 Task: Open a blank worksheet and write heading  City data  Add 10 city name:-  '1. Chelsea, New York, NY , 2. Beverly Hills, Los Angeles, CA , 3. Knightsbridge, London, United Kingdom , 4. Le Marais, Paris, forance , 5. Ginza, Tokyo, Japan_x000D_
6. Circular Quay, Sydney, Australia , 7. Mitte, Berlin, Germany , 8. Downtown, Toronto, Canada , 9. Trastevere, Rome, 10. Colaba, Mumbai, India. ' in February Last week sales are  1. Chelsea, New York, NY 10001 | 2. Beverly Hills, Los Angeles, CA 90210 | 3. Knightsbridge, London, United Kingdom SW1X 7XL | 4. Le Marais, Paris, forance 75004 | 5. Ginza, Tokyo, Japan 104-0061 | 6. Circular Quay, Sydney, Australia 2000 | 7. Mitte, Berlin, Germany 10178 | 8. Downtown, Toronto, Canada M5V 3L9 | 9. Trastevere, Rome, Italy 00153 | 10. Colaba, Mumbai, India 400005. Save page auditingSalesByChannel
Action: Mouse moved to (20, 28)
Screenshot: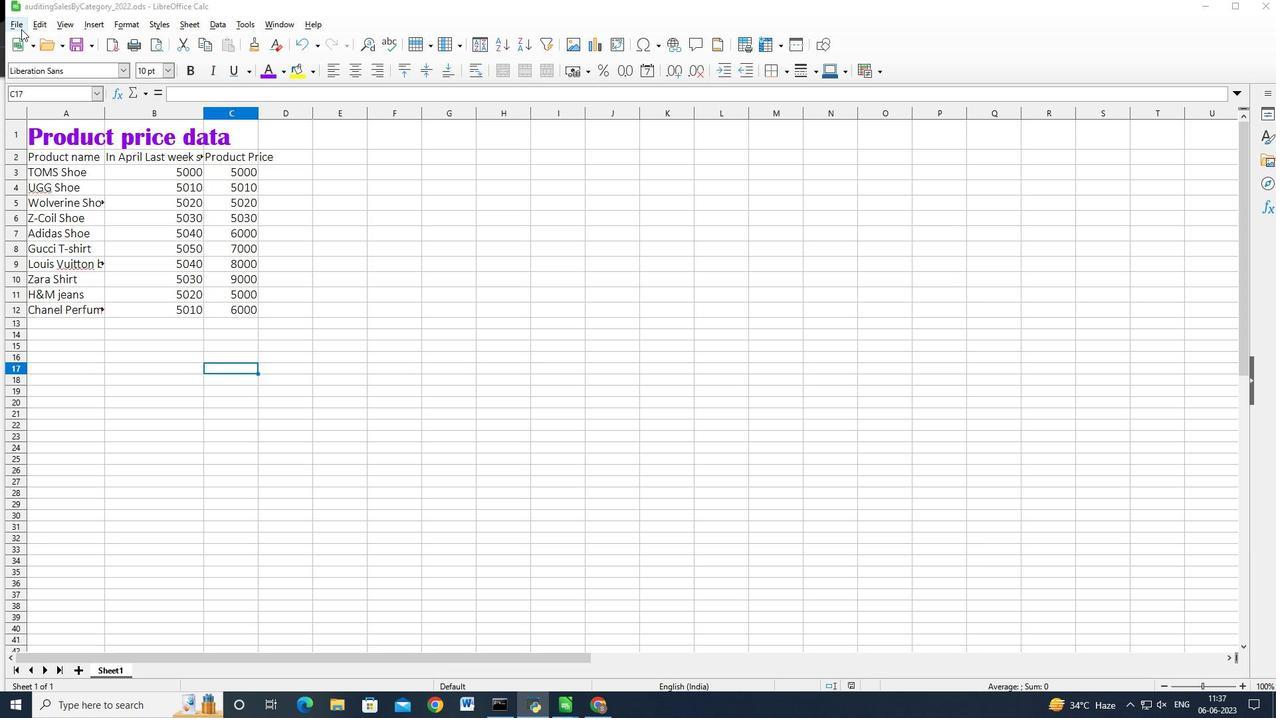 
Action: Mouse pressed left at (20, 28)
Screenshot: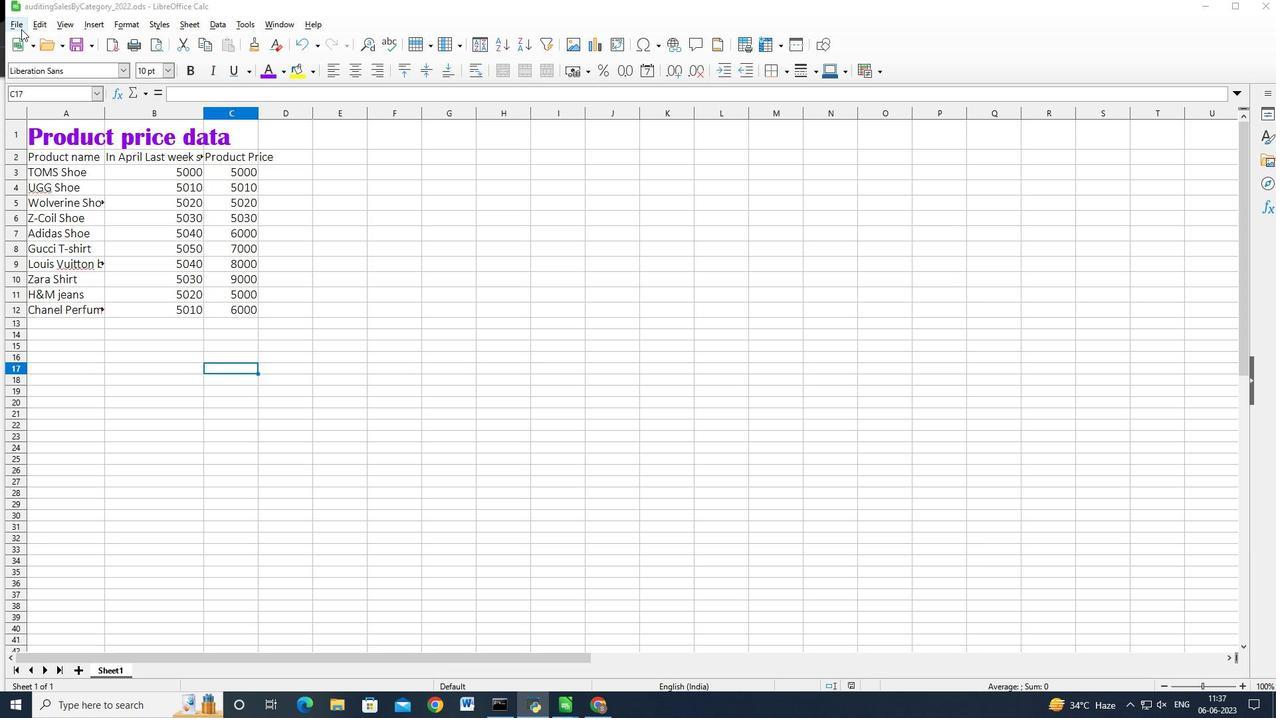 
Action: Mouse moved to (224, 51)
Screenshot: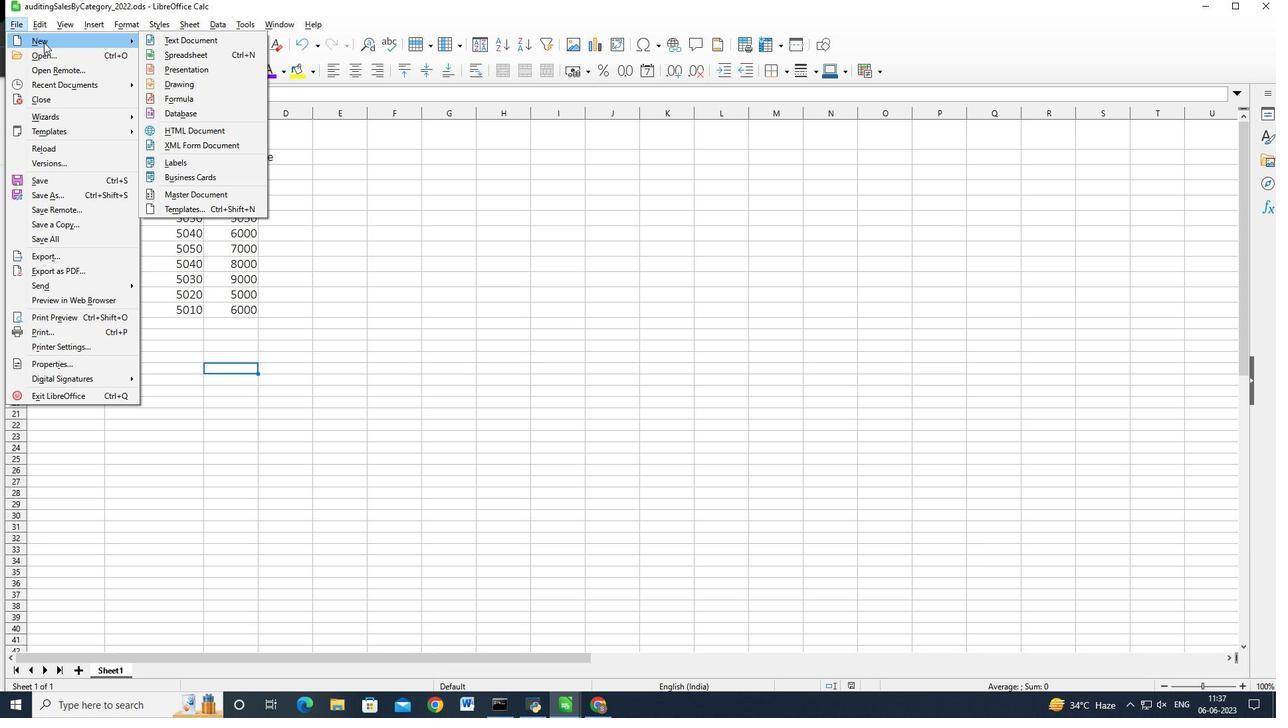 
Action: Mouse pressed left at (224, 51)
Screenshot: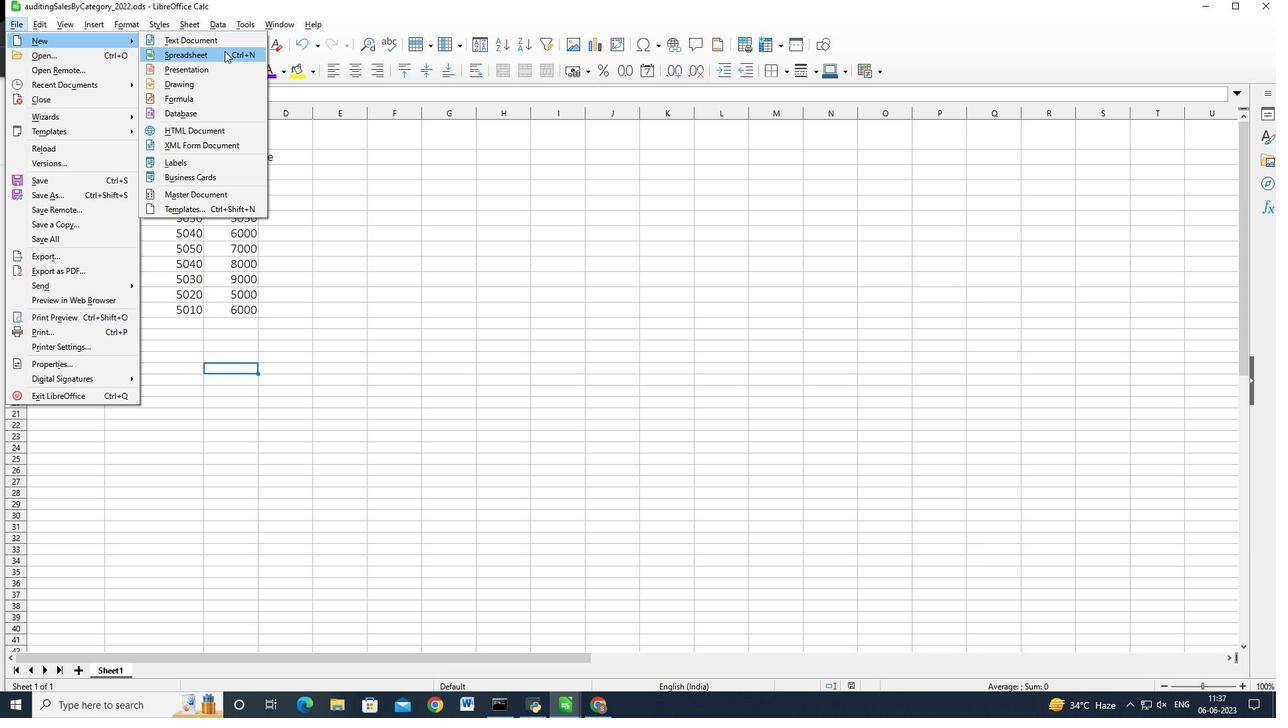 
Action: Mouse moved to (69, 105)
Screenshot: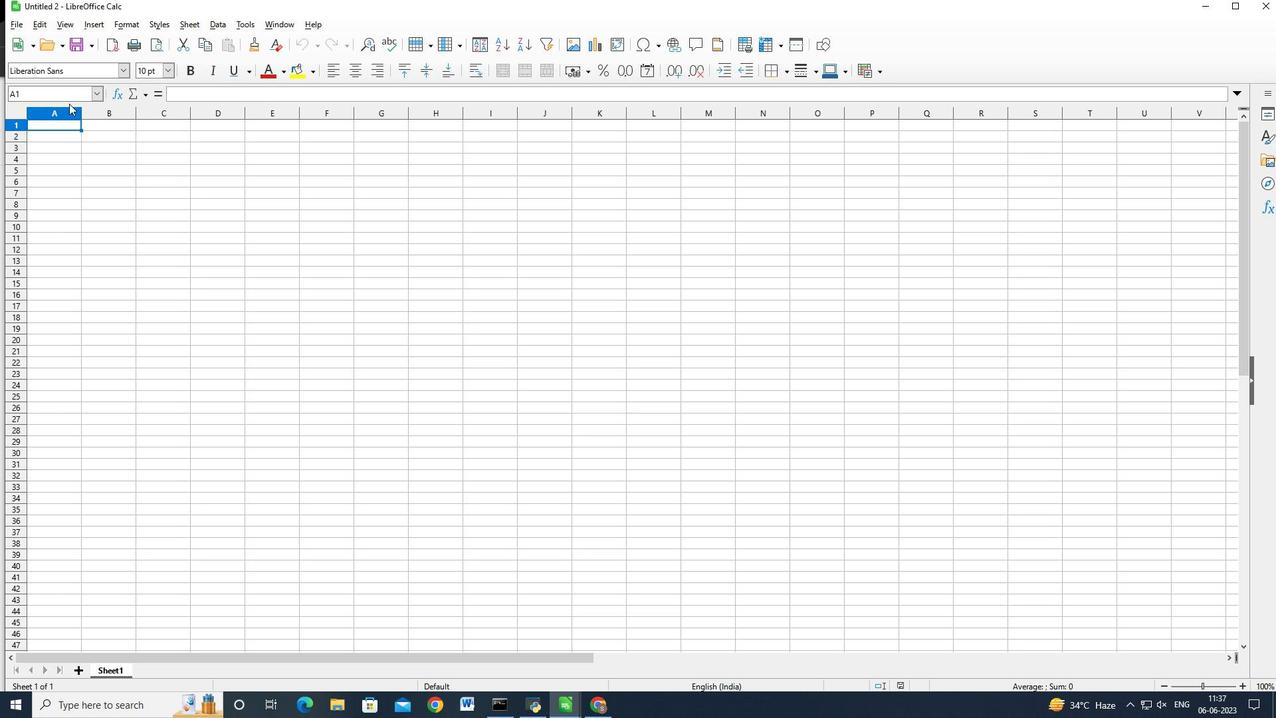 
Action: Key pressed <Key.shift><Key.shift><Key.shift>City<Key.space><Key.shift_r>Data<Key.enter><Key.shift>City<Key.space><Key.shift>Name<Key.enter>1.<Key.space><Key.shift>Chelsea<Key.space><Key.shift><Key.backspace>,<Key.space><Key.shift>Newy<Key.backspace><Key.space><Key.shift><Key.shift><Key.shift><Key.shift><Key.shift><Key.shift><Key.shift><Key.shift><Key.shift><Key.shift><Key.shift><Key.shift><Key.shift><Key.shift><Key.shift><Key.shift><Key.shift><Key.shift><Key.shift><Key.shift><Key.shift><Key.shift>York<Key.enter>
Screenshot: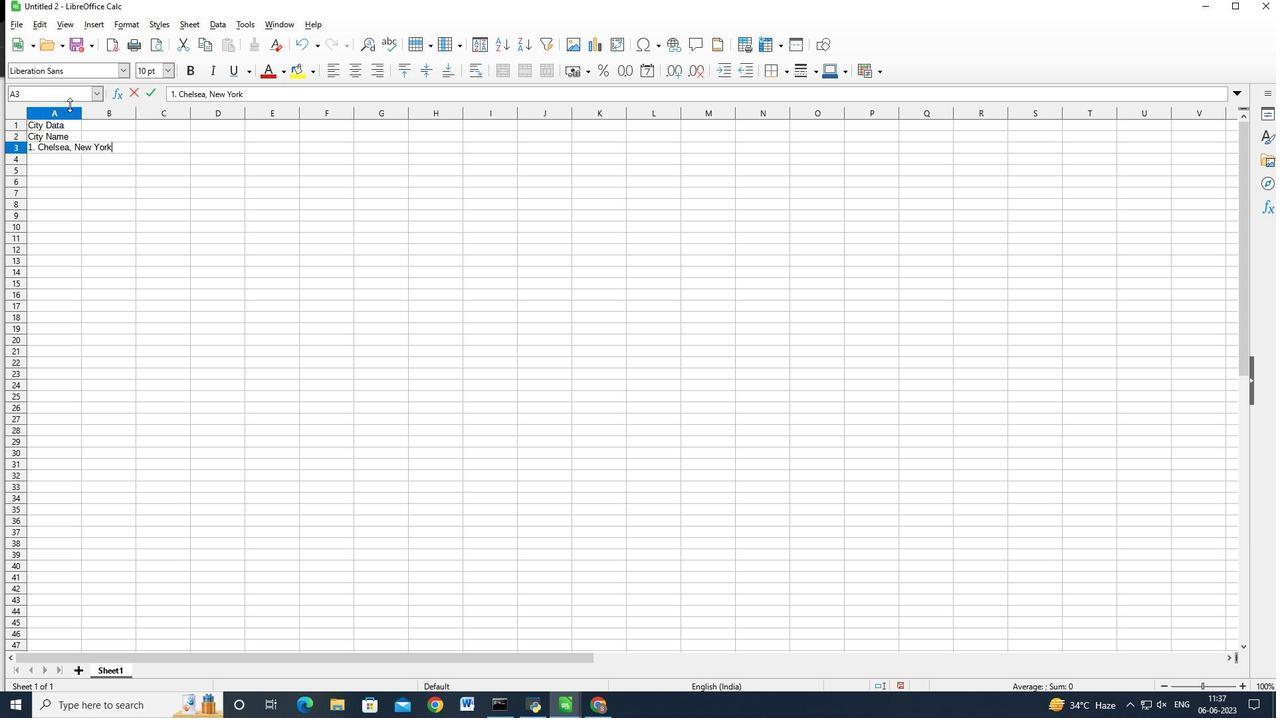 
Action: Mouse moved to (75, 148)
Screenshot: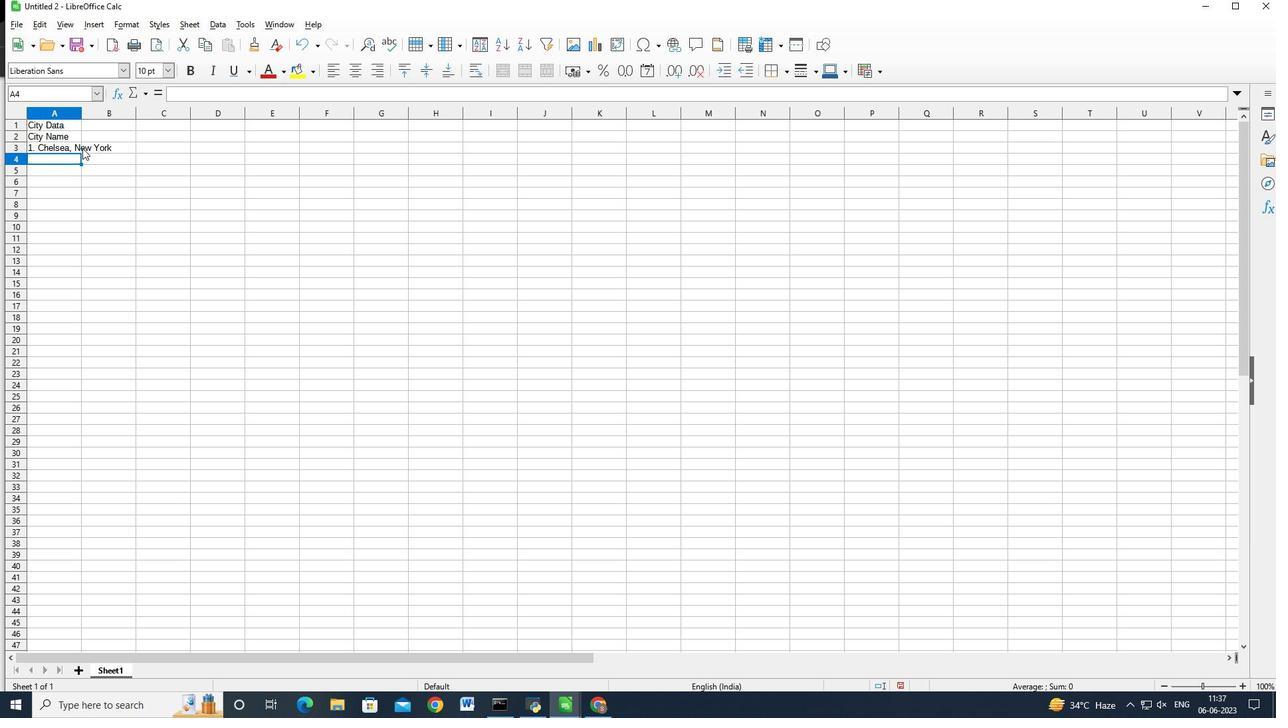 
Action: Mouse pressed left at (75, 148)
Screenshot: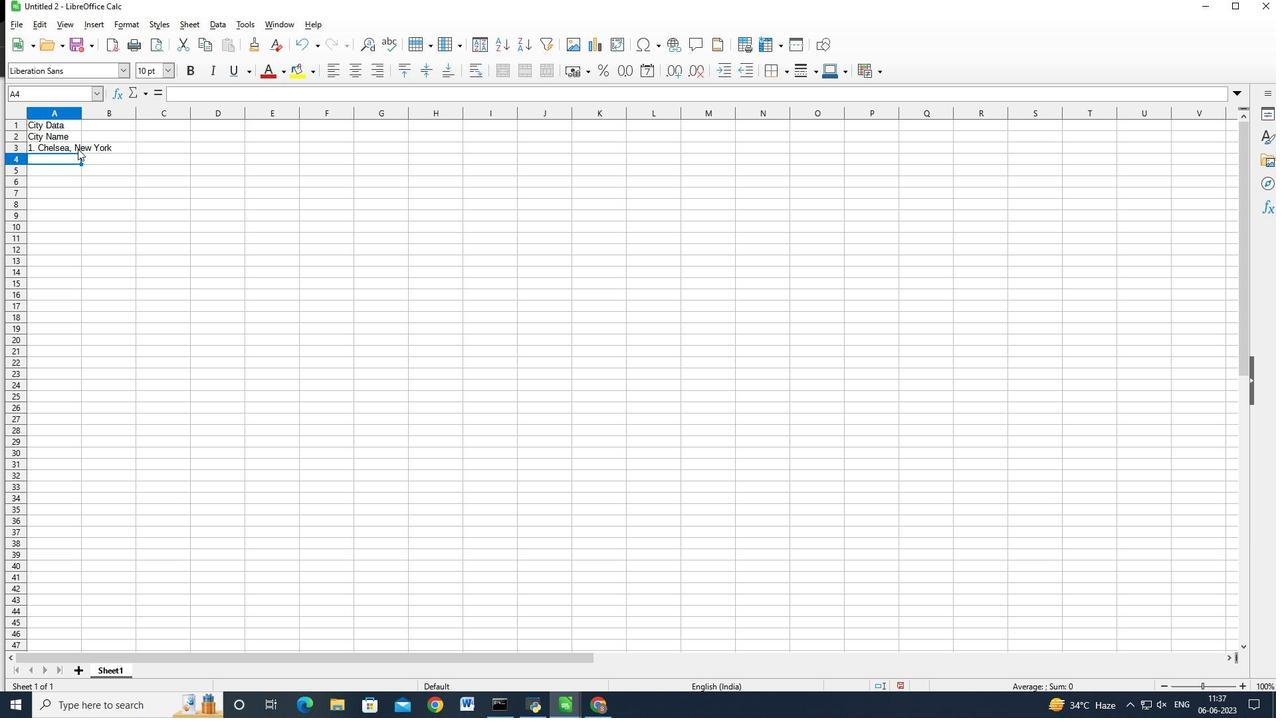 
Action: Mouse moved to (257, 90)
Screenshot: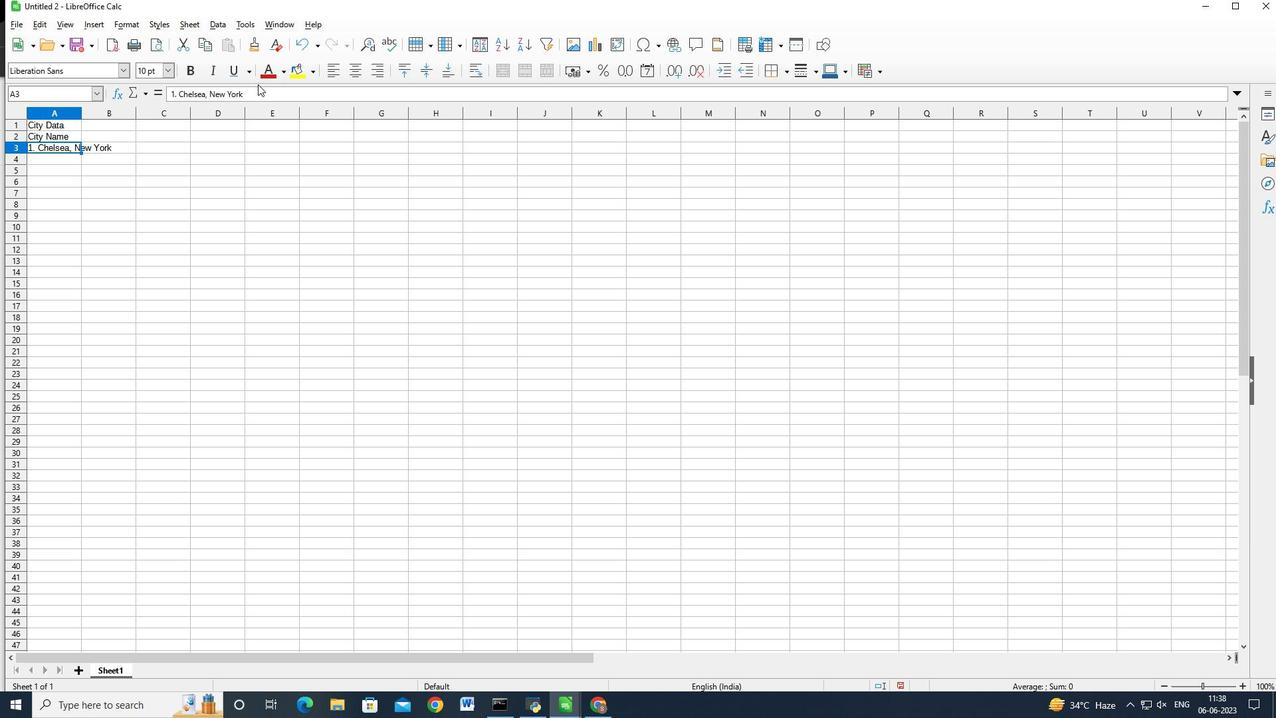 
Action: Mouse pressed left at (257, 90)
Screenshot: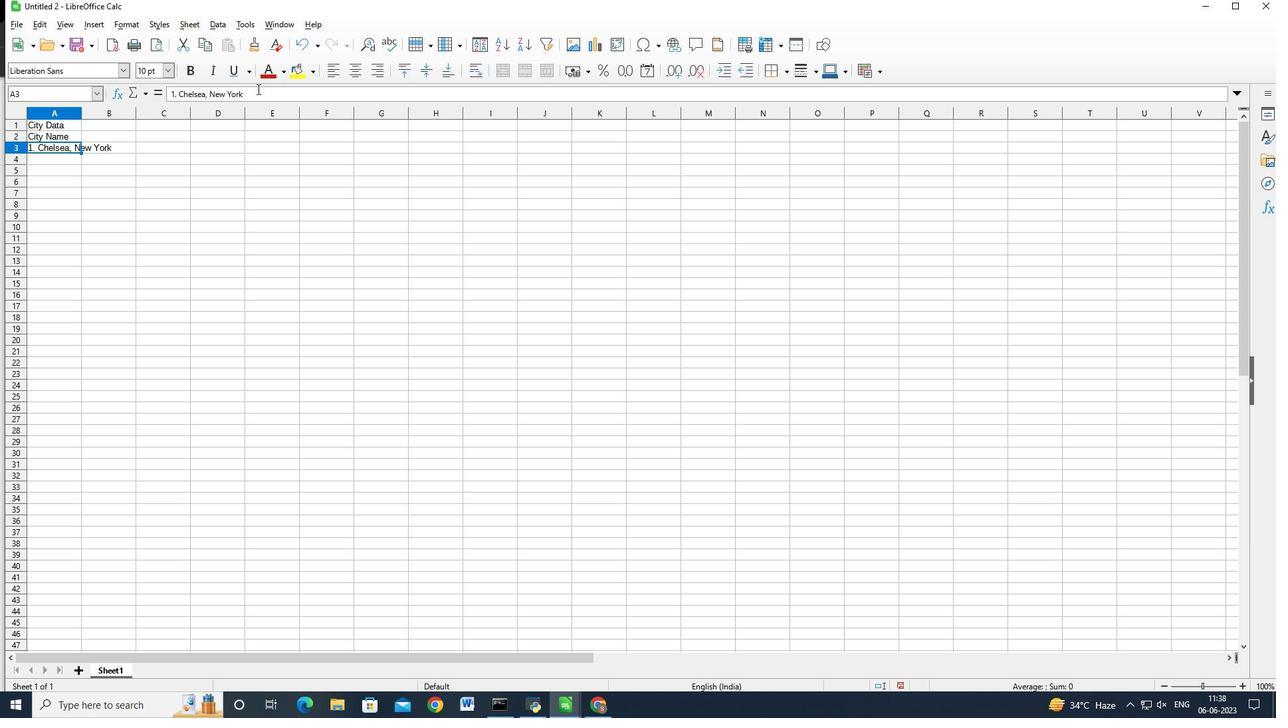 
Action: Key pressed ,<Key.space><Key.caps_lock>NY
Screenshot: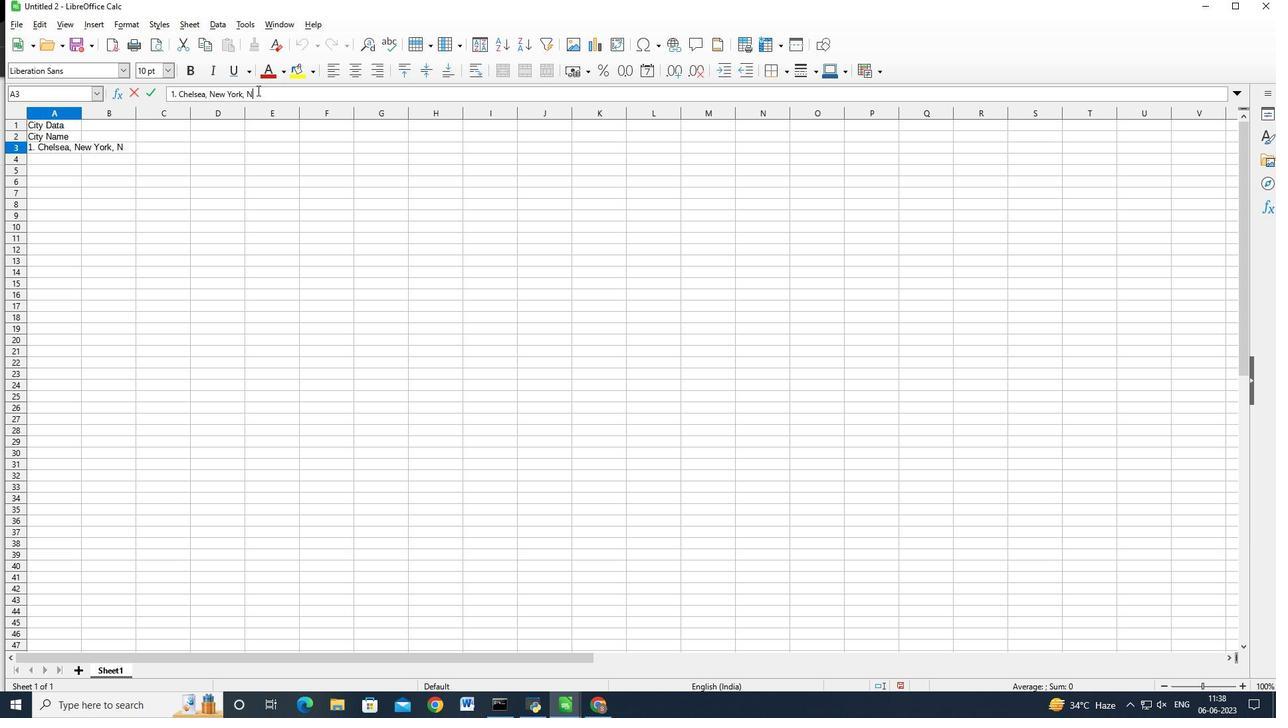 
Action: Mouse moved to (77, 114)
Screenshot: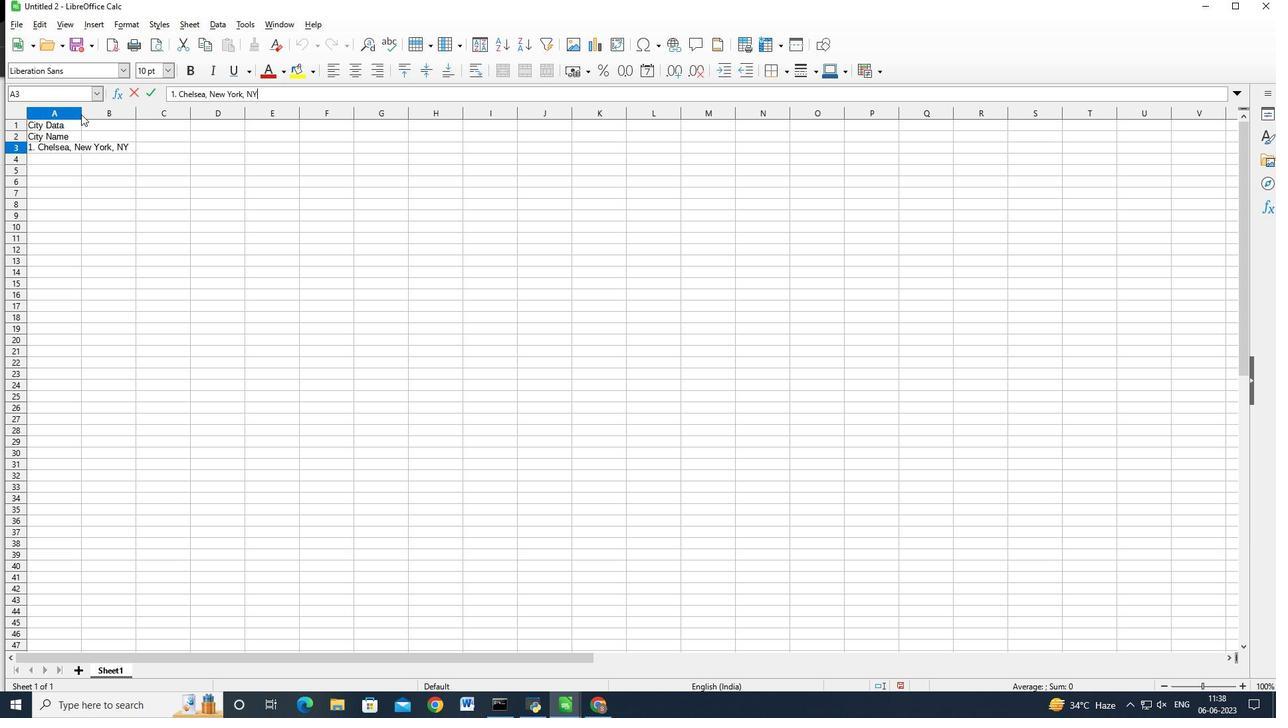 
Action: Mouse pressed left at (77, 114)
Screenshot: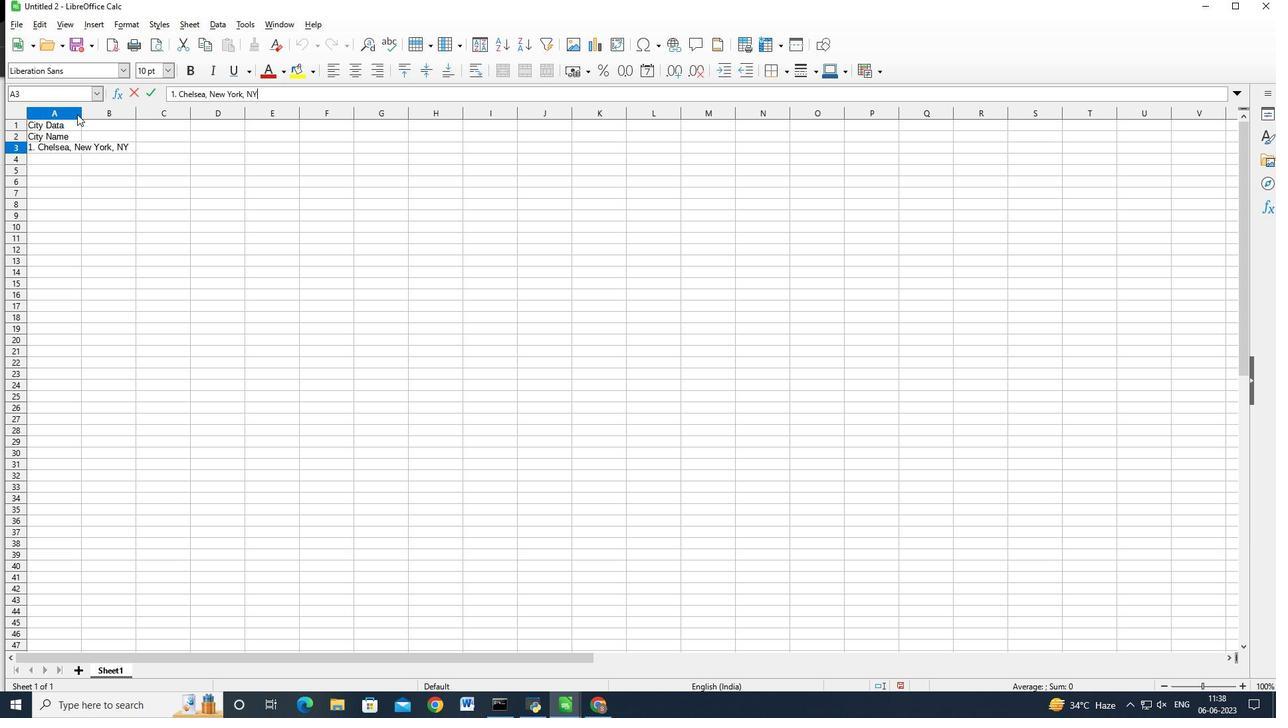 
Action: Mouse moved to (79, 113)
Screenshot: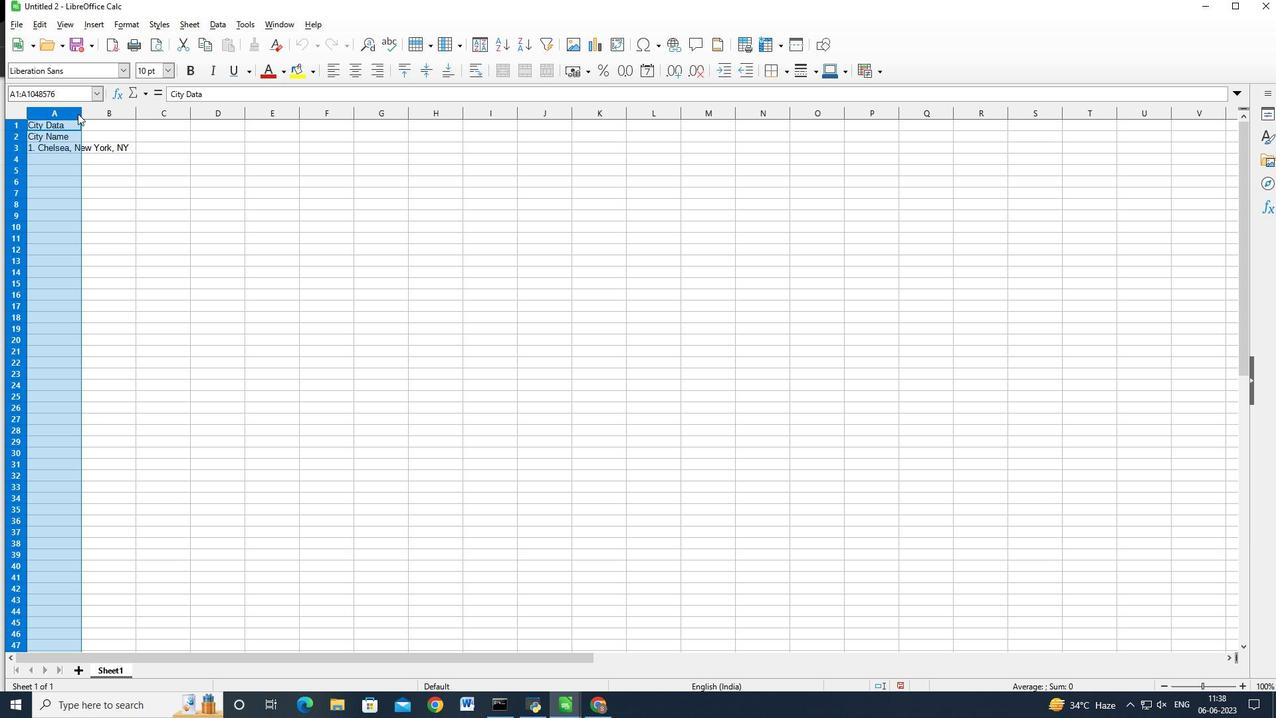 
Action: Mouse pressed left at (79, 113)
Screenshot: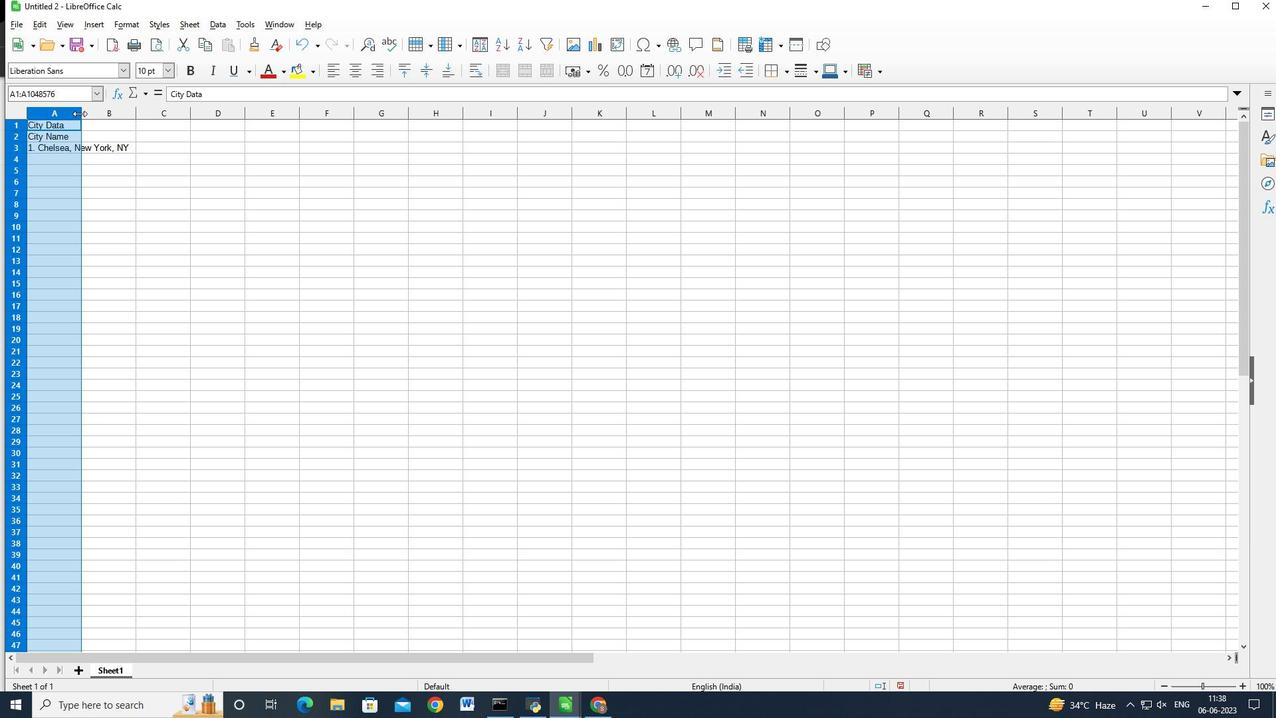 
Action: Mouse moved to (80, 113)
Screenshot: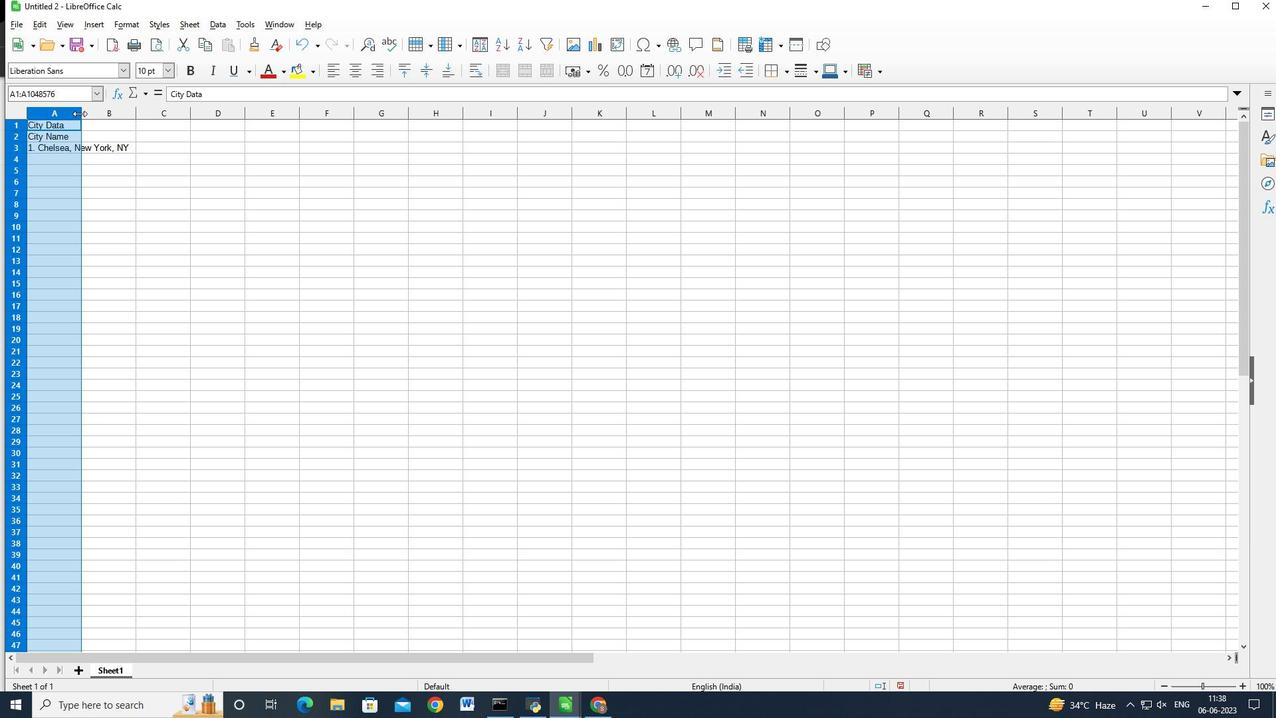
Action: Mouse pressed left at (80, 113)
Screenshot: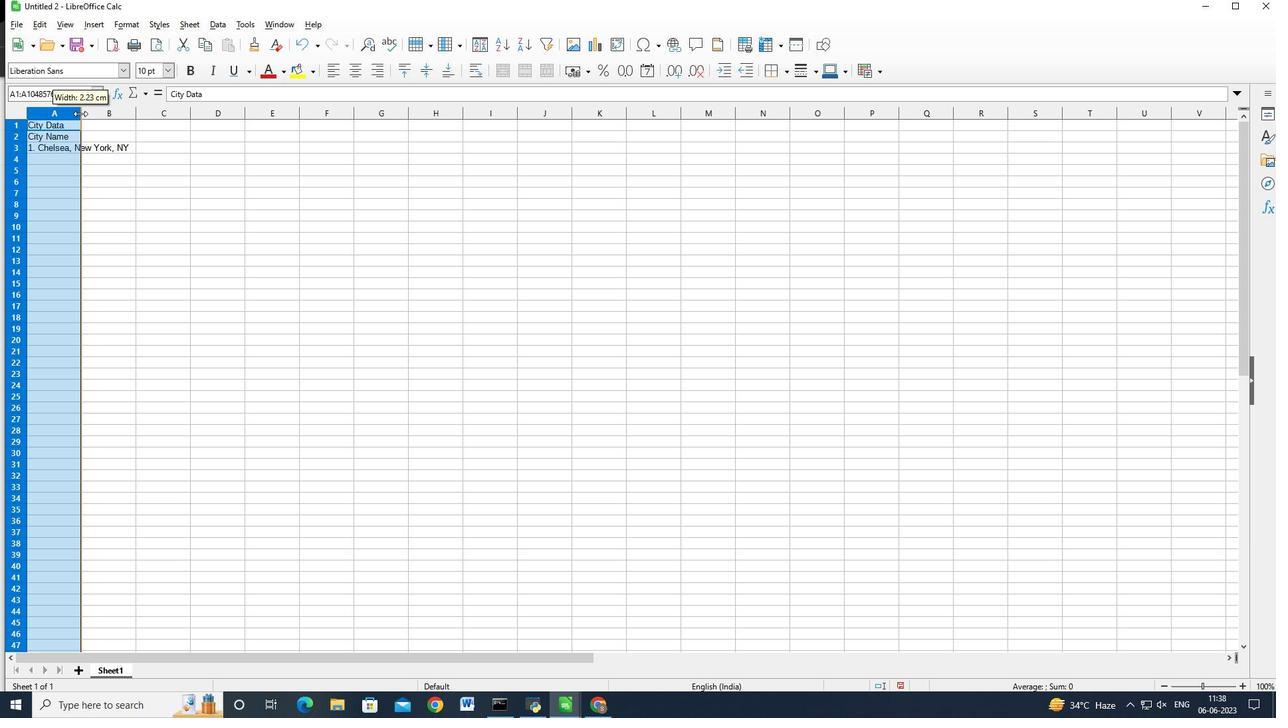 
Action: Mouse moved to (94, 156)
Screenshot: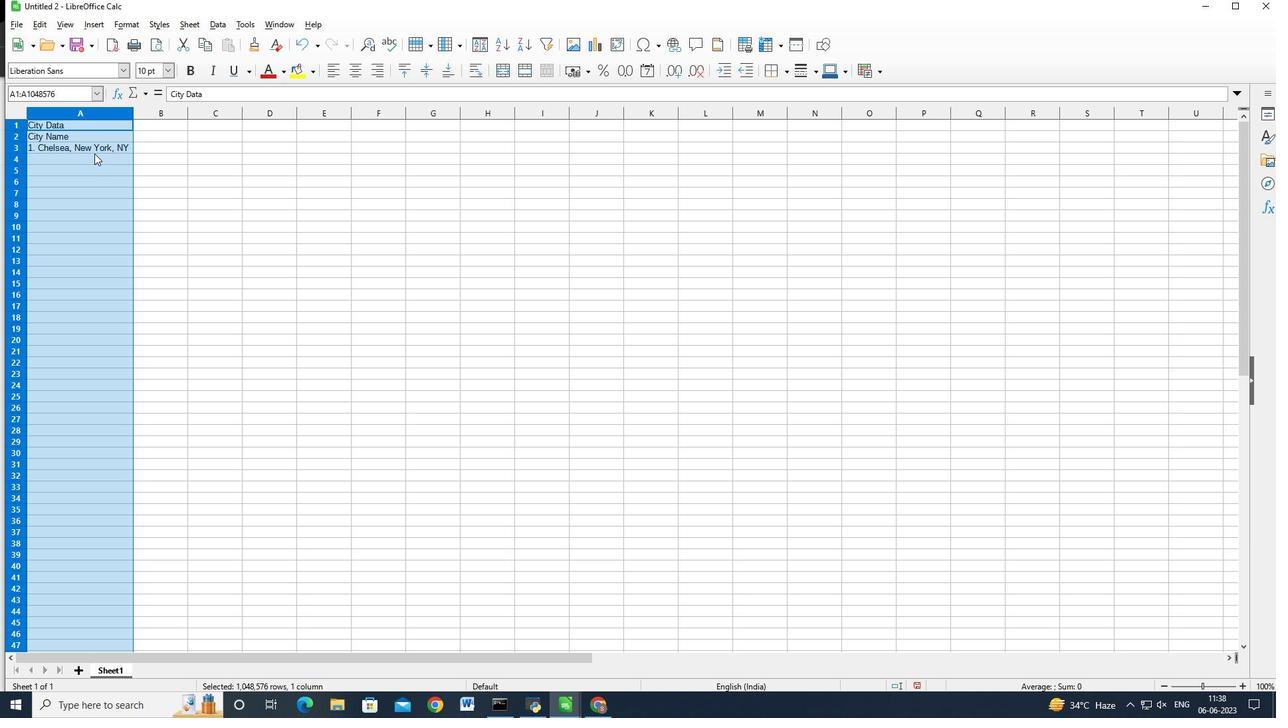 
Action: Mouse pressed left at (94, 156)
Screenshot: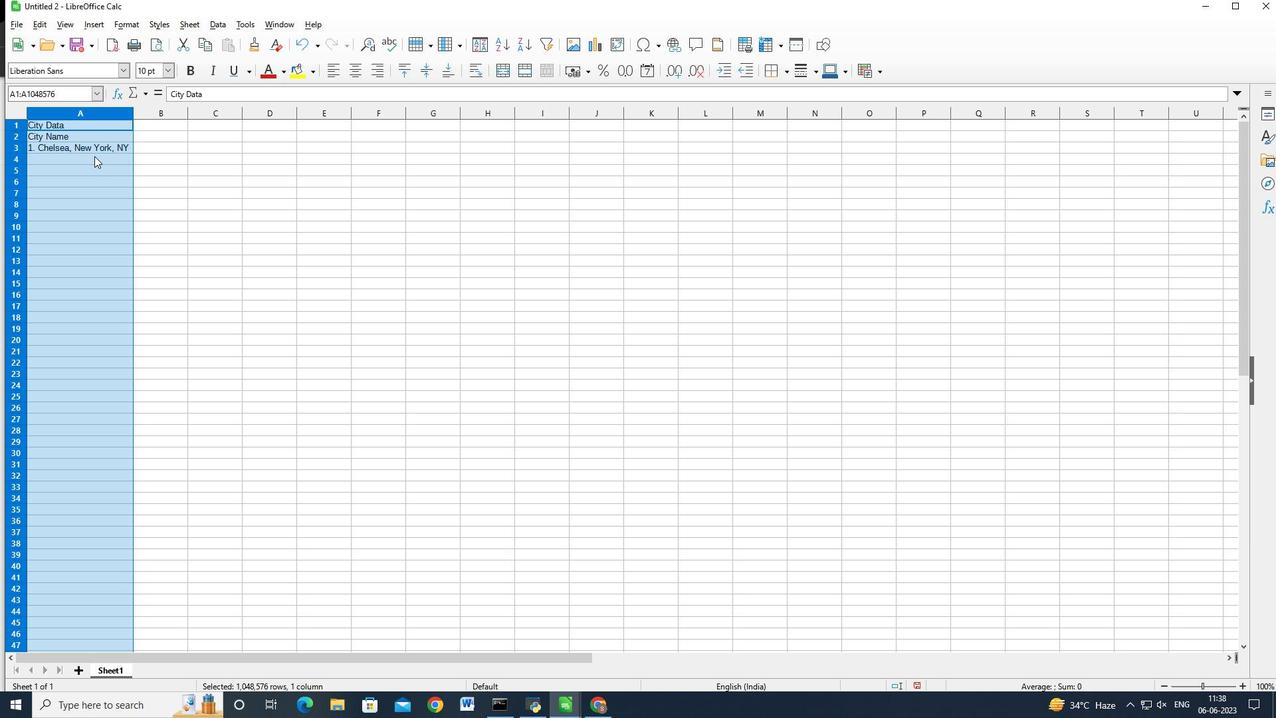 
Action: Key pressed 2.<Key.space><Key.shift>bEVE<Key.backspace><Key.backspace><Key.backspace><Key.backspace><Key.caps_lock><Key.shift>Beverly<Key.space><Key.shift>Hills,<Key.space><Key.shift>Los<Key.space><Key.shift_r>Angeles,<Key.space><Key.caps_lock>CA<Key.enter>3.<Key.space><Key.shift>kI<Key.backspace><Key.backspace>K<Key.caps_lock>nightsbridge<Key.space><Key.shift><Key.backspace>,<Key.space><Key.shift>London,<Key.space><Key.shift>United<Key.space><Key.shift>Kind<Key.backspace>gdom<Key.enter>
Screenshot: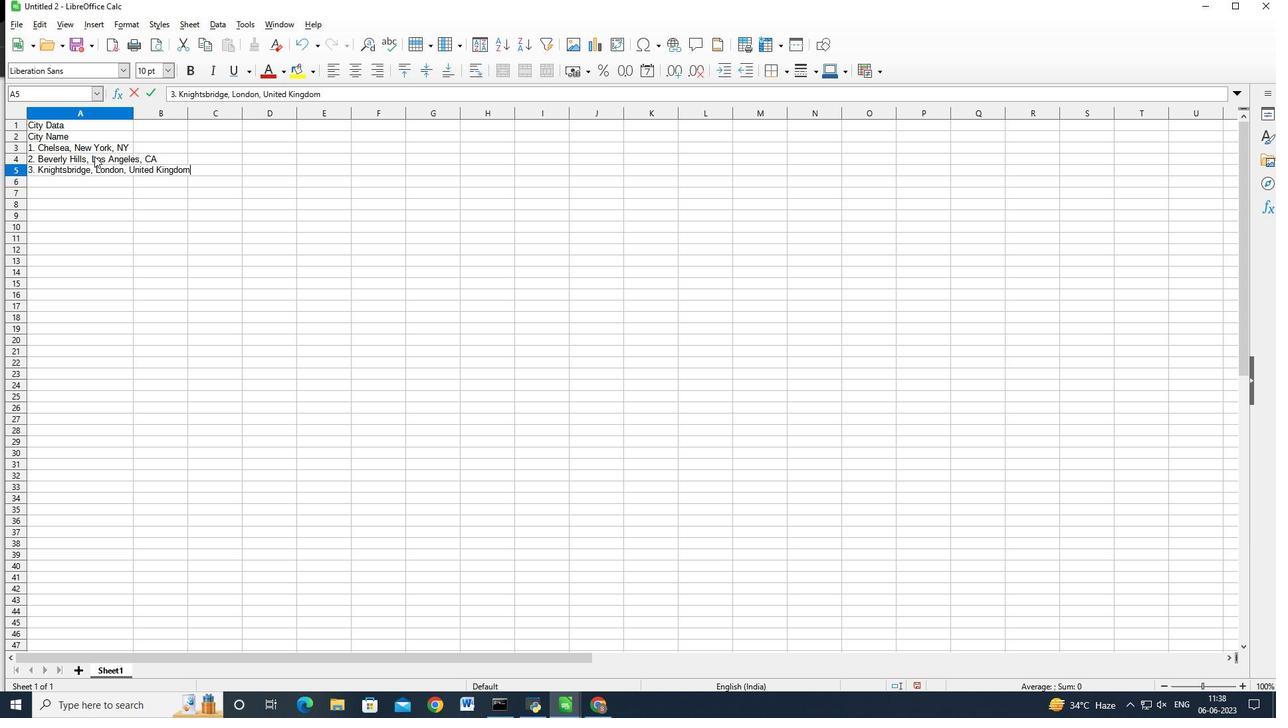 
Action: Mouse moved to (132, 109)
Screenshot: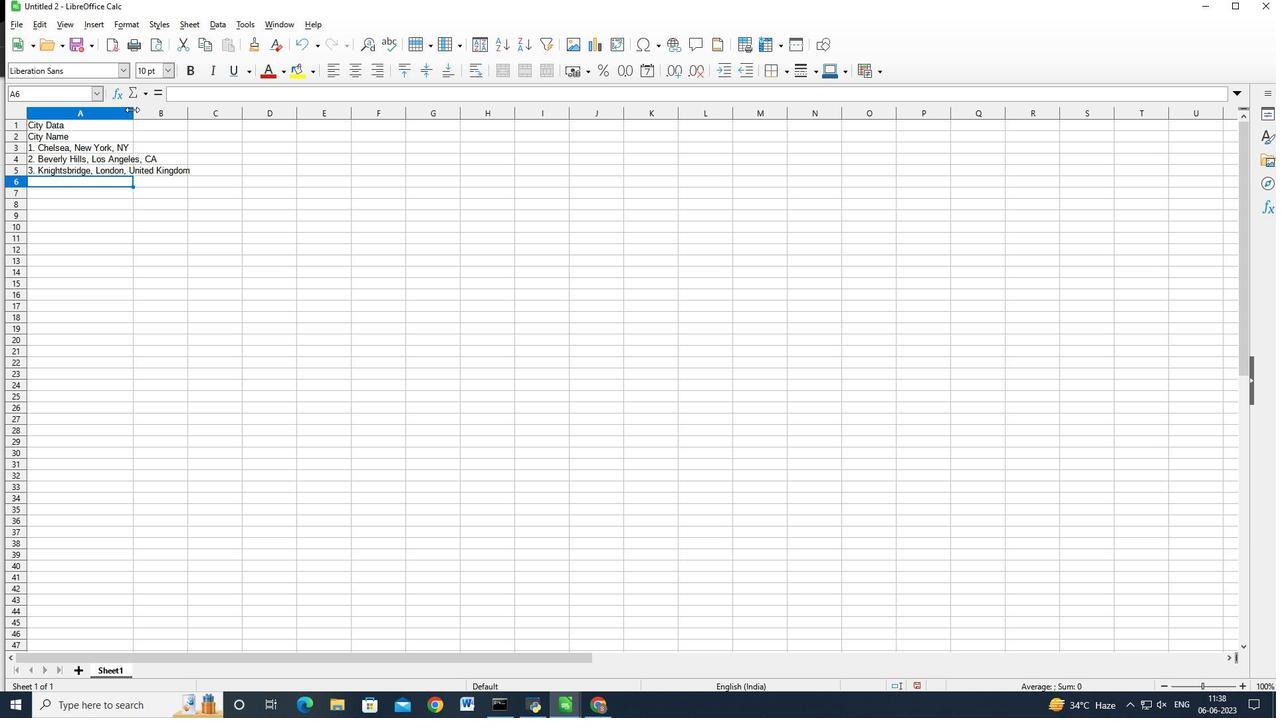 
Action: Mouse pressed left at (132, 109)
Screenshot: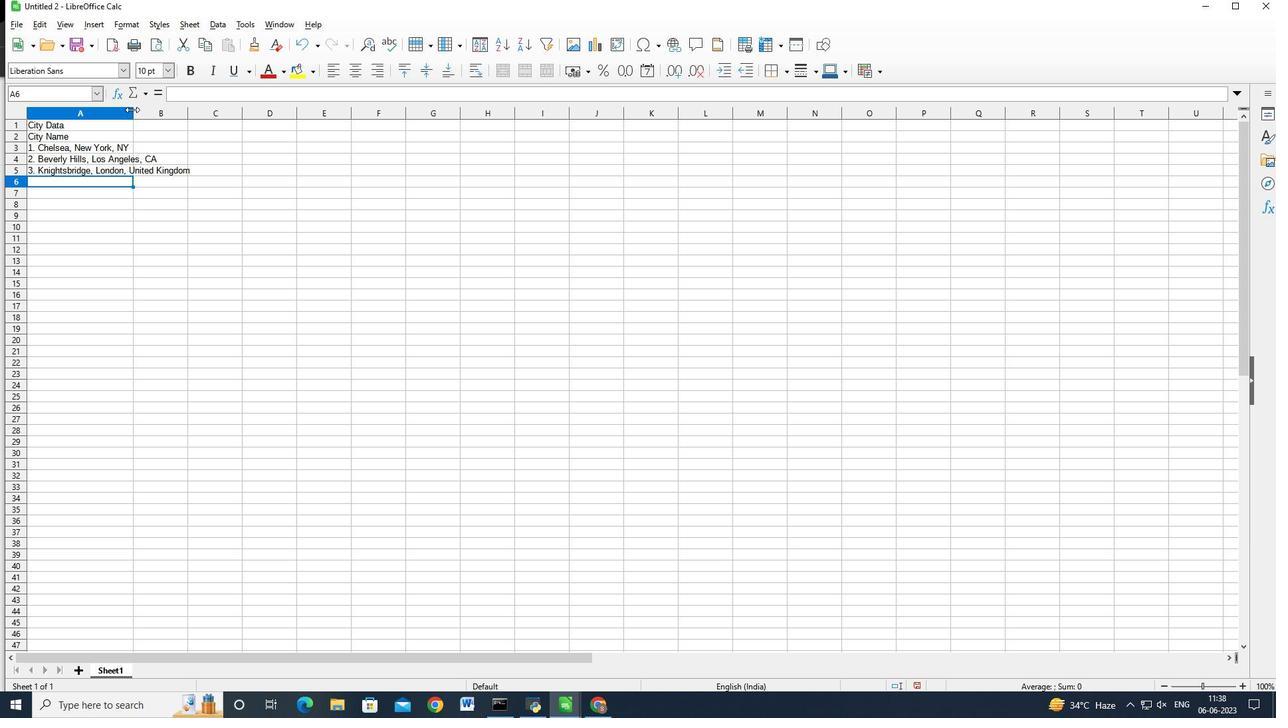 
Action: Mouse moved to (132, 109)
Screenshot: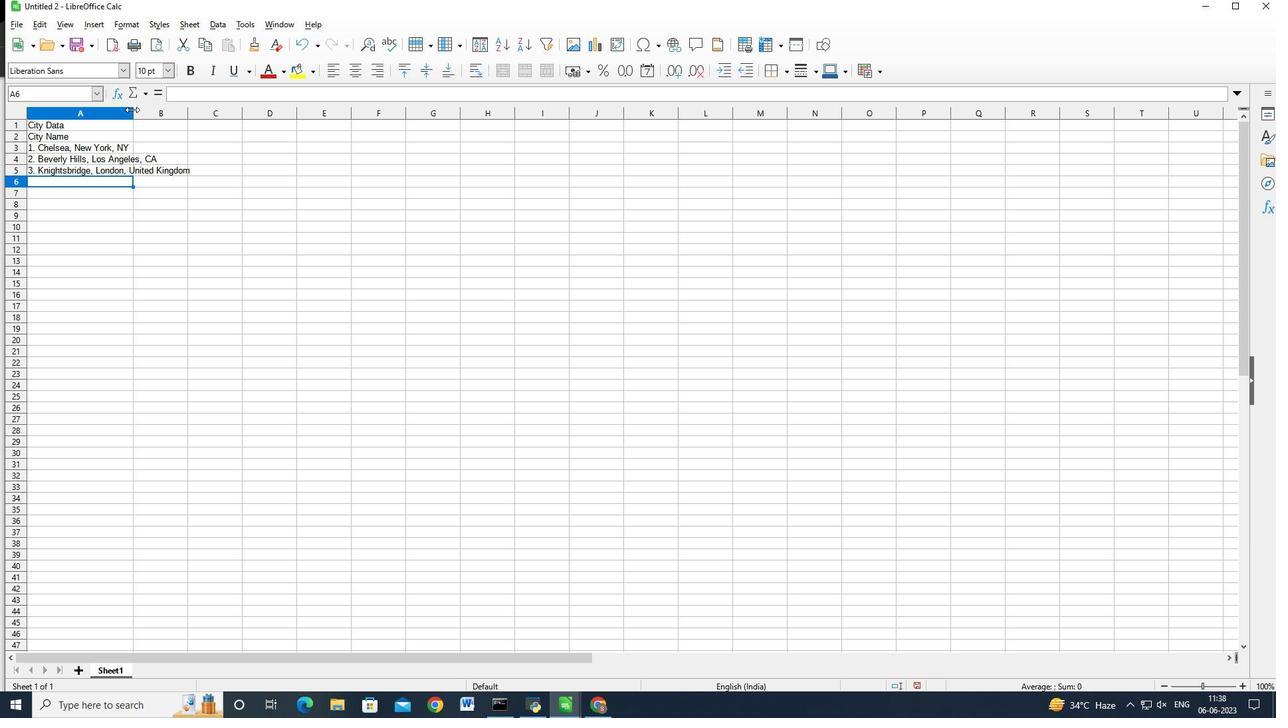 
Action: Mouse pressed left at (132, 109)
Screenshot: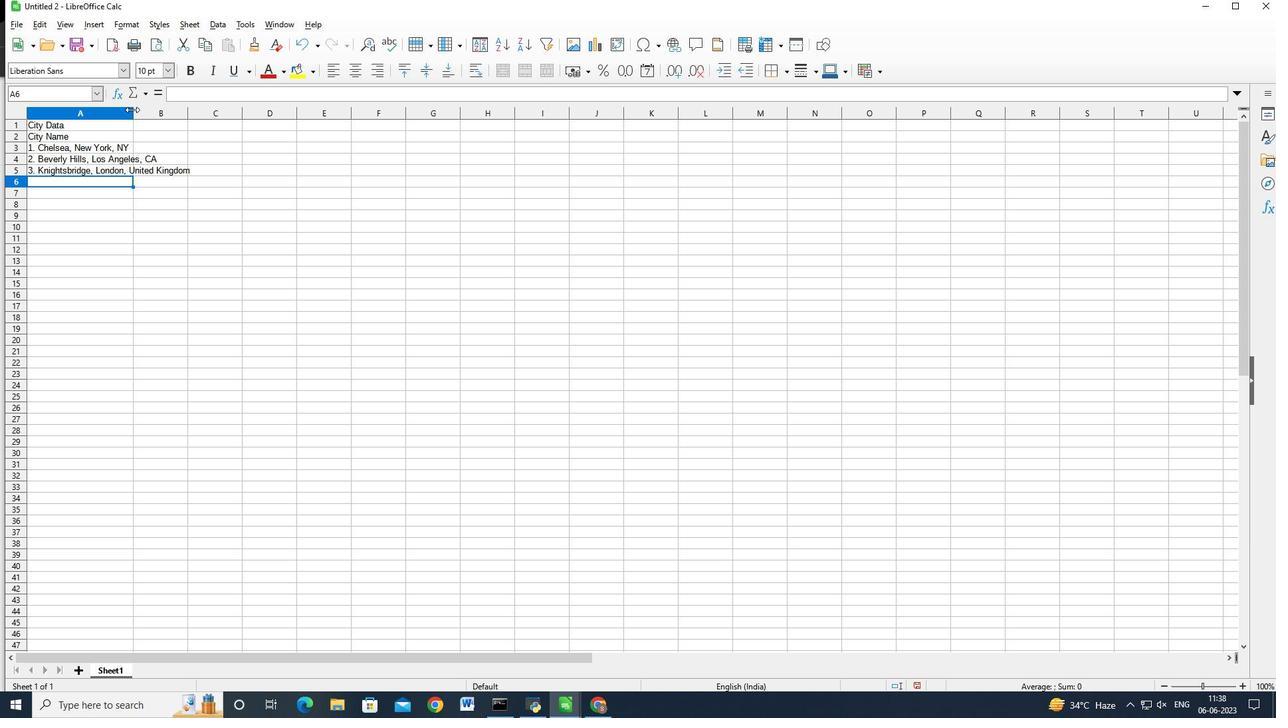 
Action: Mouse moved to (119, 176)
Screenshot: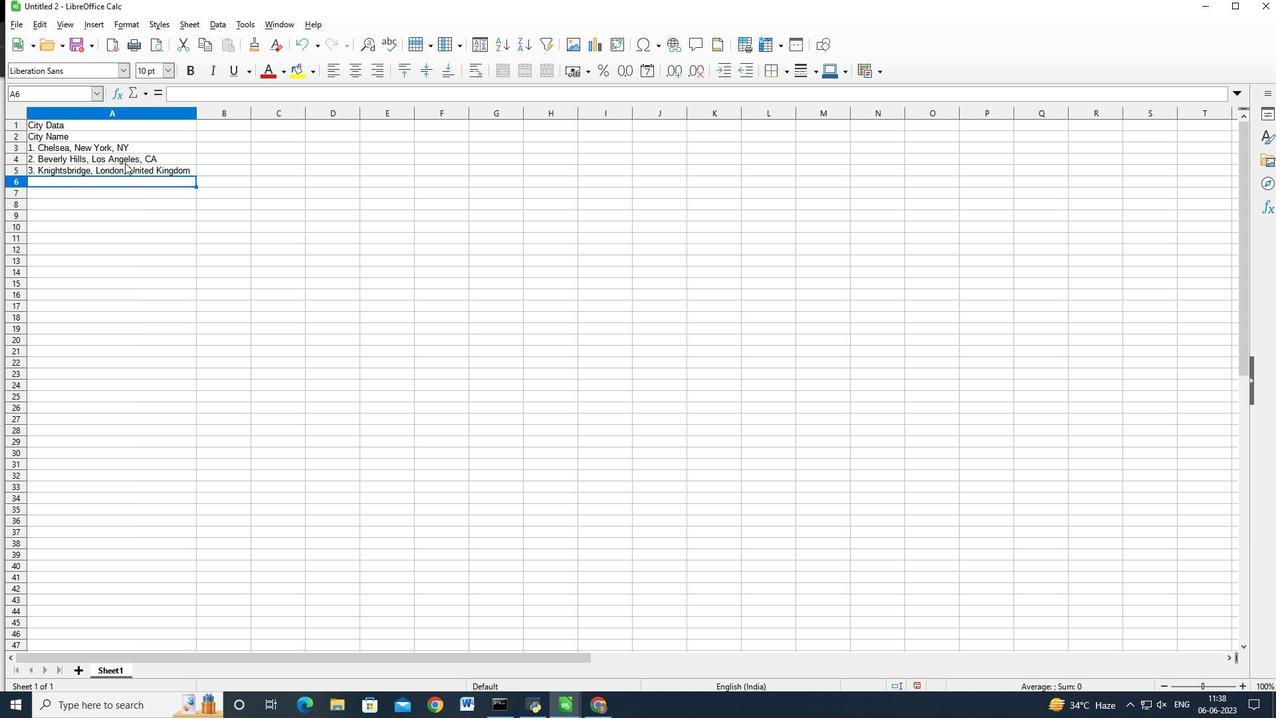 
Action: Key pressed 4.<Key.space><Key.shift>Le<Key.space><Key.shift>Marais,<Key.space>pari<Key.backspace><Key.backspace><Key.backspace><Key.backspace><Key.backspace><Key.space><Key.shift>Paris<Key.enter>5.<Key.space><Key.shift>Ginza,<Key.space>to<Key.backspace><Key.backspace><Key.shift>Tokyo,<Key.space><Key.shift>Japan<Key.enter>6.<Key.space><Key.shift>Circular<Key.space><Key.shift_r>Qa<Key.backspace>uay,<Key.space><Key.shift_r>Sydney,<Key.space><Key.shift_r>Australia<Key.enter>7.<Key.space><Key.shift>Mitte<Key.space><Key.backspace>,<Key.space><Key.shift>Berlin,<Key.space><Key.shift_r>Germany<Key.enter>8.<Key.space><Key.shift_r>Downton<Key.backspace>wn,<Key.space><Key.shift>Toronto,<Key.space><Key.shift>canda<Key.backspace><Key.backspace><Key.backspace><Key.backspace><Key.backspace><Key.shift_r>Canda<Key.backspace><Key.backspace>ada<Key.enter>9.<Key.space><Key.shift_r>Trastv<Key.backspace>evere<Key.space><Key.backspace>,<Key.space><Key.shift>Rome<Key.enter>10.<Key.space><Key.shift>Colar<Key.backspace>ba,<Key.space><Key.shift><Key.shift><Key.shift><Key.shift><Key.shift><Key.shift><Key.shift><Key.shift><Key.shift><Key.shift><Key.shift><Key.shift>Mumbai,<Key.space><Key.shift>India<Key.enter>
Screenshot: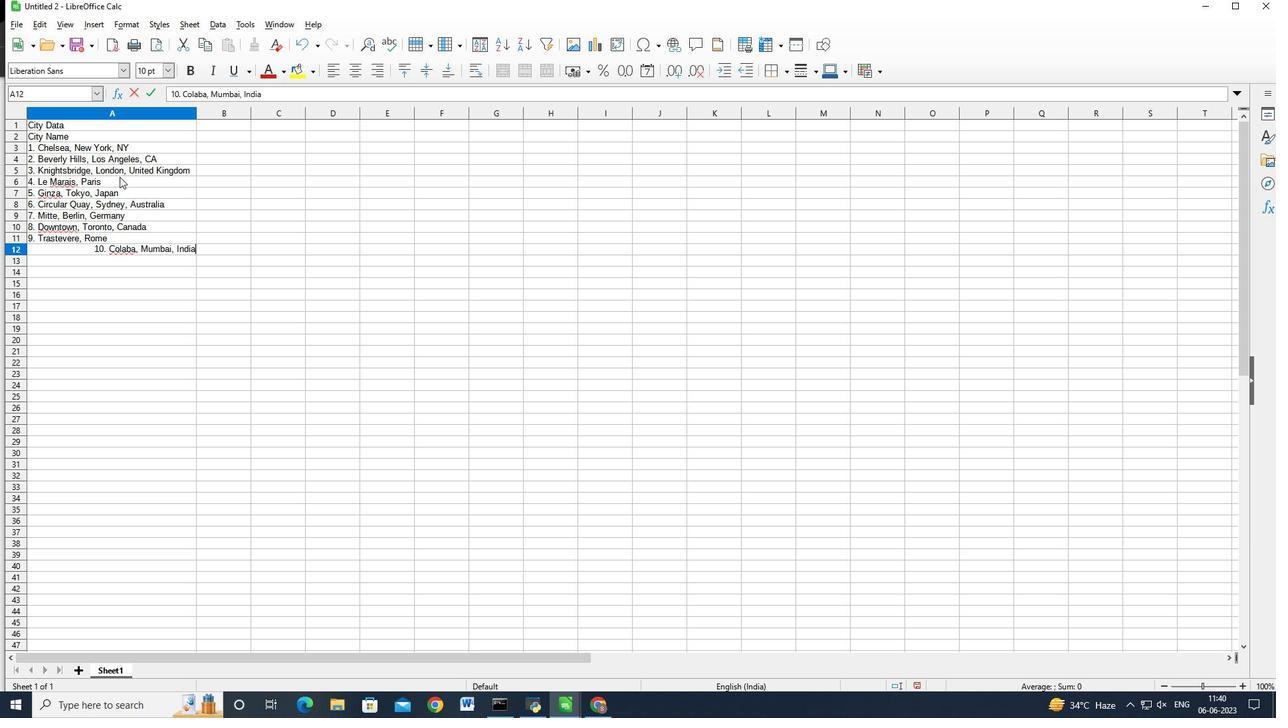 
Action: Mouse moved to (214, 138)
Screenshot: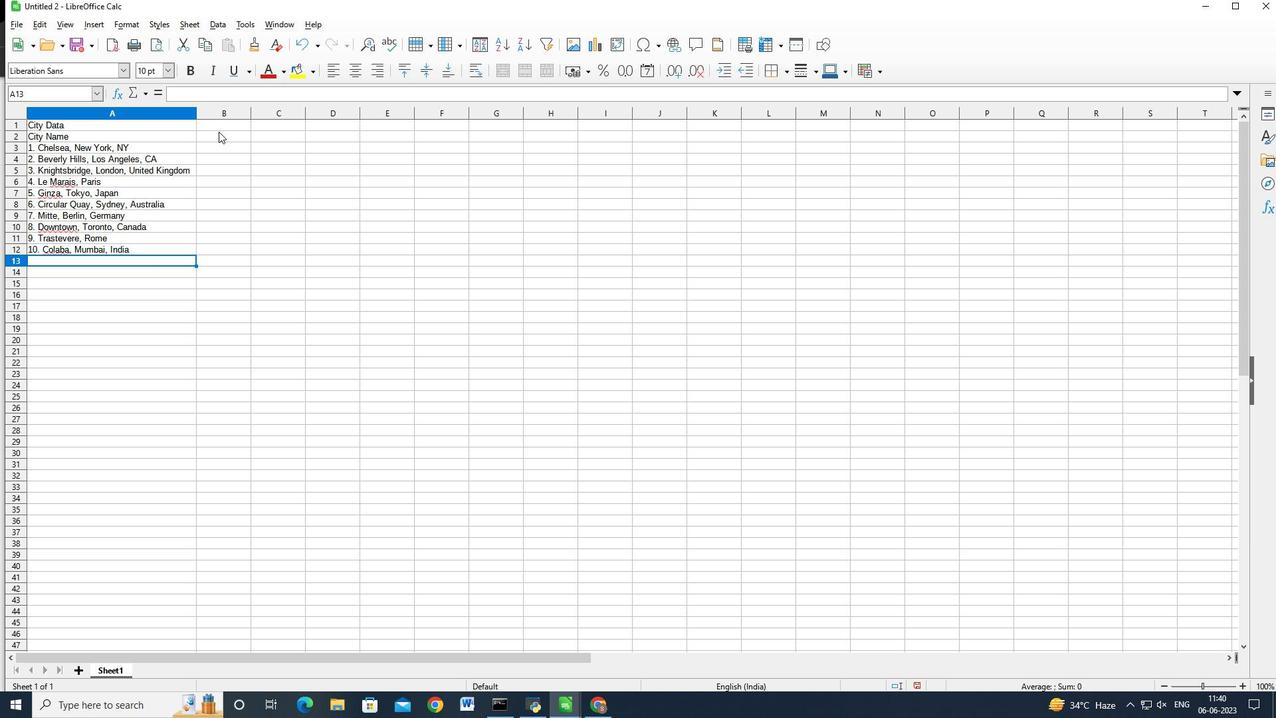 
Action: Mouse pressed left at (214, 138)
Screenshot: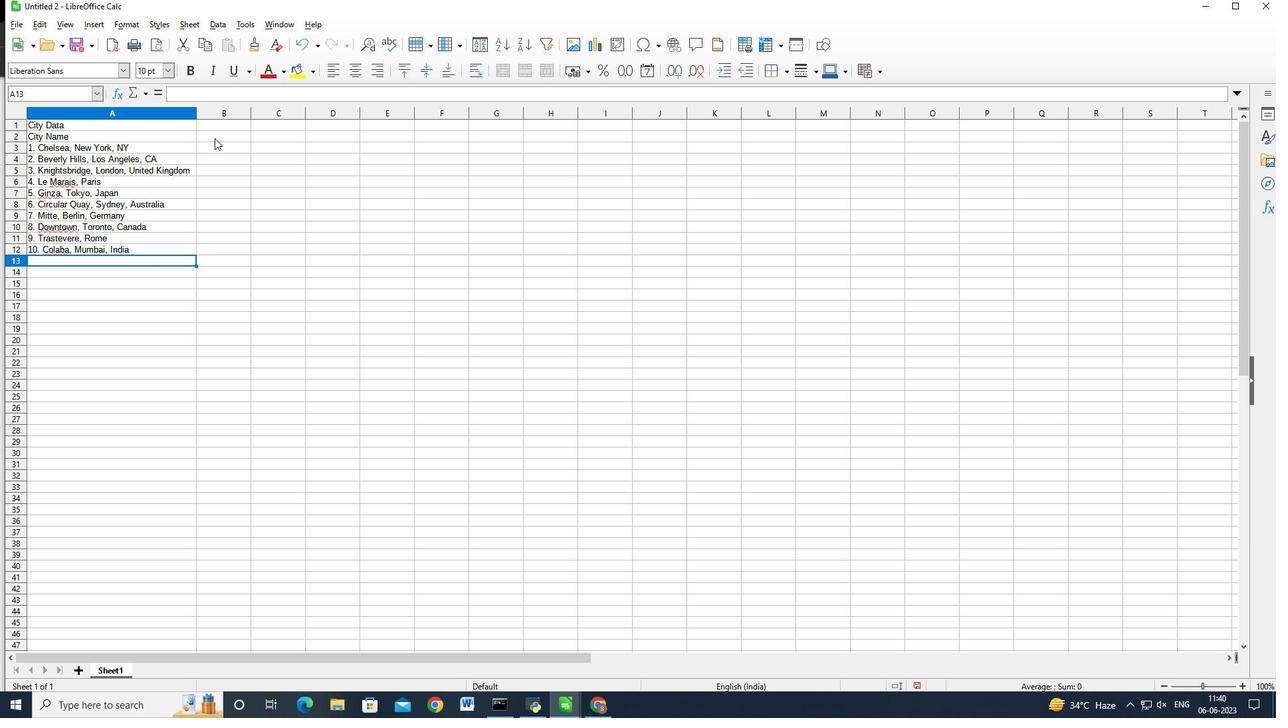 
Action: Key pressed <Key.shift>In<Key.space><Key.shift_r>Fre<Key.backspace><Key.backspace>ebruary<Key.space><Key.shift>Last<Key.space><Key.shift_r>Week<Key.space><Key.shift_r>Sales
Screenshot: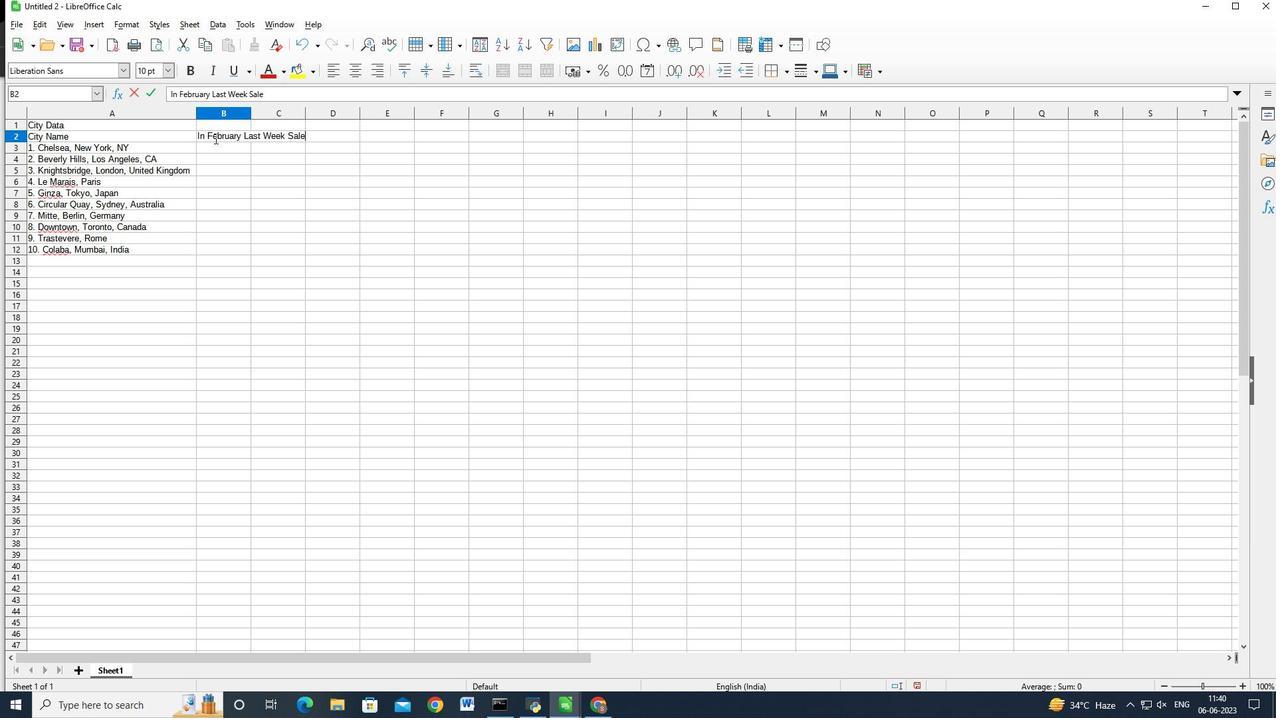 
Action: Mouse moved to (240, 111)
Screenshot: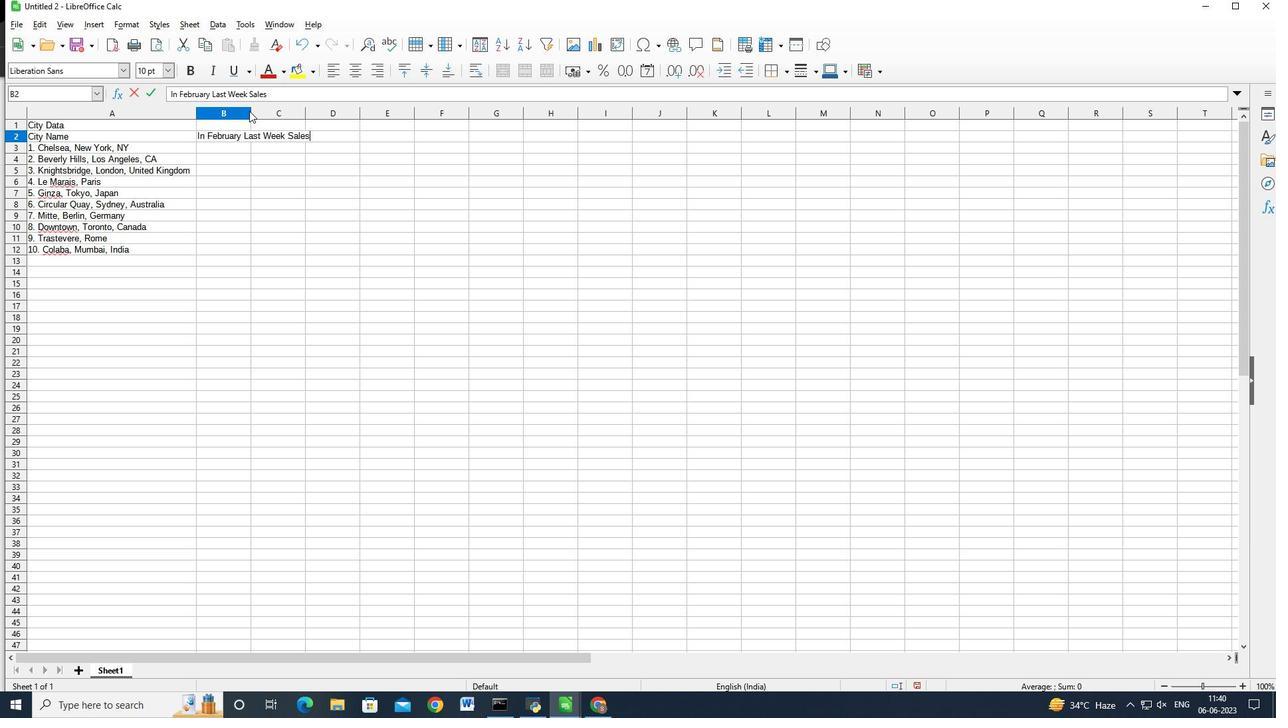 
Action: Mouse pressed left at (240, 111)
Screenshot: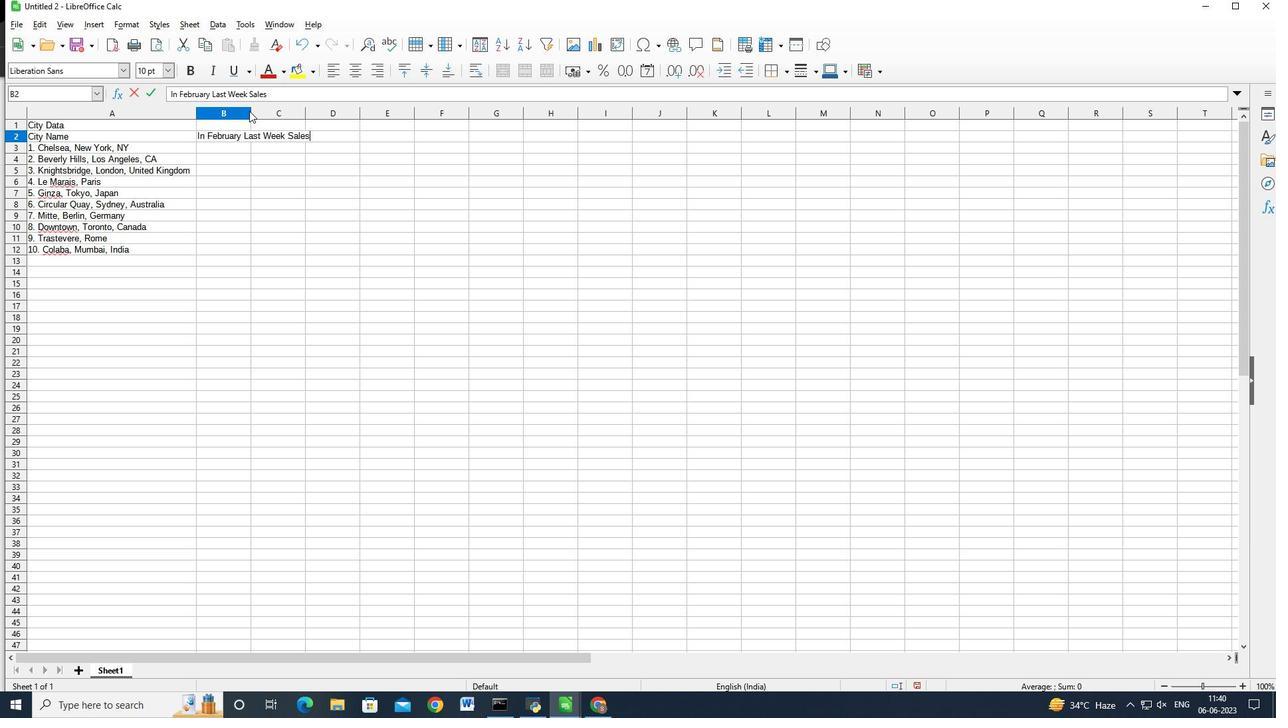 
Action: Mouse pressed left at (240, 111)
Screenshot: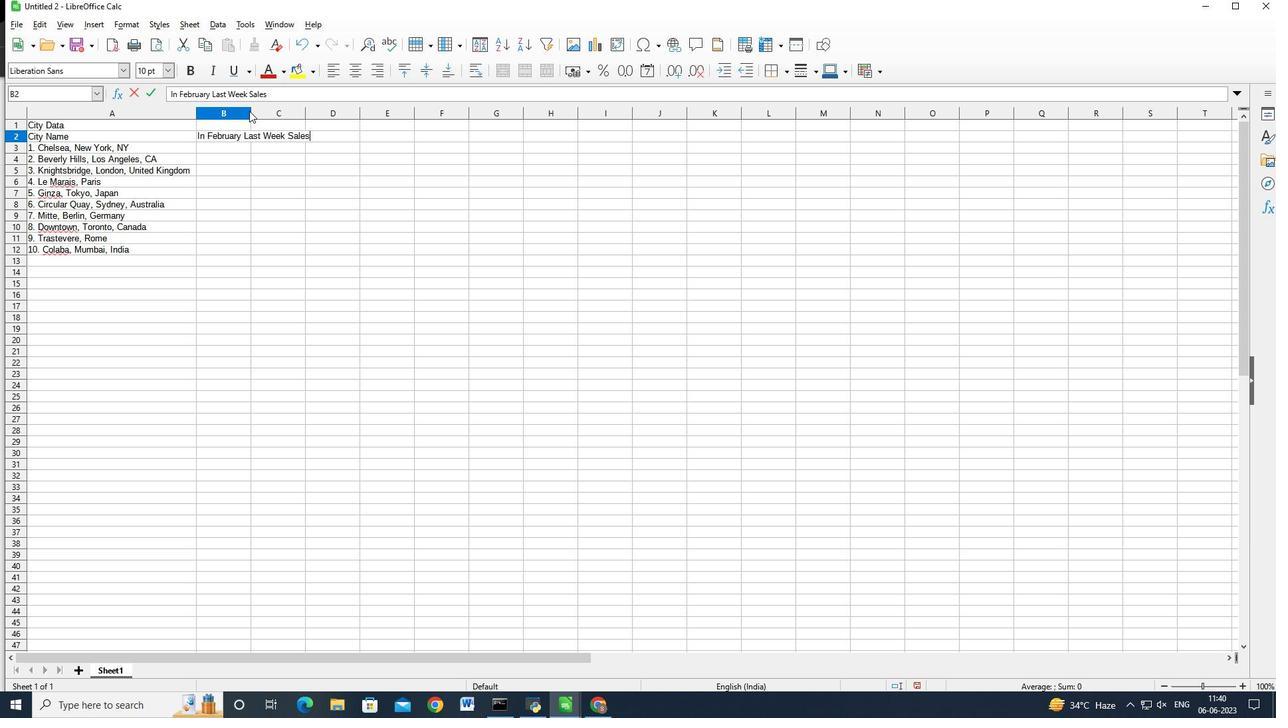 
Action: Mouse moved to (252, 110)
Screenshot: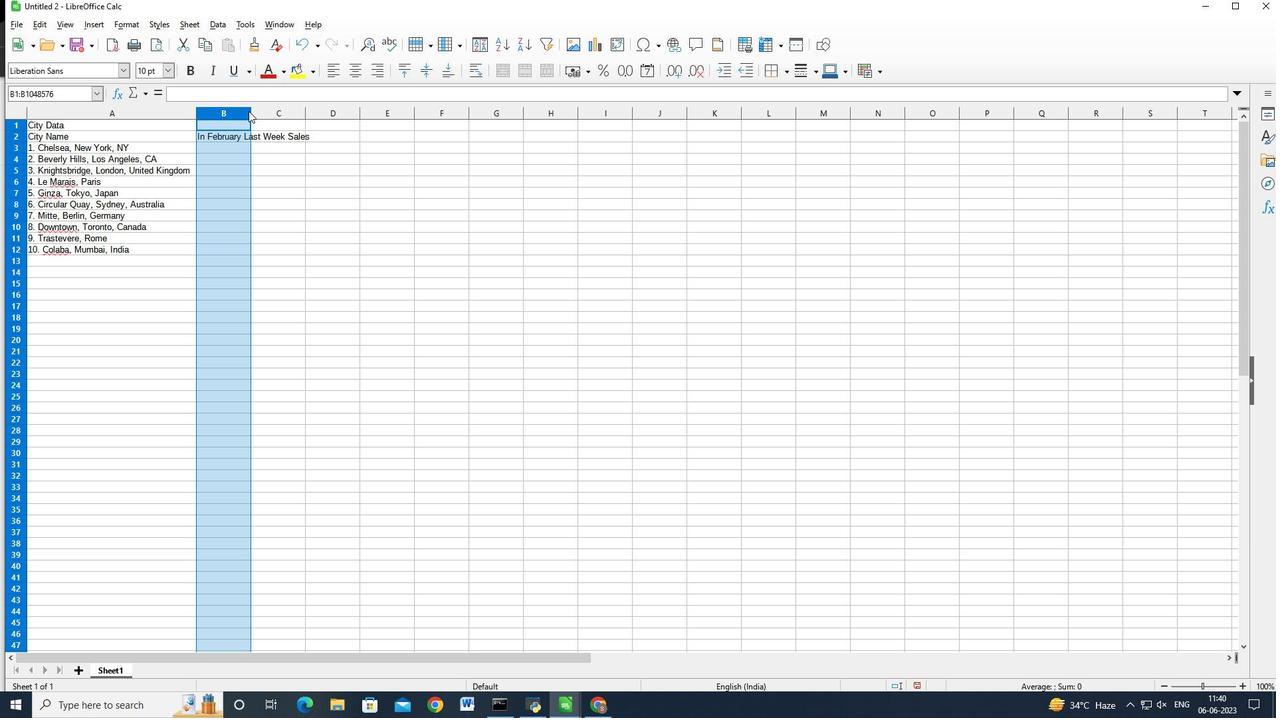 
Action: Mouse pressed left at (252, 110)
Screenshot: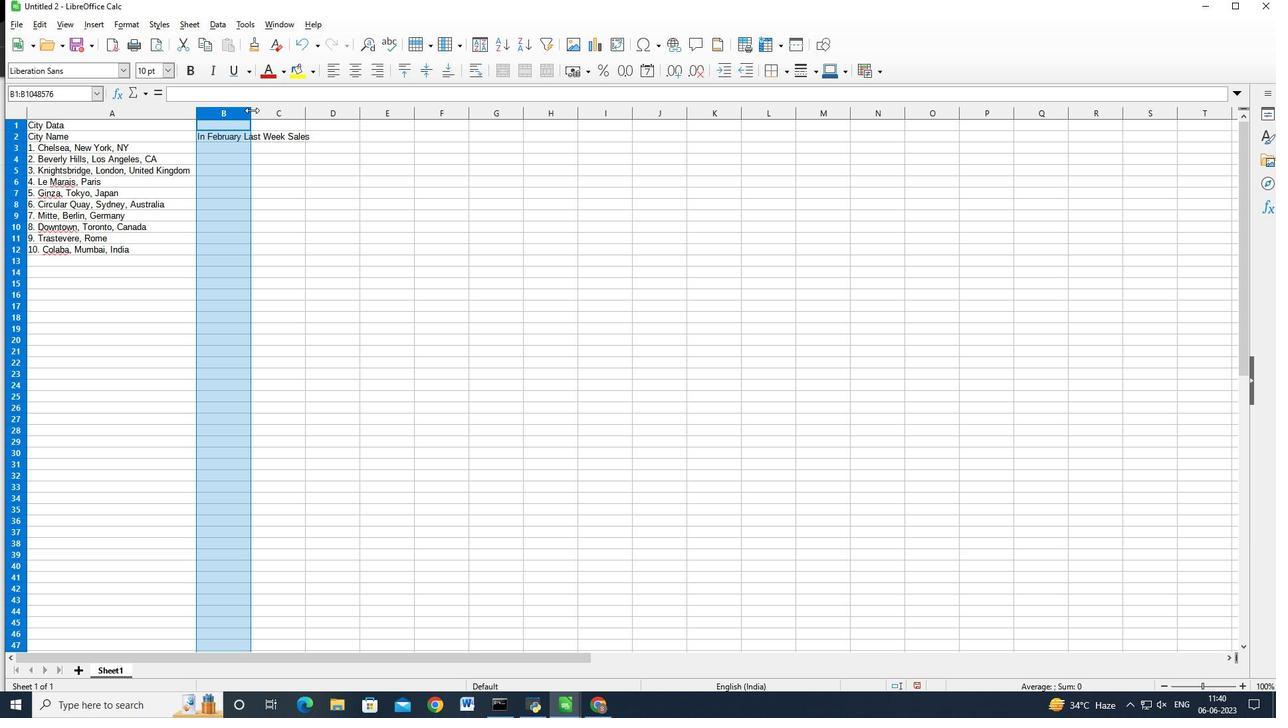 
Action: Mouse pressed left at (252, 110)
Screenshot: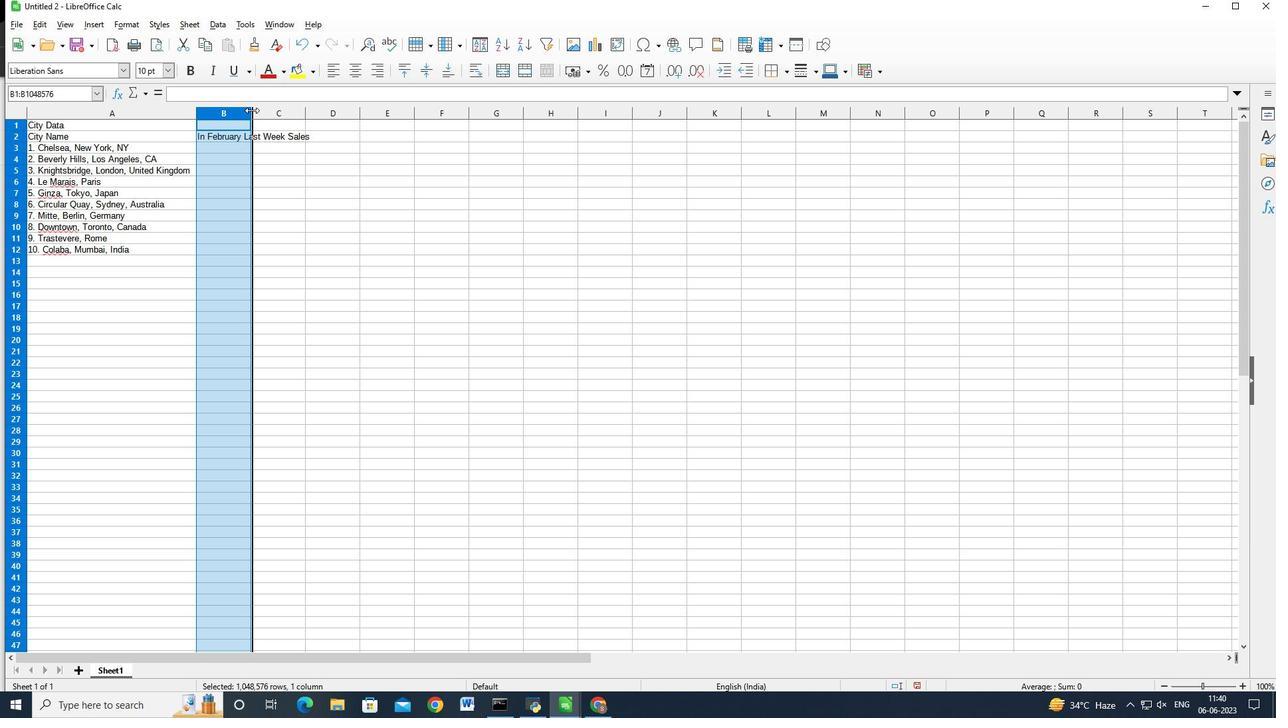 
Action: Mouse moved to (236, 142)
Screenshot: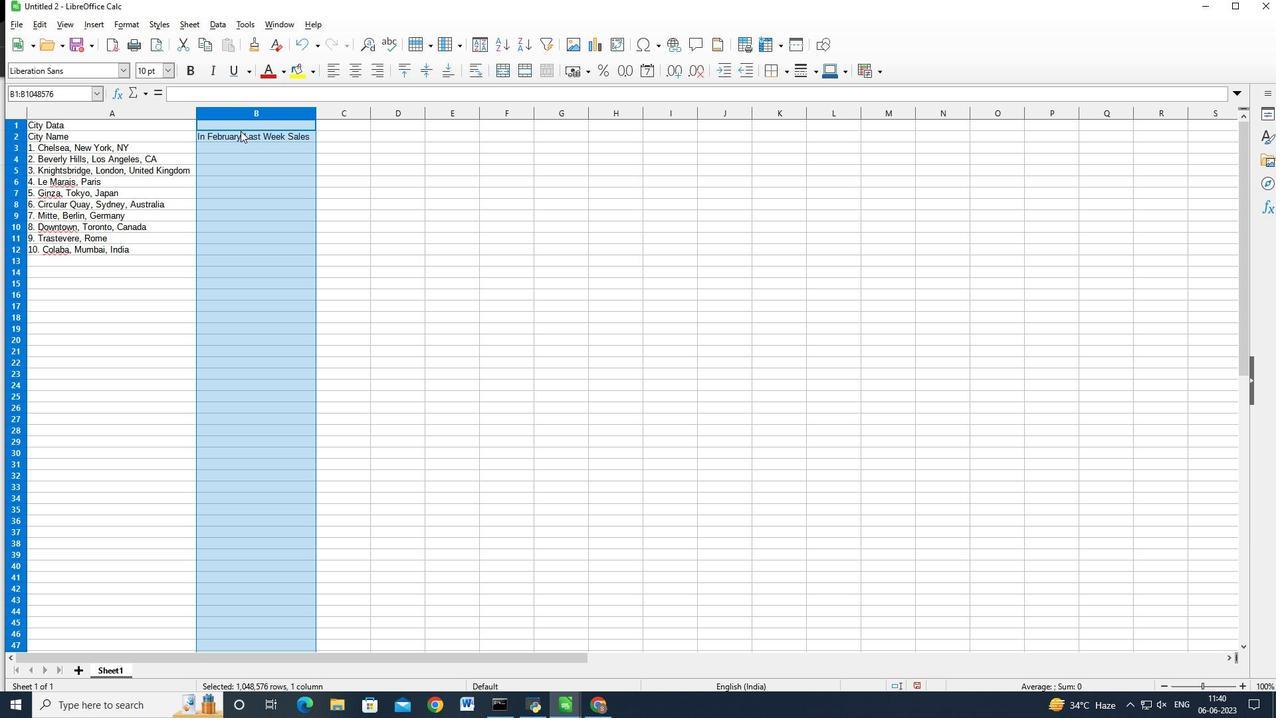 
Action: Mouse pressed left at (236, 142)
Screenshot: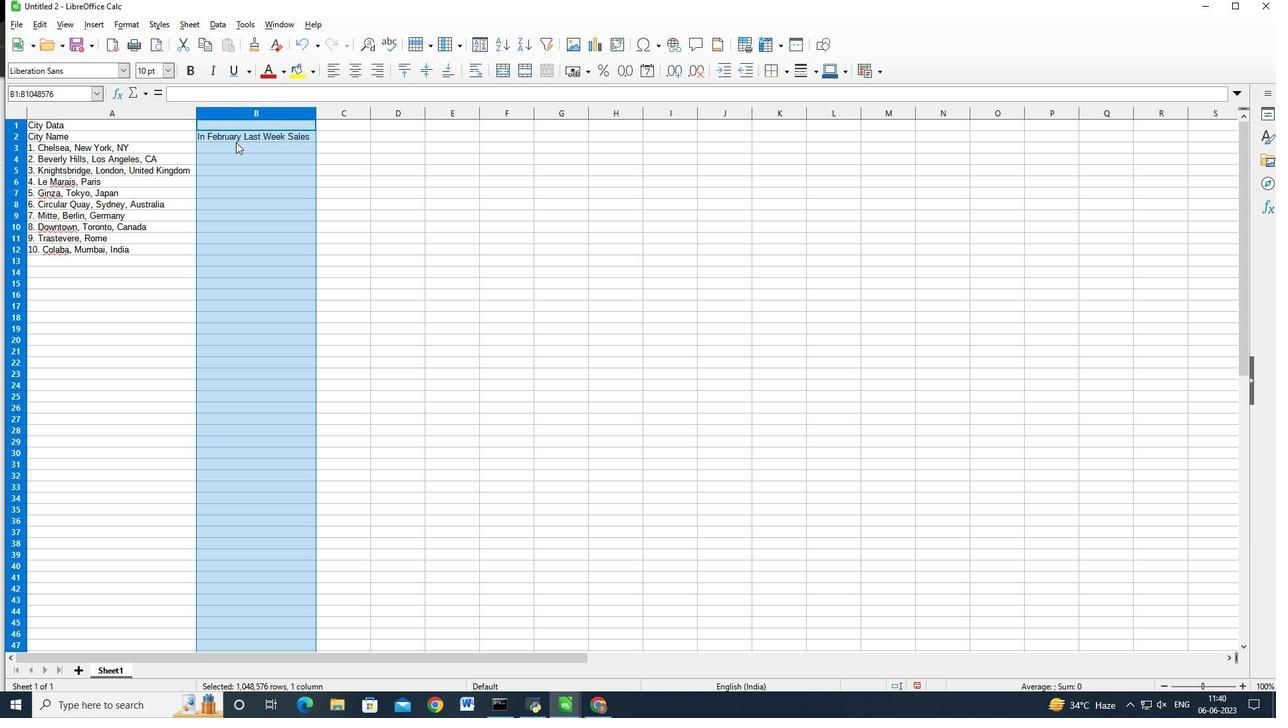
Action: Key pressed 1.<Key.shift_r><Key.shift_r><Key.shift_r><Key.shift_r><Key.shift_r><Key.shift_r><Key.shift_r><Key.shift_r><Key.shift_r><Key.shift_r><Key.space><Key.shift_r>Chelsea<Key.space><Key.backspace>,<Key.space><Key.shift>Newy<Key.space><Key.shift><Key.backspace><Key.backspace><Key.space><Key.shift>York,<Key.space><Key.caps_lock>NY<Key.space>10001<Key.enter>2.<Key.space><Key.shift>b<Key.backspace><Key.backspace><Key.shift><Key.space><Key.shift>n<Key.backspace>be<Key.backspace><Key.backspace>B<Key.caps_lock>everly<Key.space><Key.shift>Hills,<Key.space><Key.shift>Los<Key.space><Key.shift_r>Angeles,<Key.space>ca<Key.backspace><Key.backspace><Key.caps_lock>VA<Key.backspace><Key.backspace>CA<Key.caps_lock><Key.space>9020<Key.backspace>10<Key.enter>3.<Key.space><Key.shift>Knightsbridge,<Key.space><Key.shift>London,<Key.space><Key.shift>United<Key.space><Key.shift>Kingdom<Key.space><Key.caps_lock>SWI<Key.backspace>1X<Key.space>7XL<Key.space><Key.shift>}<Key.backspace><Key.shift>|<Key.up><Key.right>
Screenshot: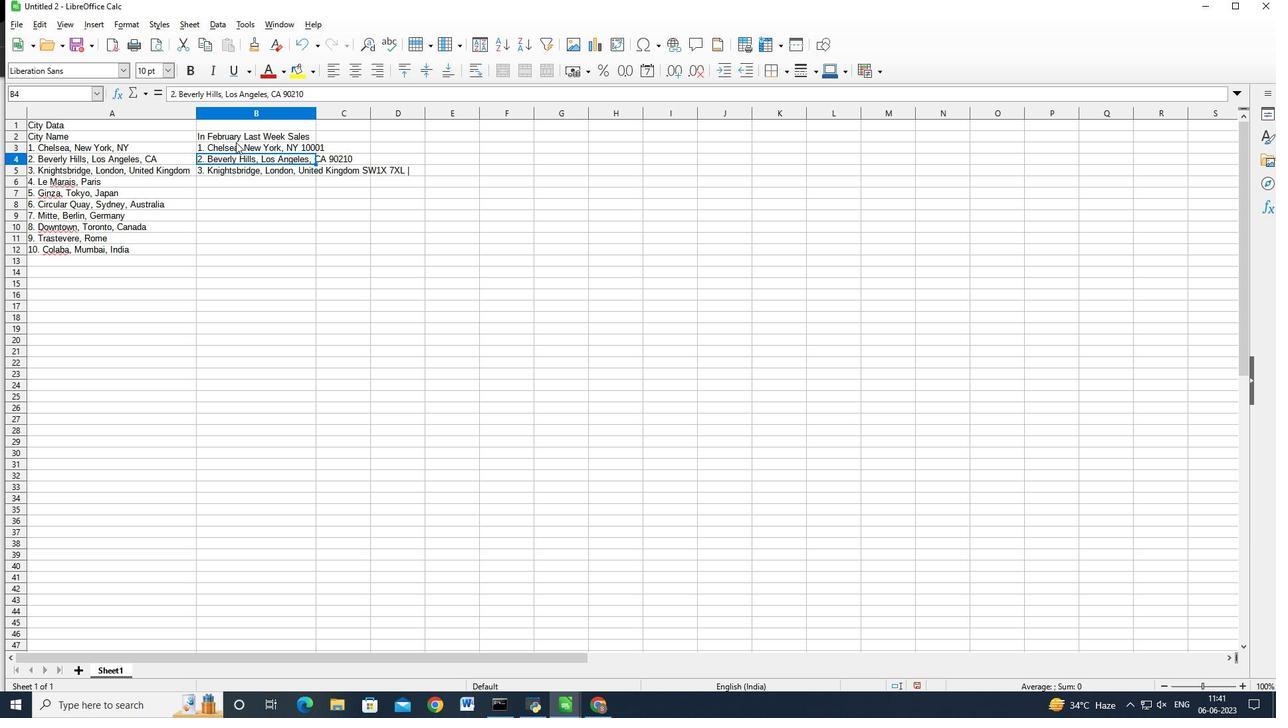 
Action: Mouse moved to (238, 160)
Screenshot: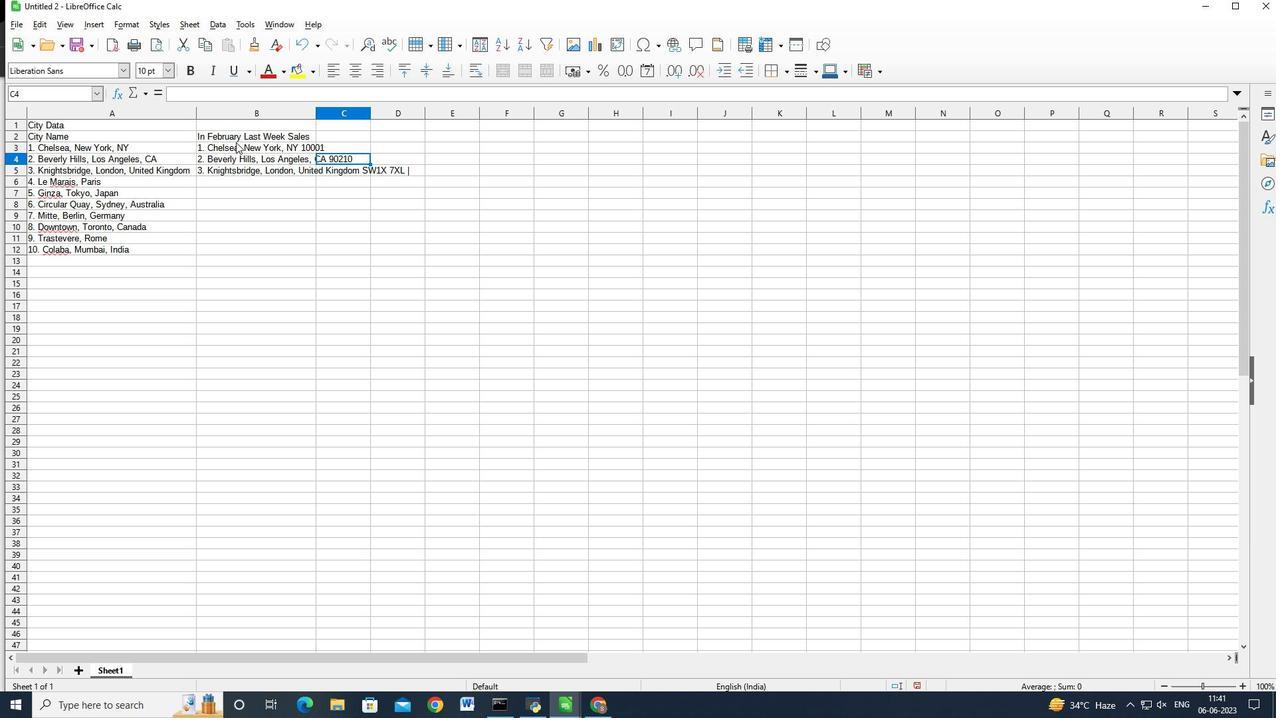 
Action: Mouse pressed left at (238, 160)
Screenshot: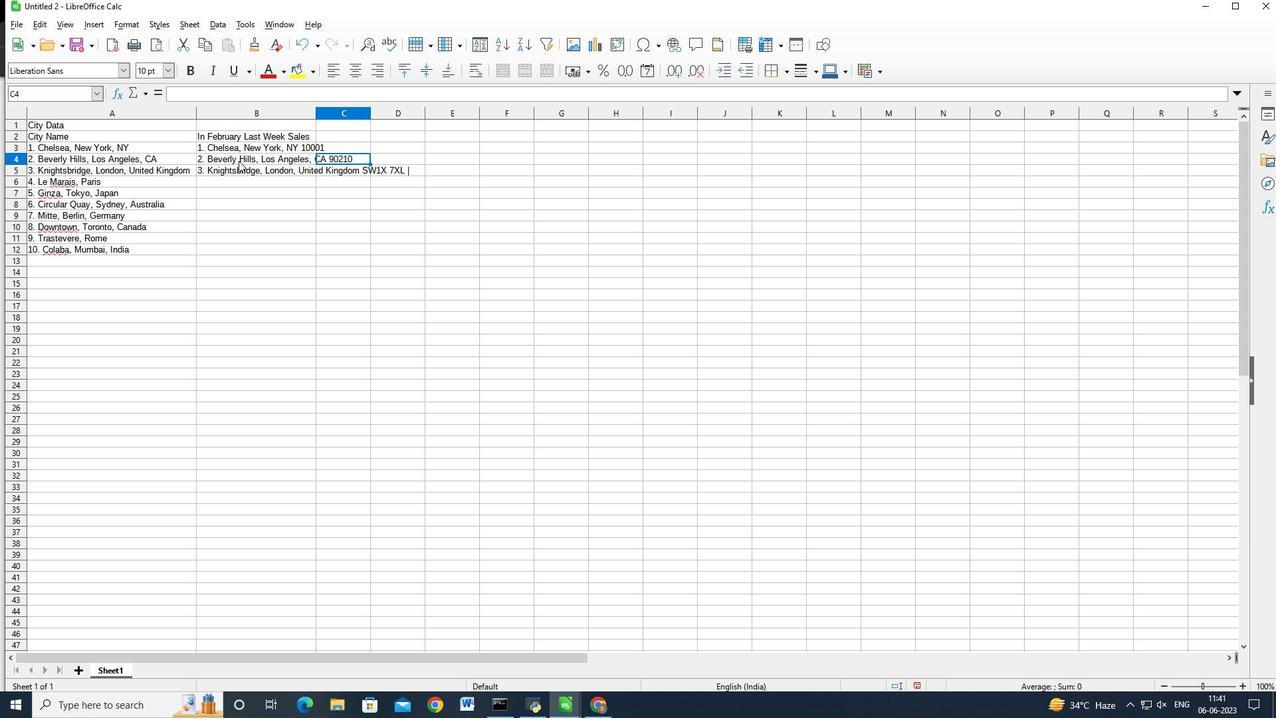 
Action: Mouse moved to (343, 89)
Screenshot: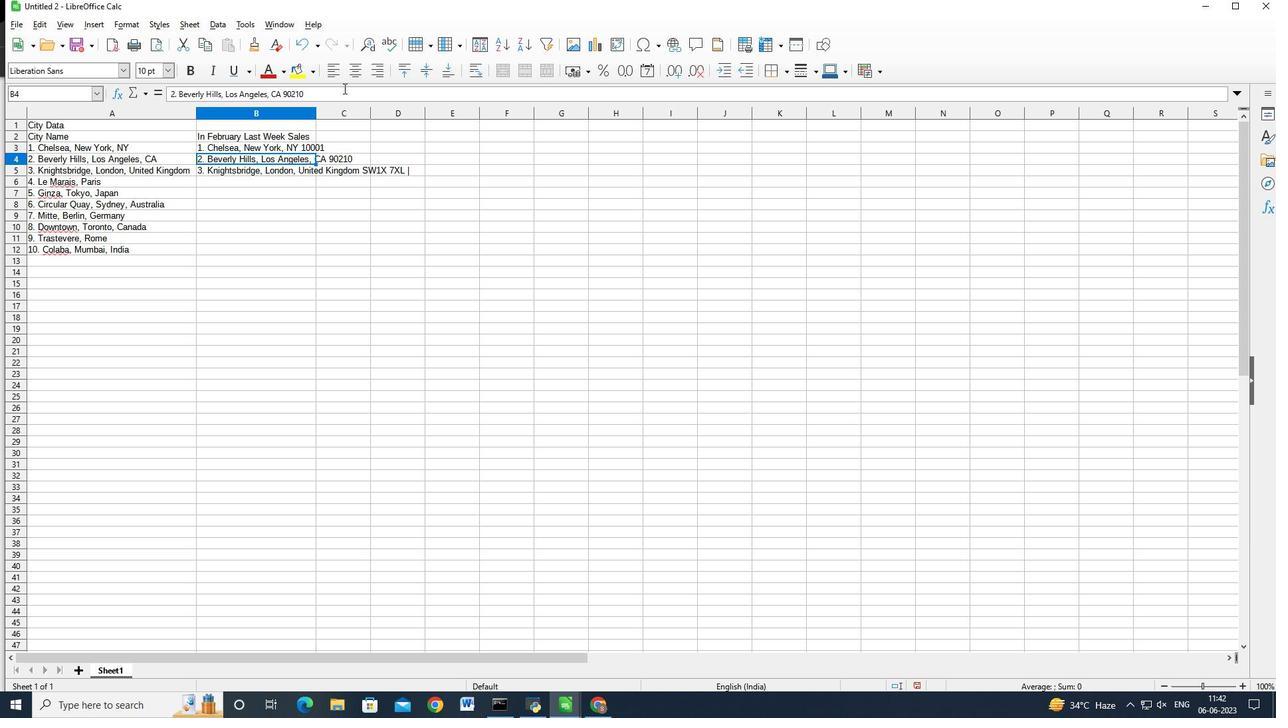 
Action: Mouse pressed left at (343, 89)
Screenshot: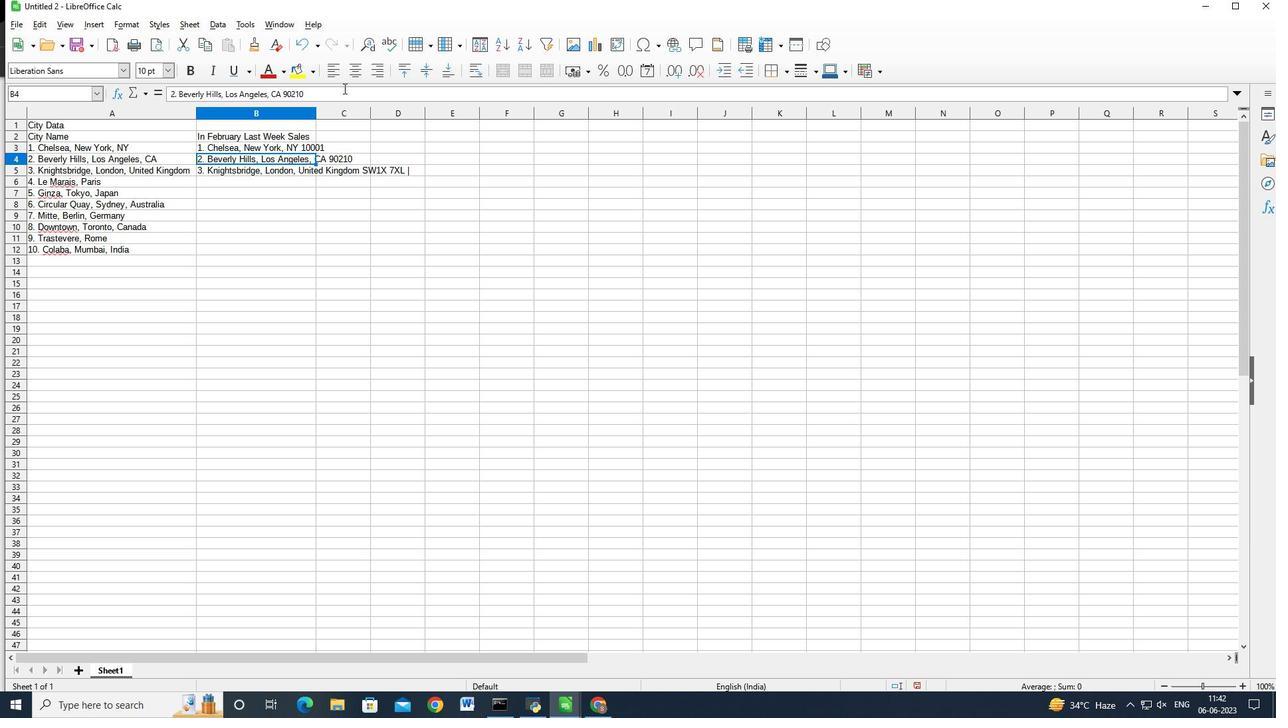 
Action: Key pressed <Key.space><Key.shift>|
Screenshot: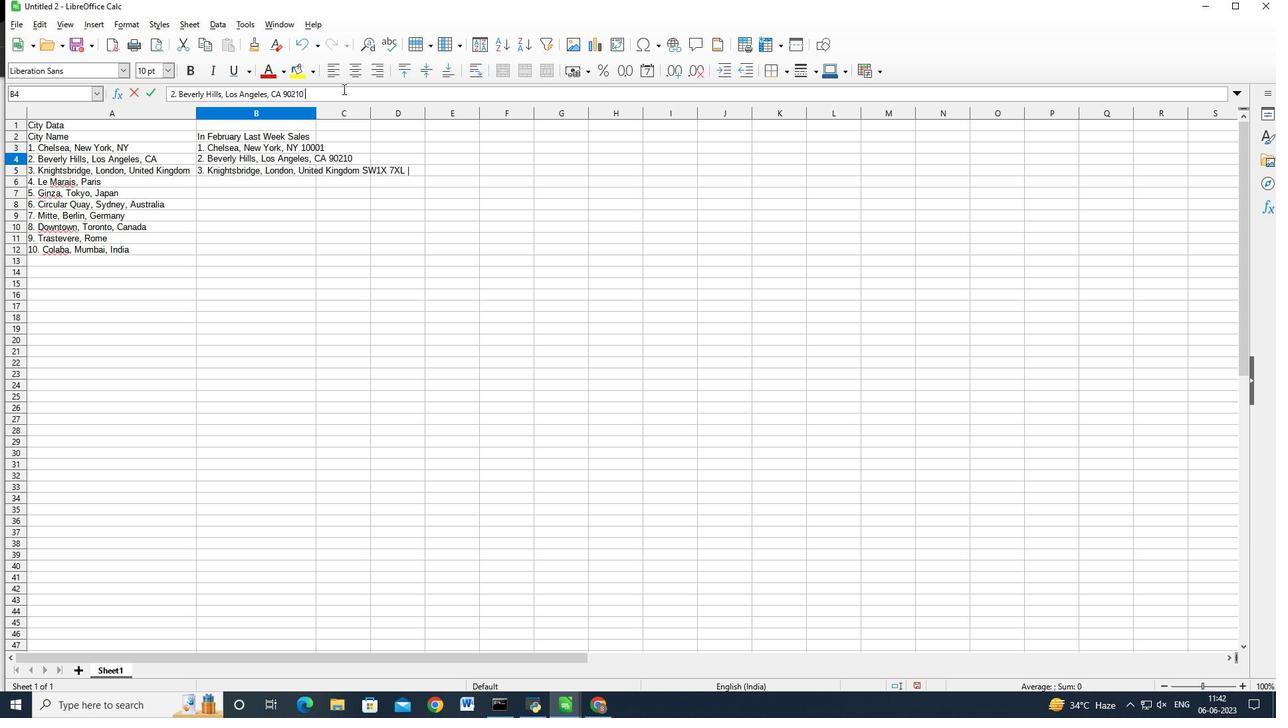 
Action: Mouse moved to (295, 144)
Screenshot: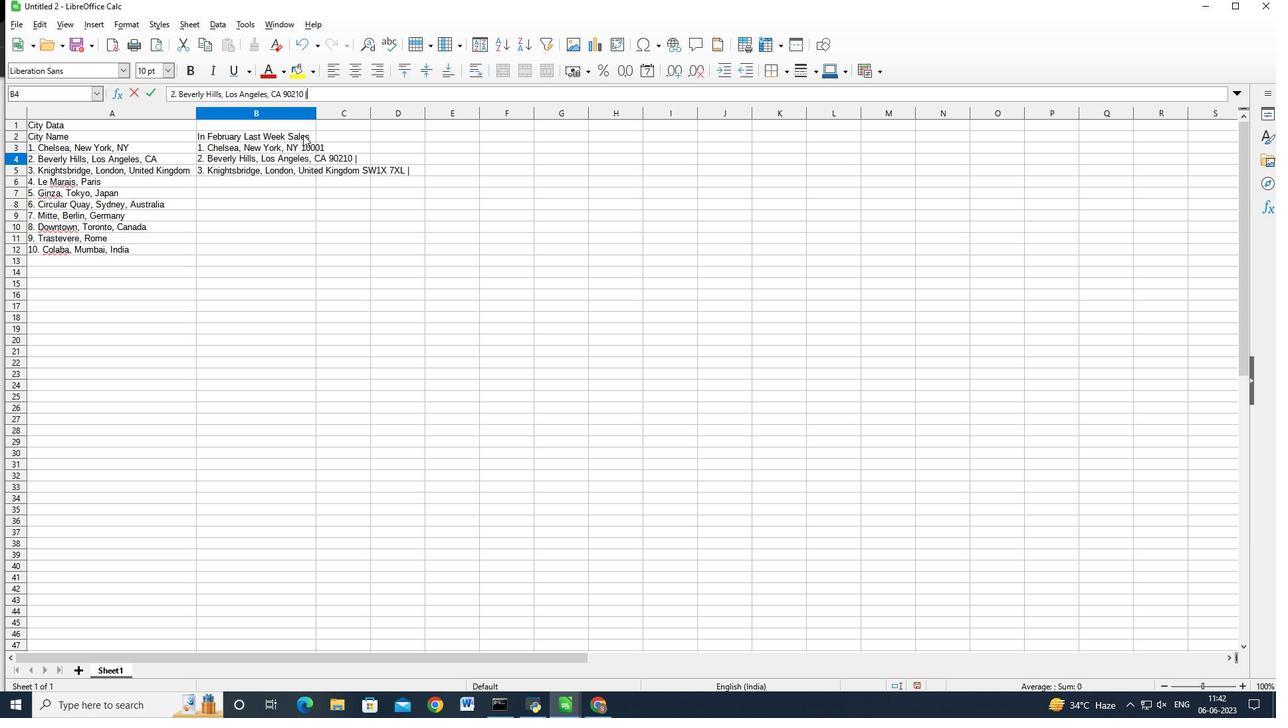 
Action: Mouse pressed left at (295, 144)
Screenshot: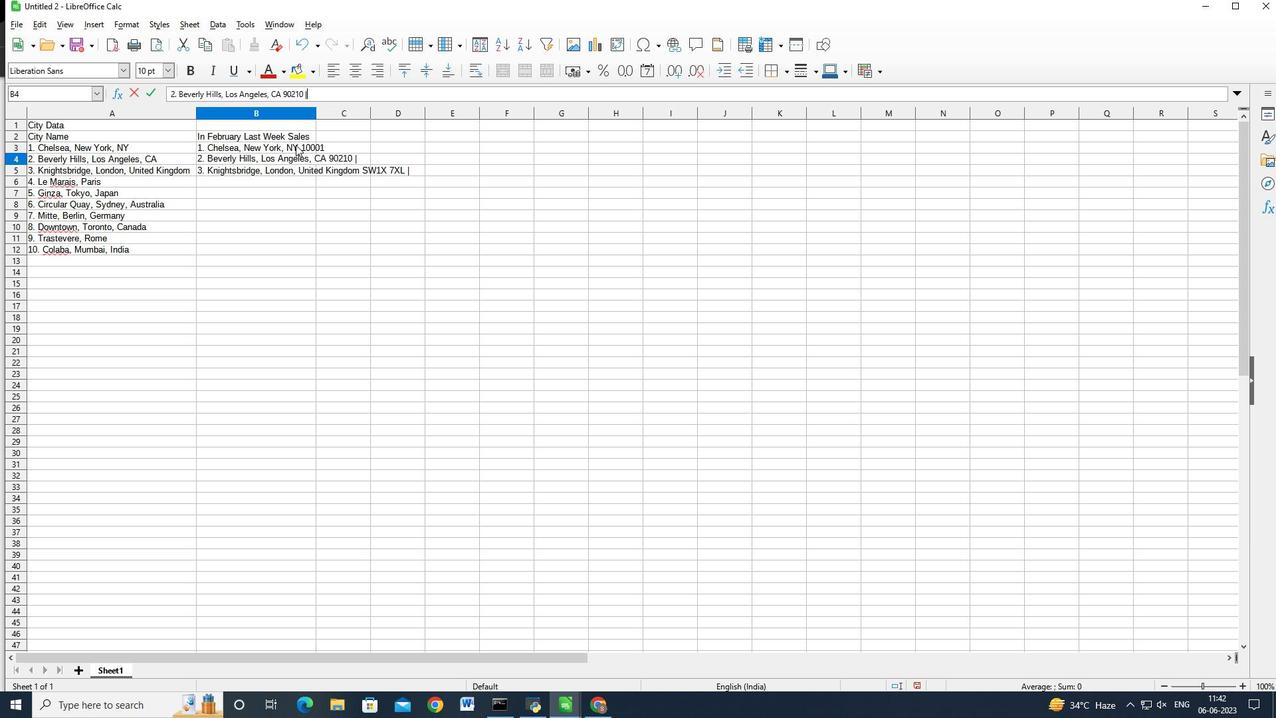 
Action: Mouse moved to (334, 95)
Screenshot: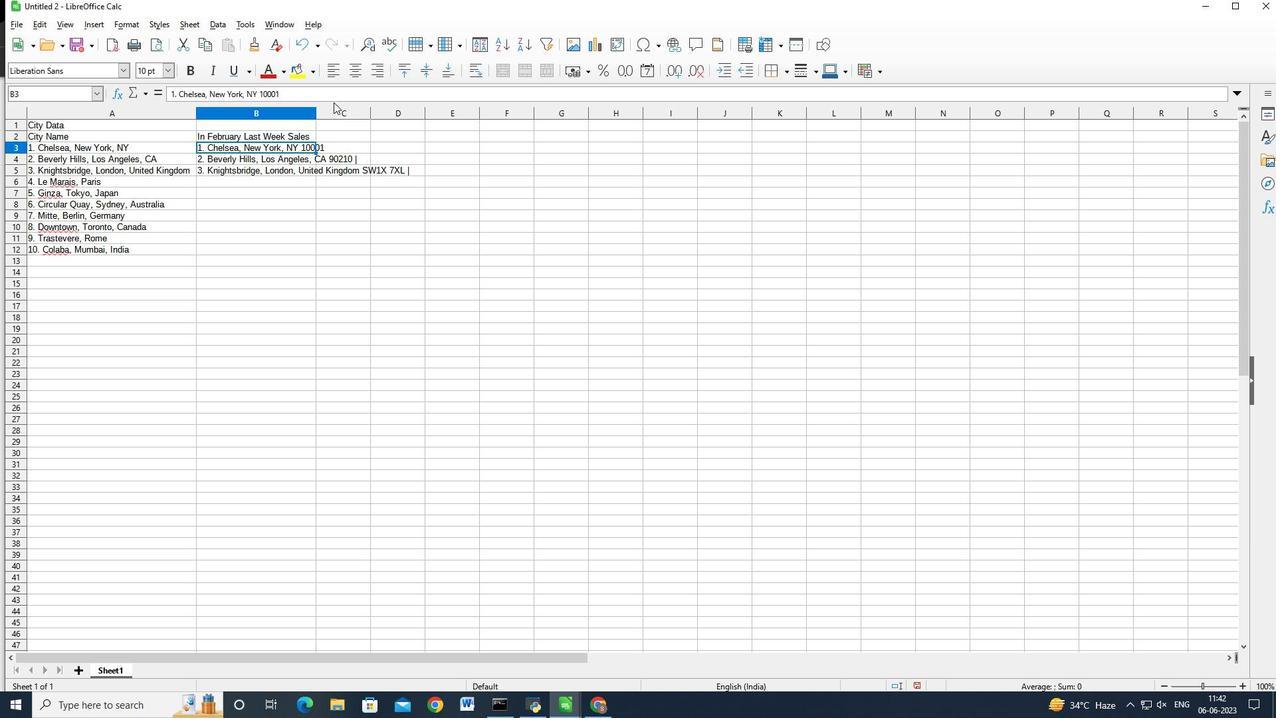 
Action: Mouse pressed left at (334, 95)
Screenshot: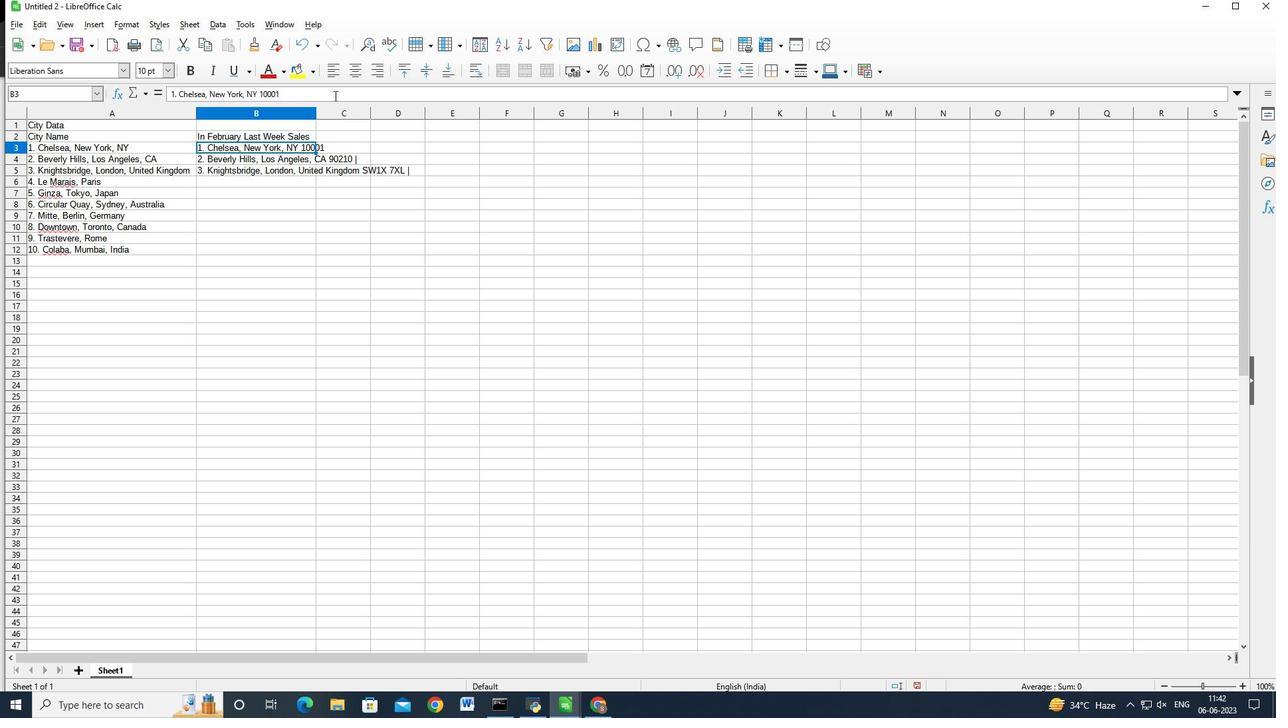 
Action: Key pressed <Key.space><Key.shift>|<Key.enter><Key.up><Key.up>
Screenshot: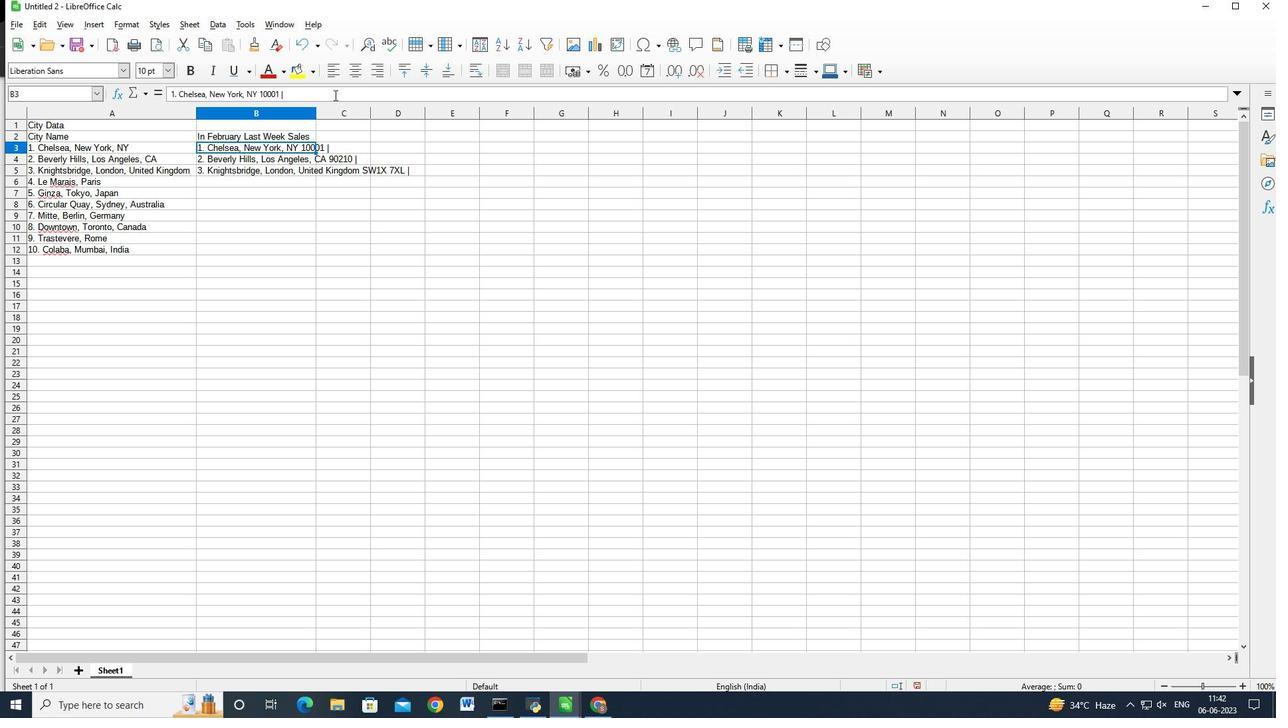 
Action: Mouse pressed left at (334, 95)
Screenshot: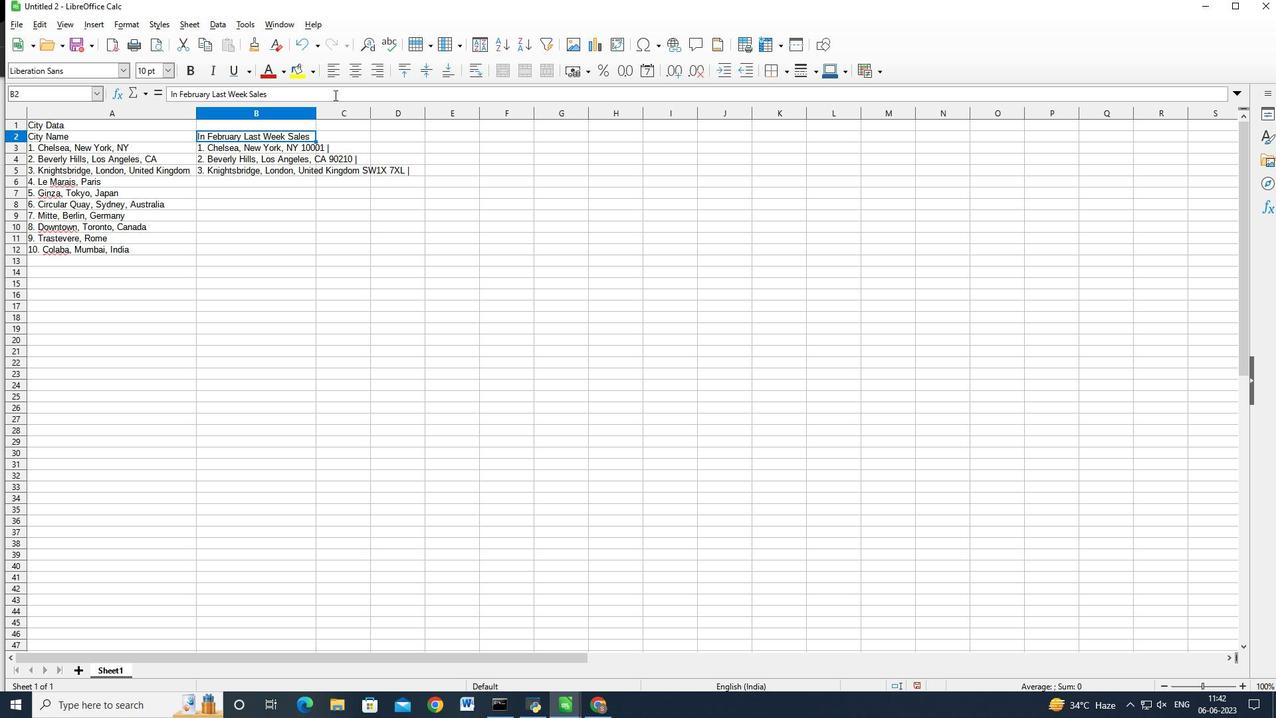 
Action: Mouse moved to (334, 95)
Screenshot: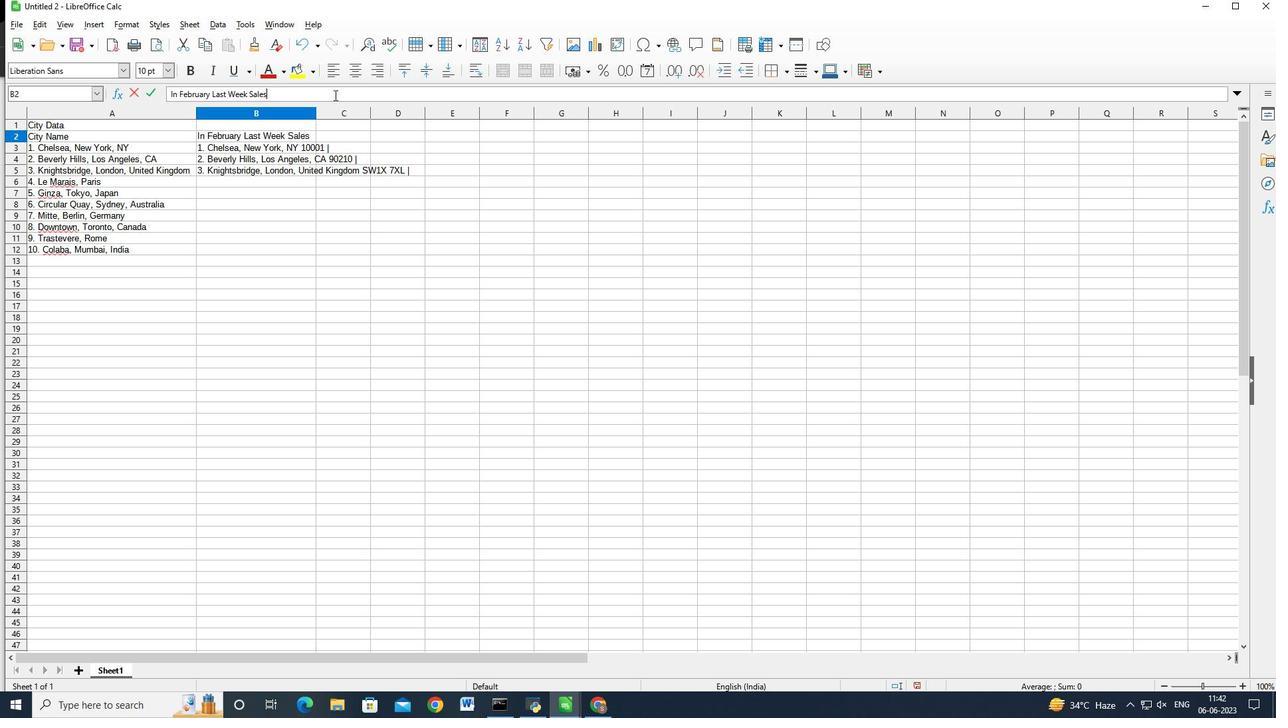 
Action: Key pressed <Key.space><Key.shift>|
Screenshot: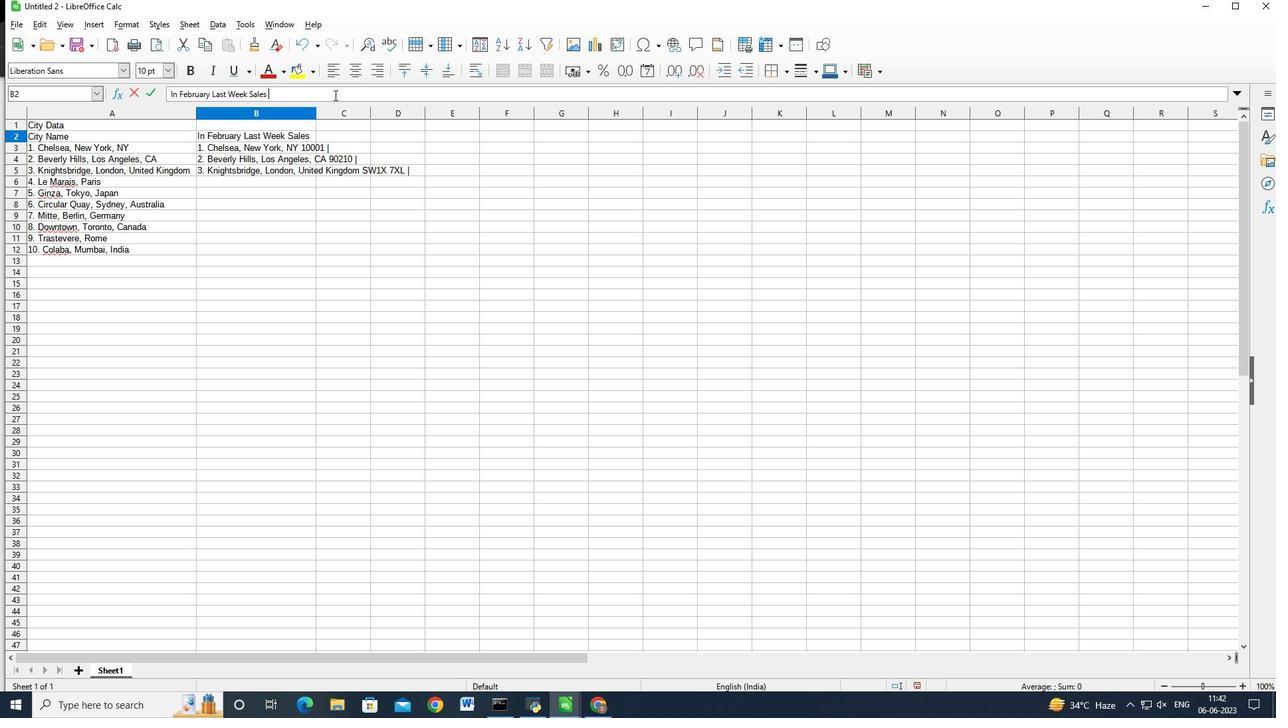 
Action: Mouse moved to (303, 114)
Screenshot: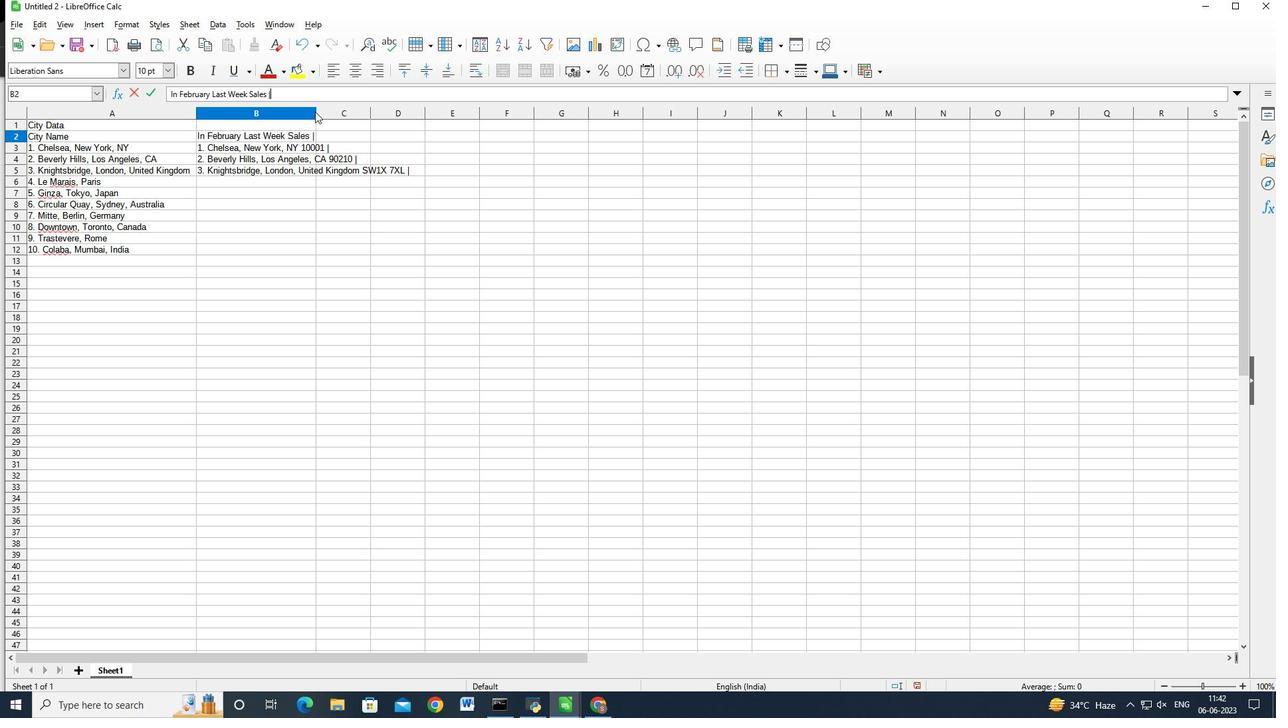 
Action: Mouse pressed left at (303, 114)
Screenshot: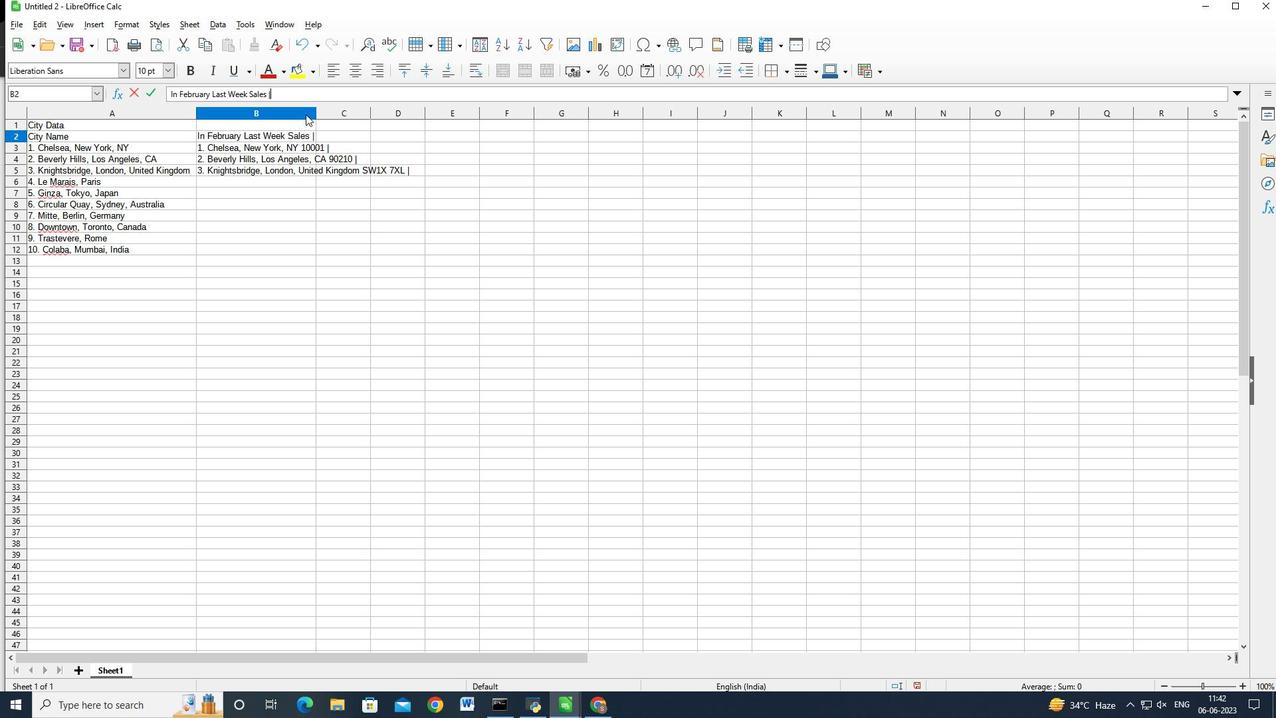 
Action: Mouse pressed left at (303, 114)
Screenshot: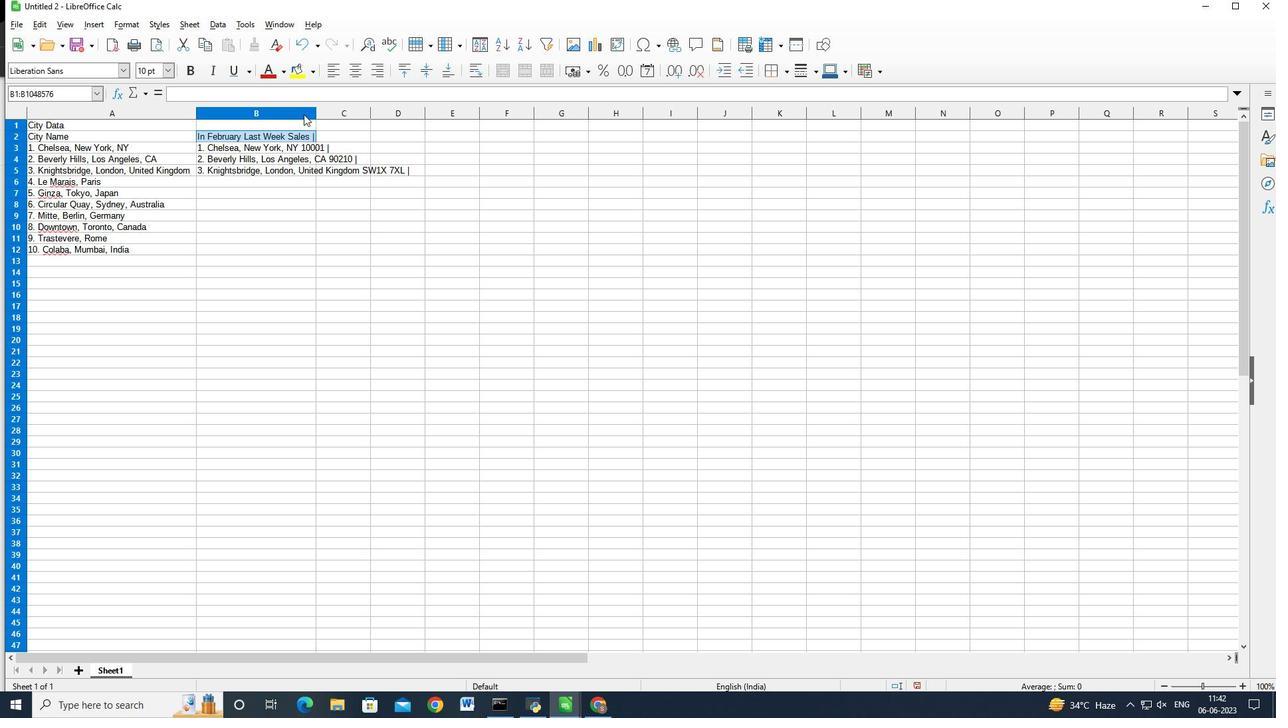 
Action: Mouse moved to (317, 111)
Screenshot: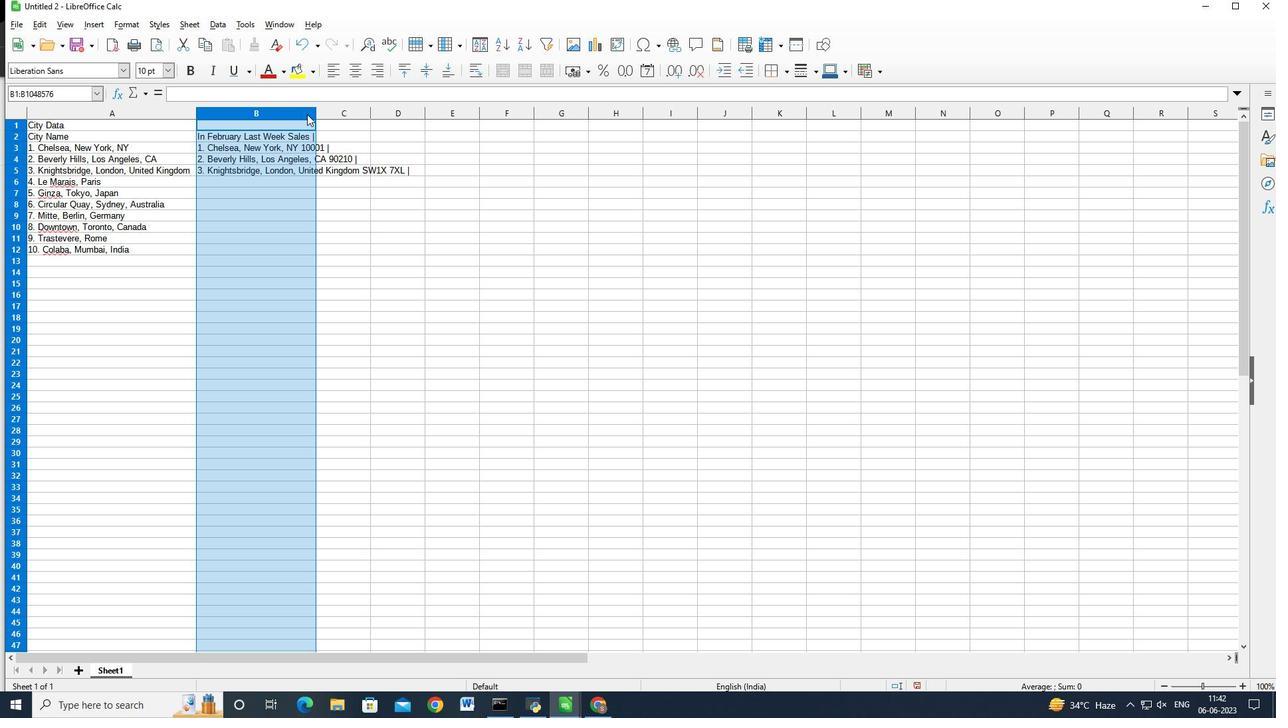 
Action: Mouse pressed left at (317, 111)
Screenshot: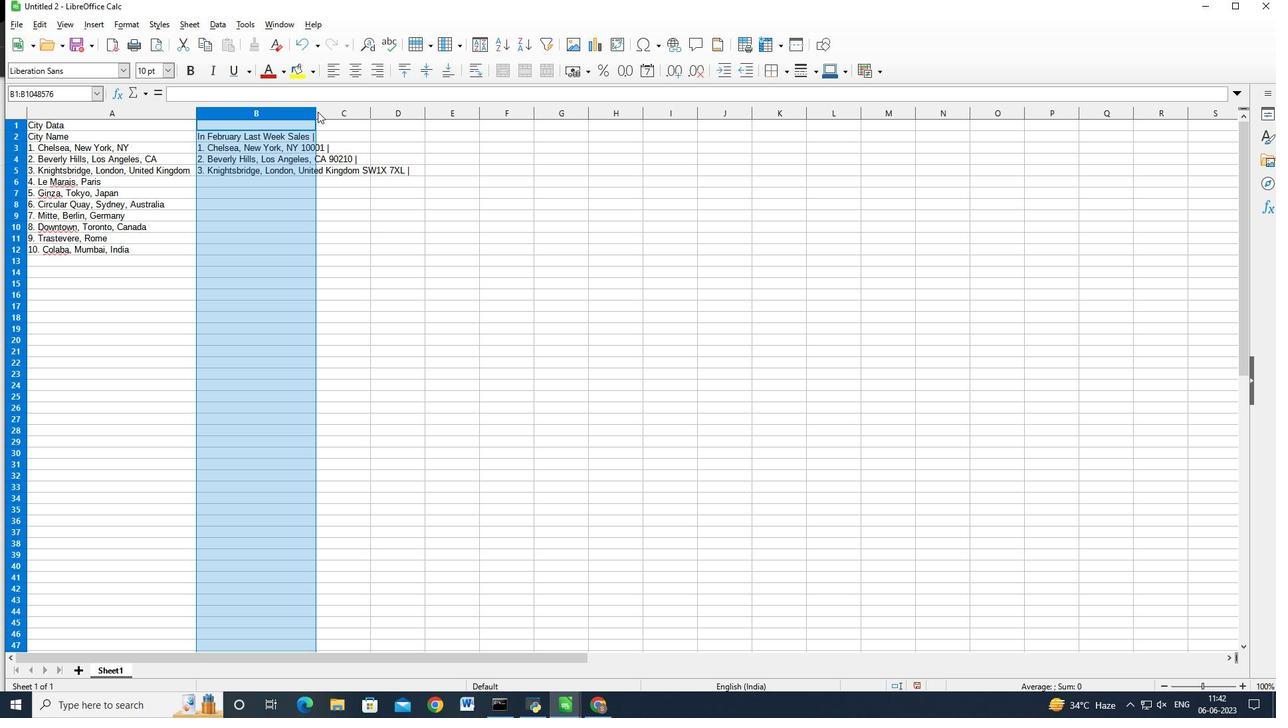 
Action: Mouse moved to (307, 112)
Screenshot: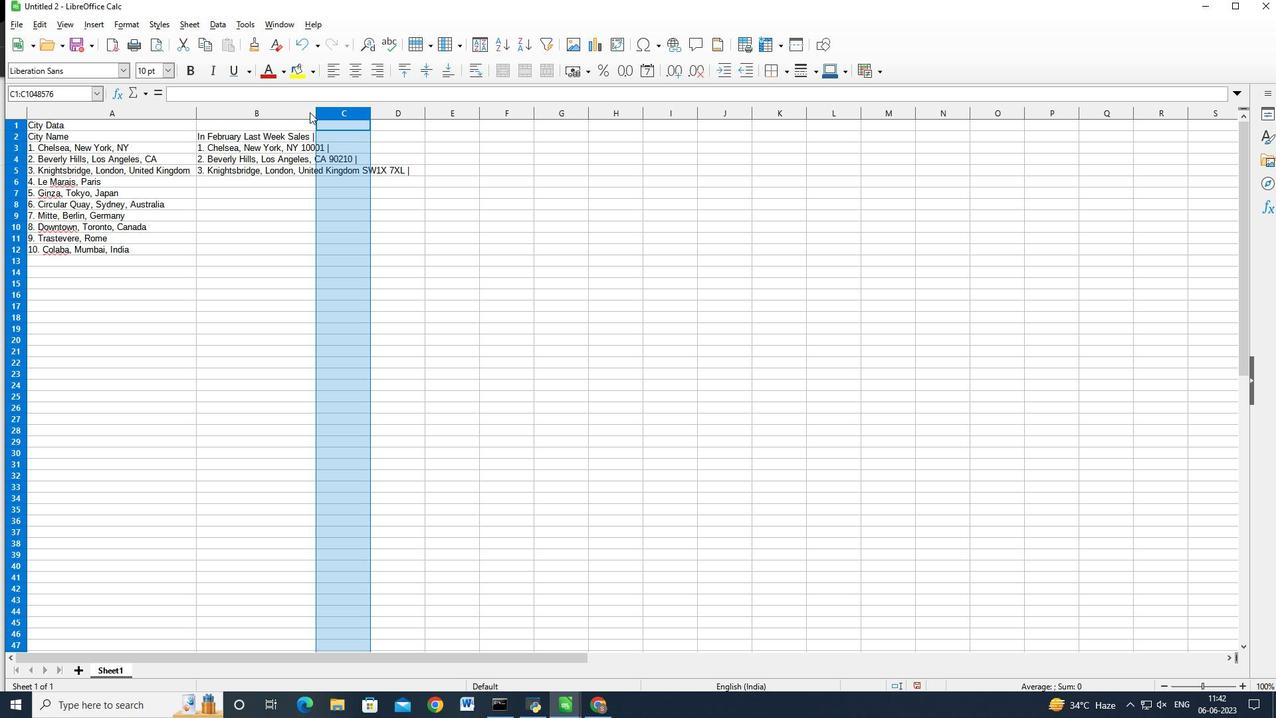 
Action: Mouse pressed left at (307, 112)
Screenshot: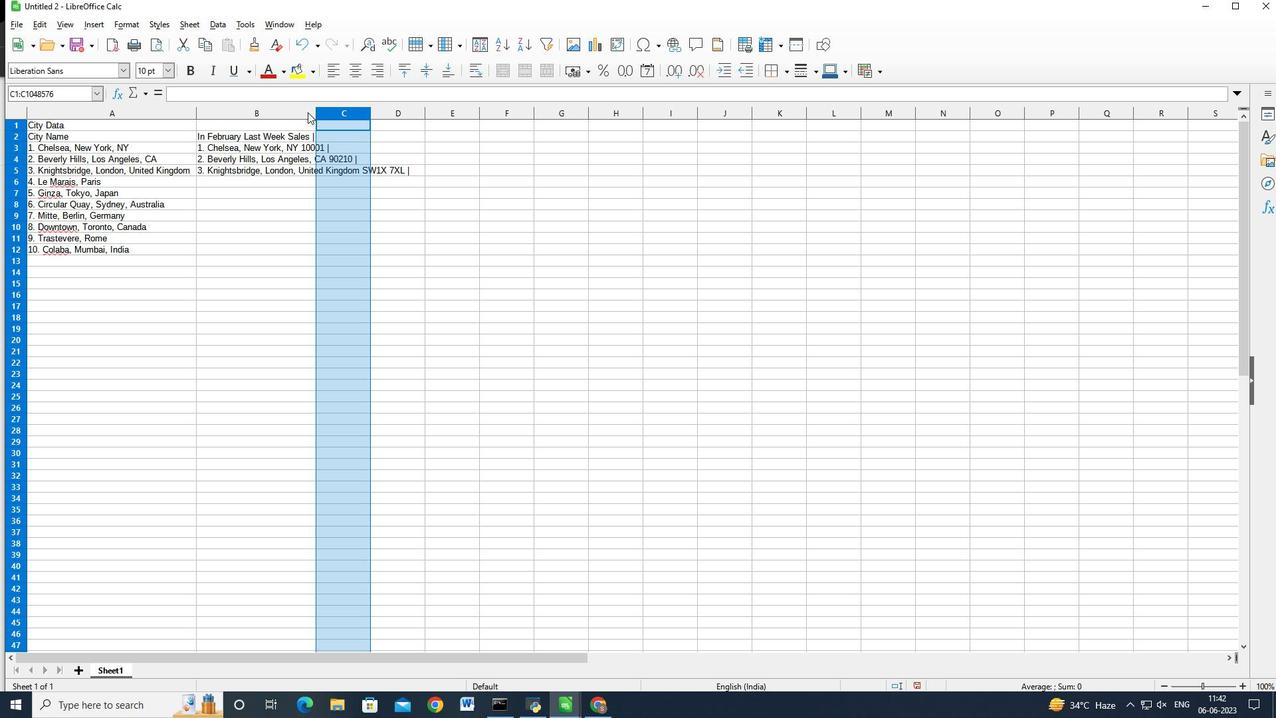 
Action: Mouse moved to (314, 111)
Screenshot: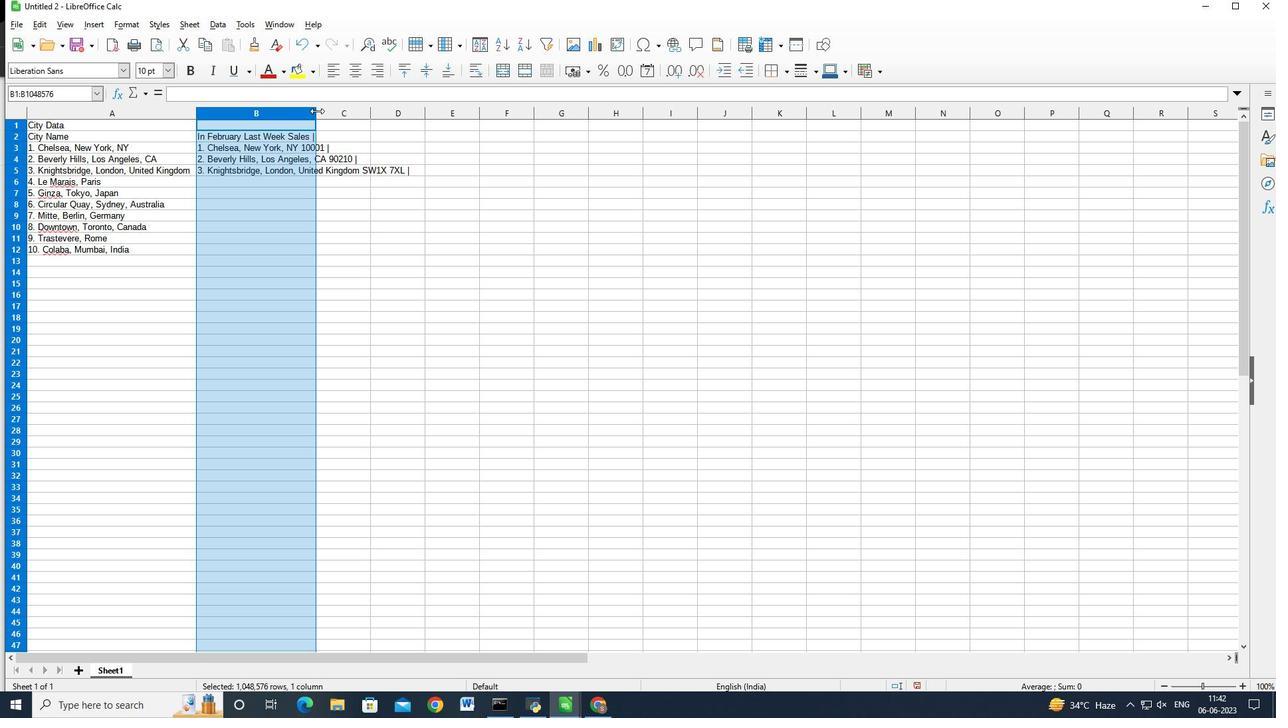 
Action: Mouse pressed left at (314, 111)
Screenshot: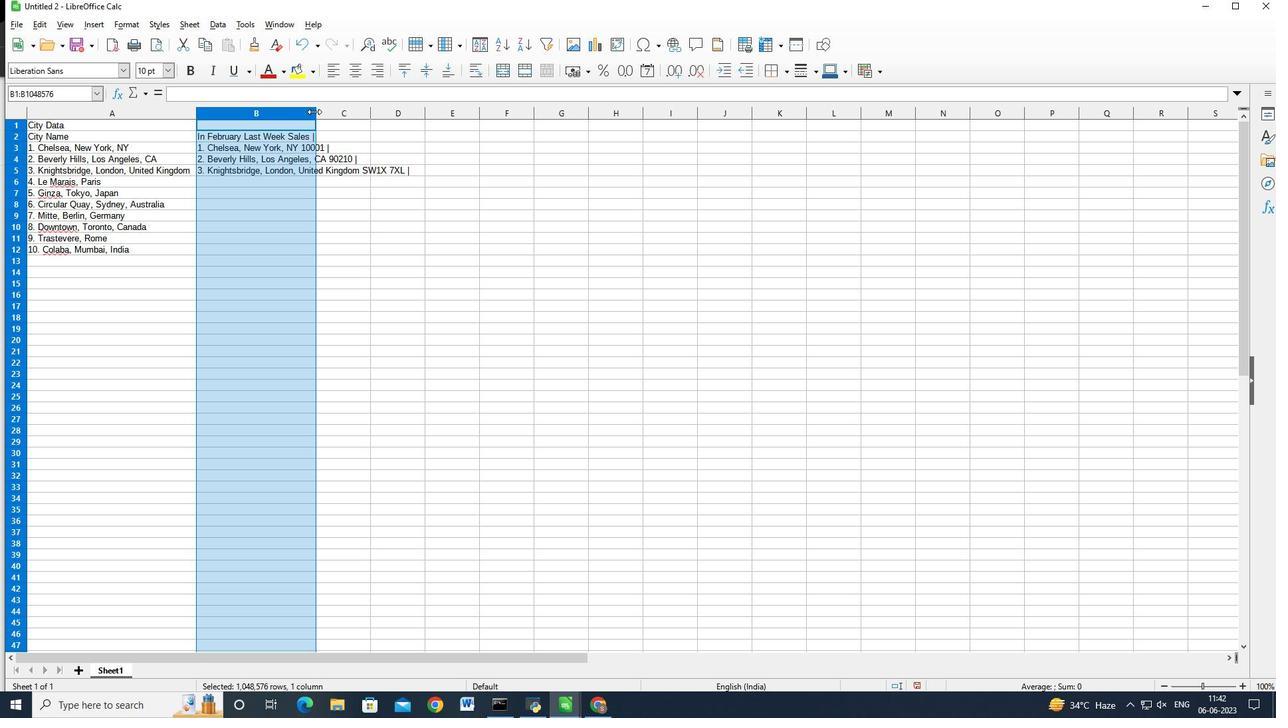 
Action: Mouse pressed left at (314, 111)
Screenshot: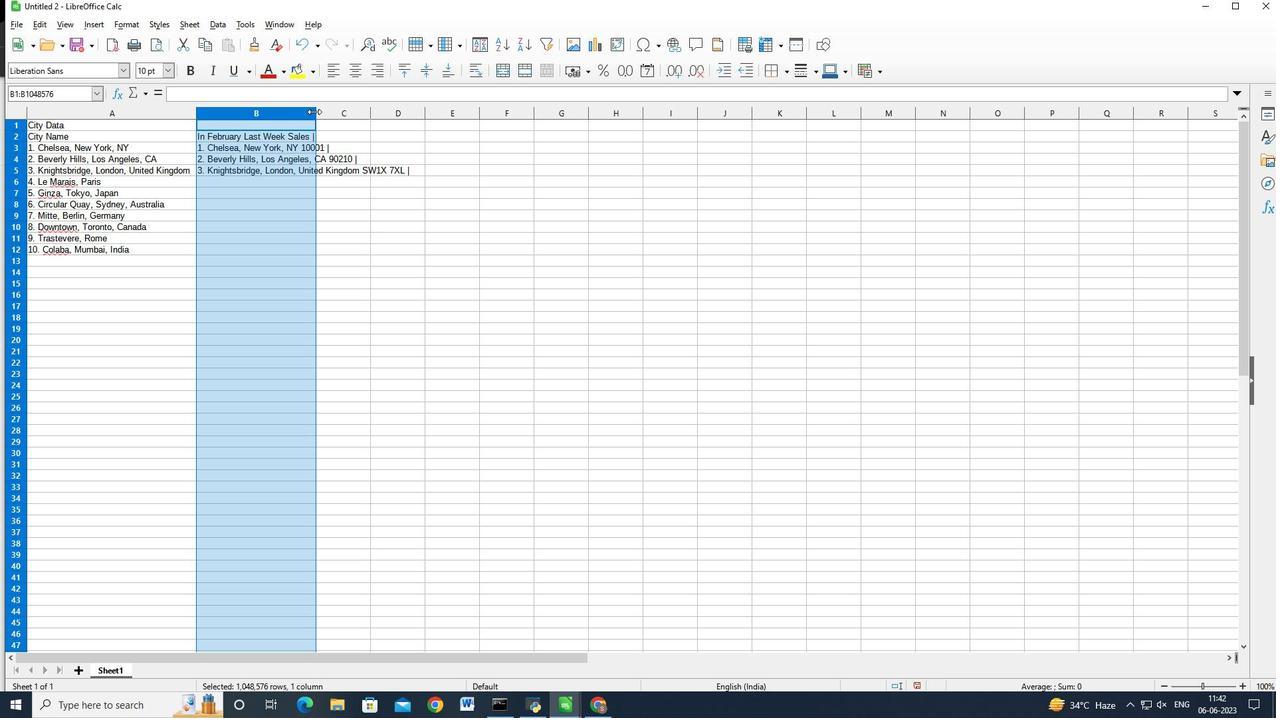 
Action: Mouse moved to (293, 182)
Screenshot: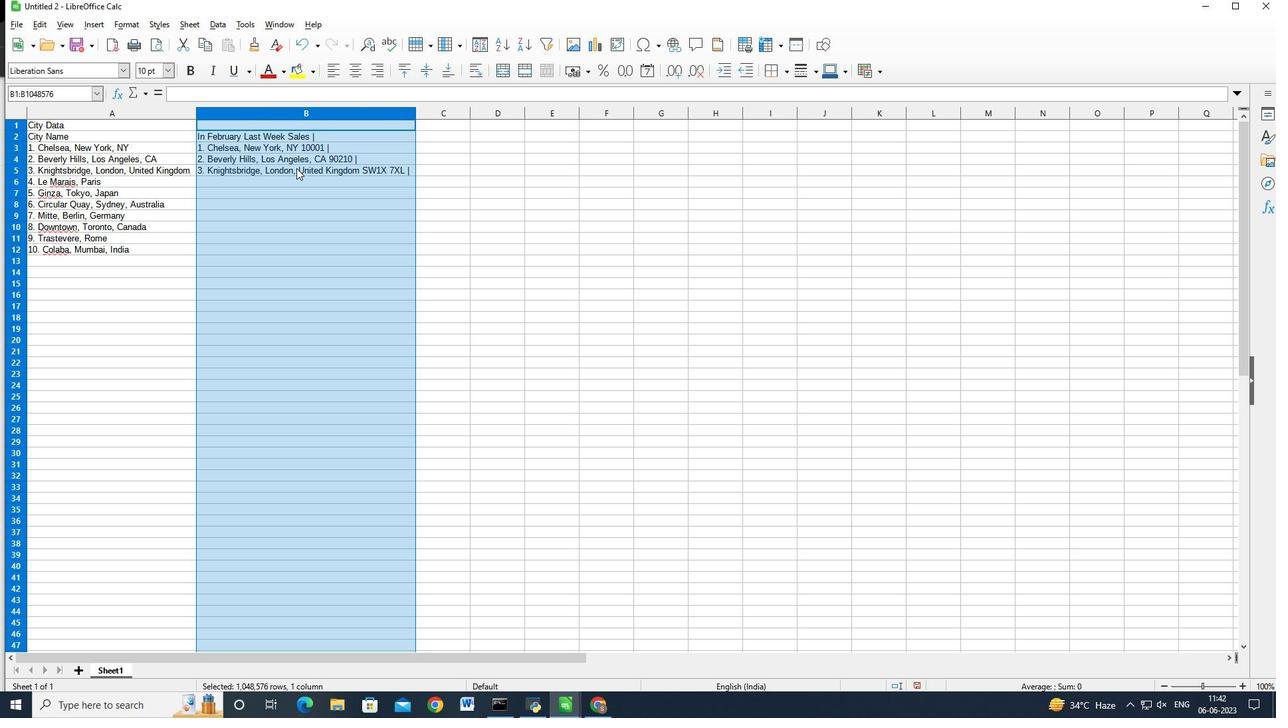 
Action: Mouse pressed left at (293, 182)
Screenshot: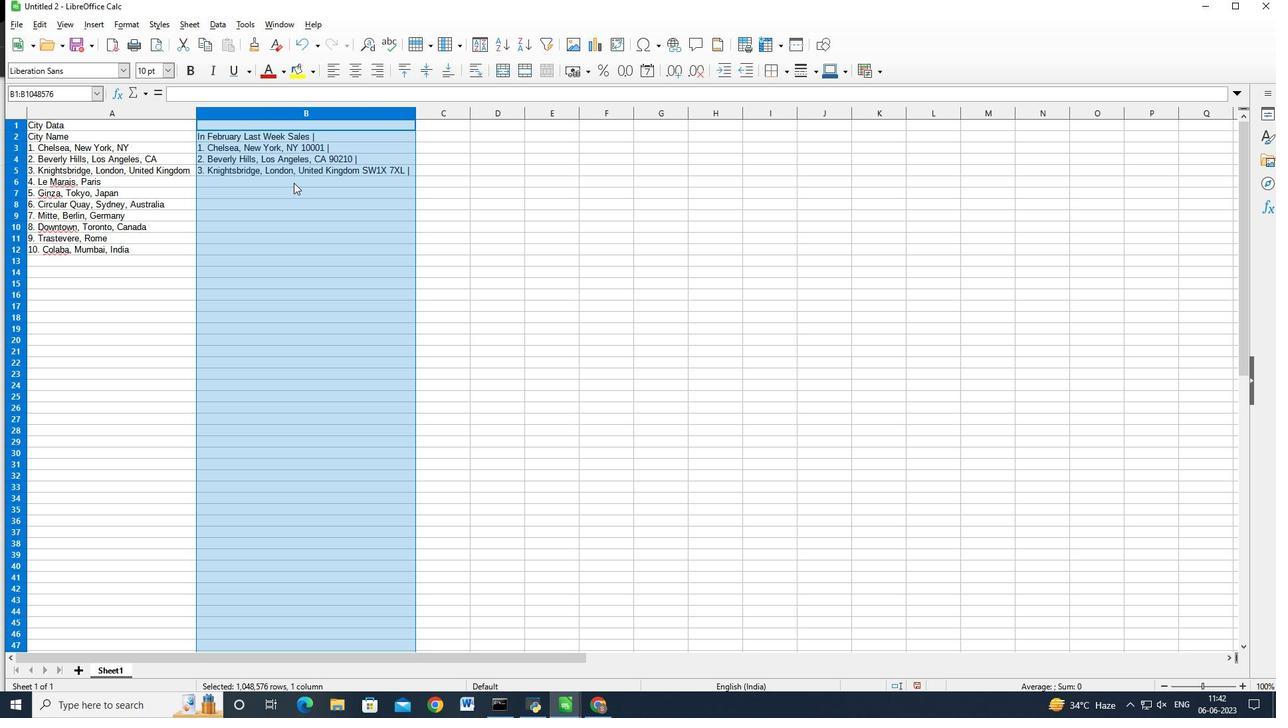 
Action: Mouse moved to (299, 182)
Screenshot: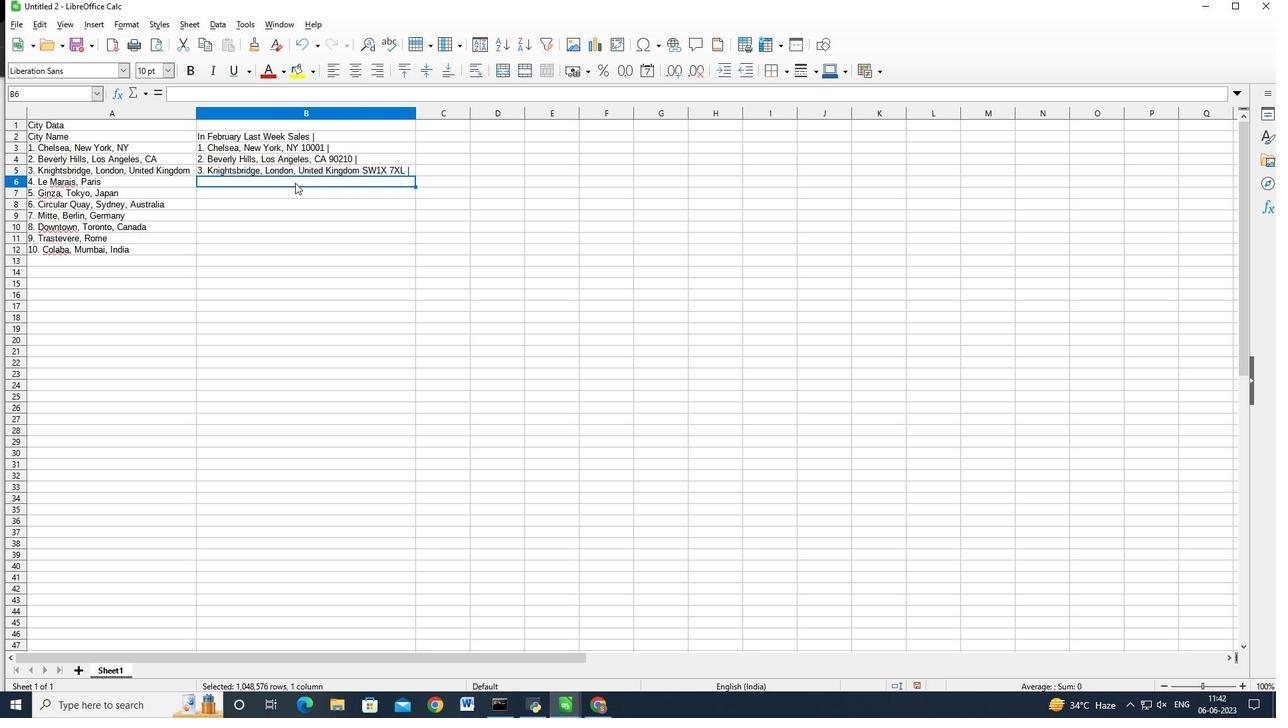
Action: Key pressed 4.<Key.space><Key.shift><Key.shift><Key.shift><Key.shift><Key.shift><Key.shift><Key.shift><Key.shift>lE<Key.space><Key.caps_lock><Key.shift><Key.shift>Marais<Key.space><Key.backspace>,<Key.space><Key.shift>Paris,<Key.space>forance<Key.space>75004<Key.enter>
Screenshot: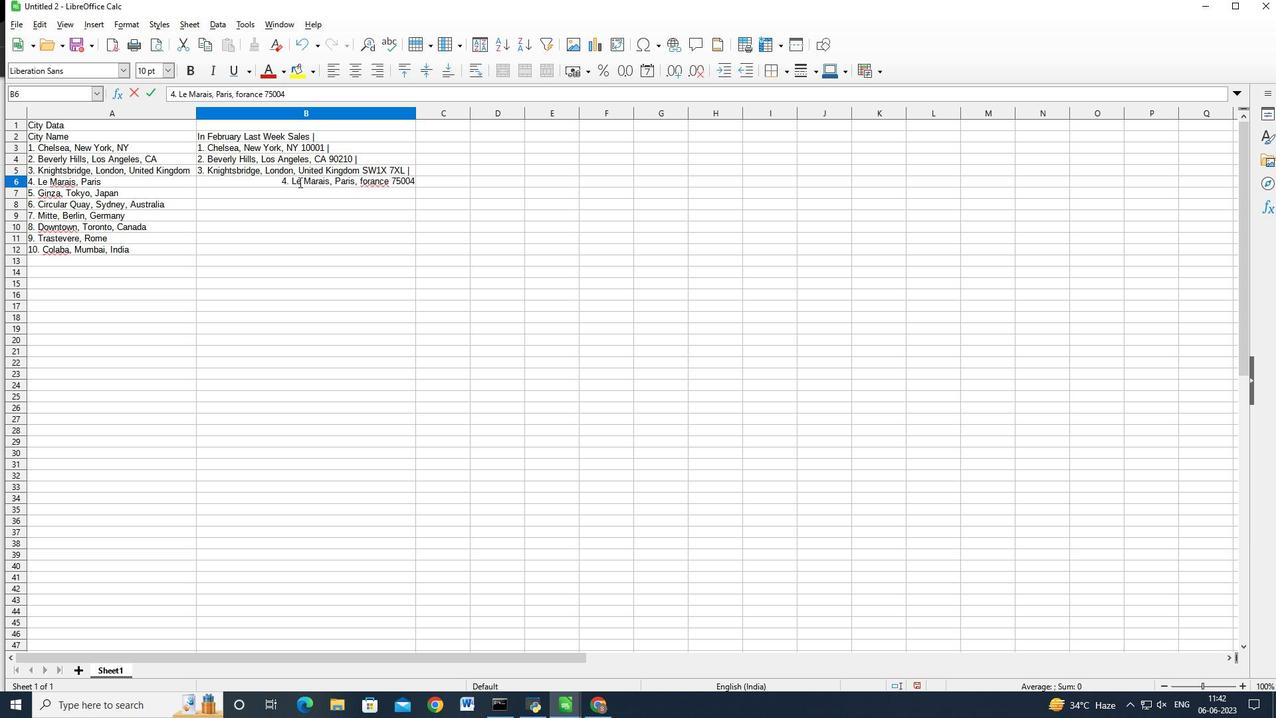 
Action: Mouse moved to (339, 184)
Screenshot: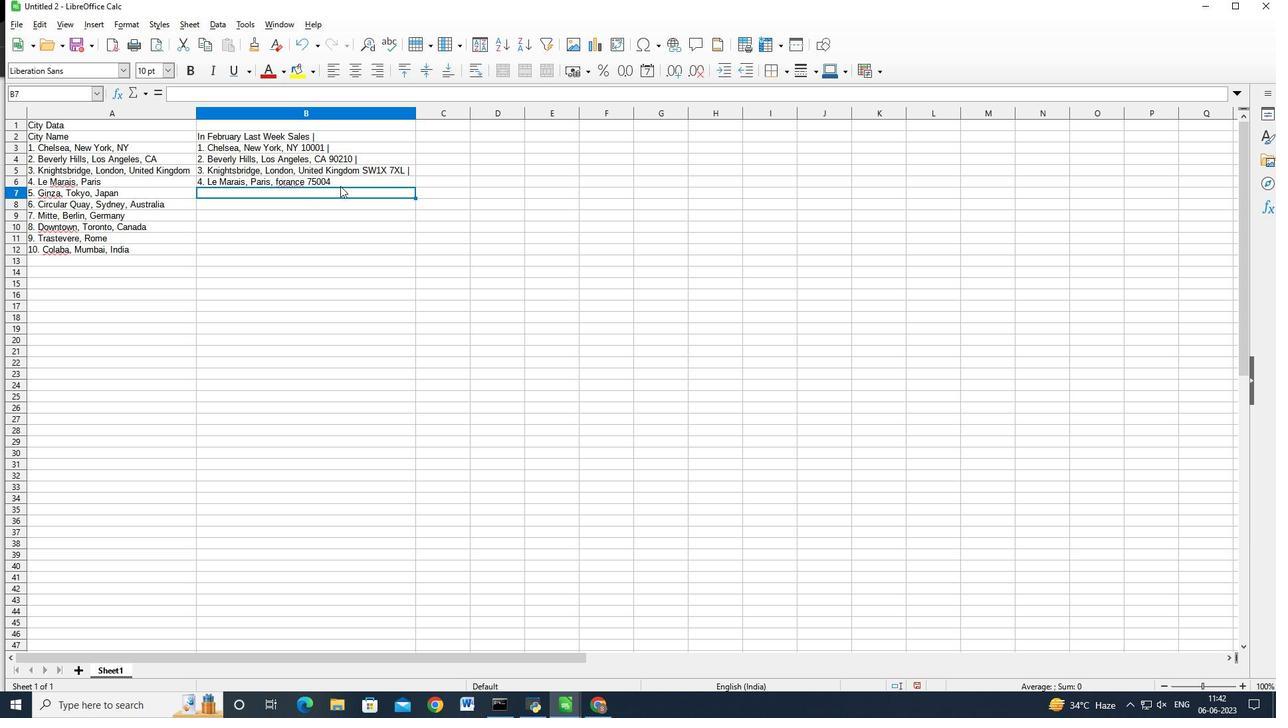 
Action: Mouse pressed left at (339, 184)
Screenshot: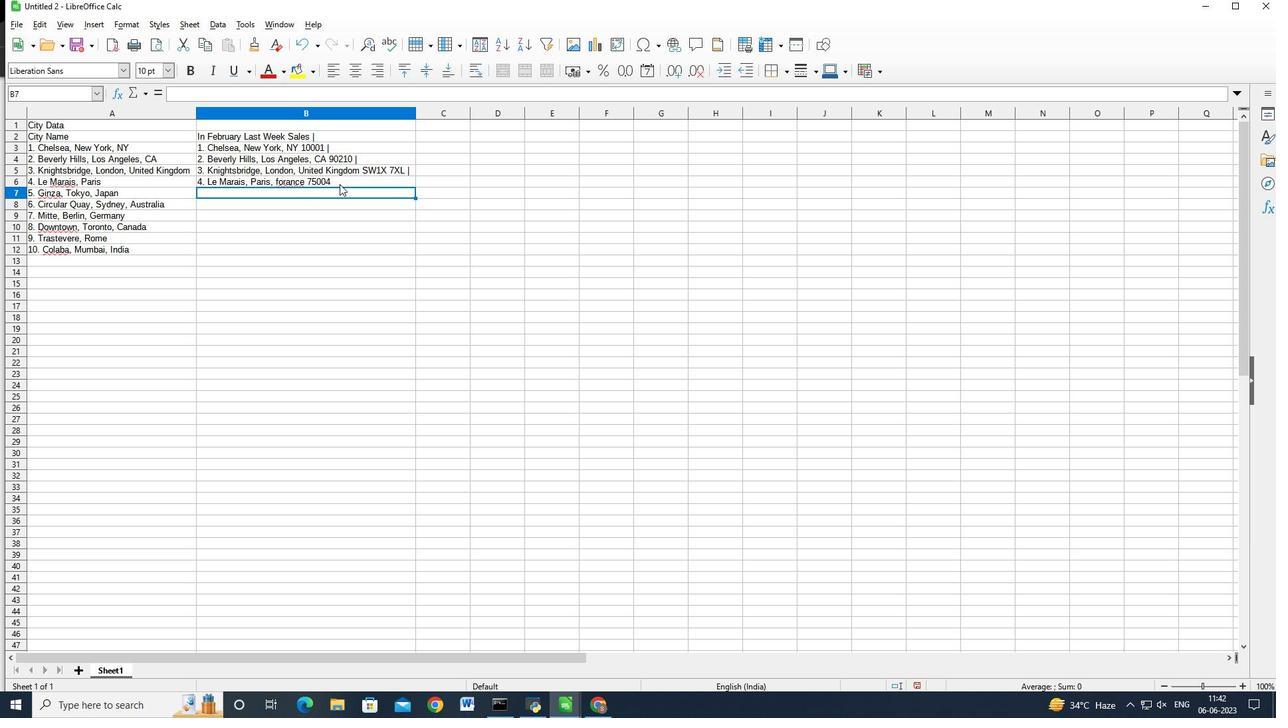 
Action: Mouse moved to (334, 97)
Screenshot: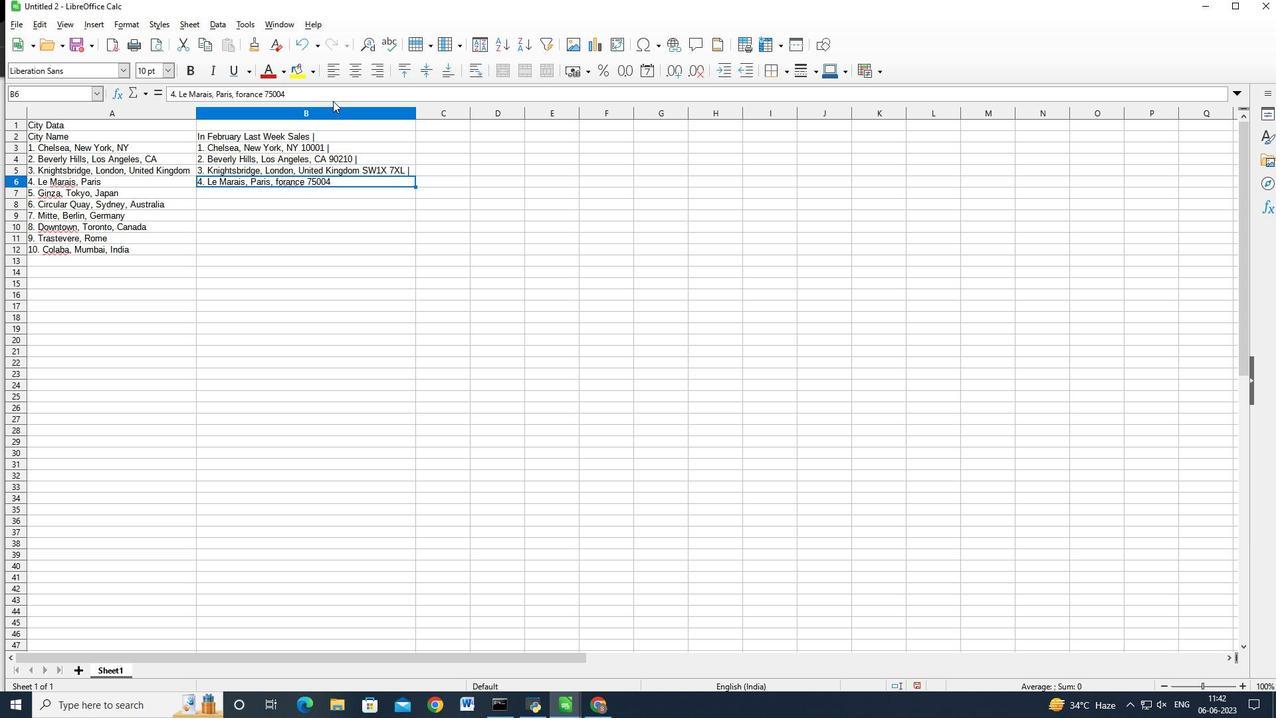 
Action: Mouse pressed left at (334, 97)
Screenshot: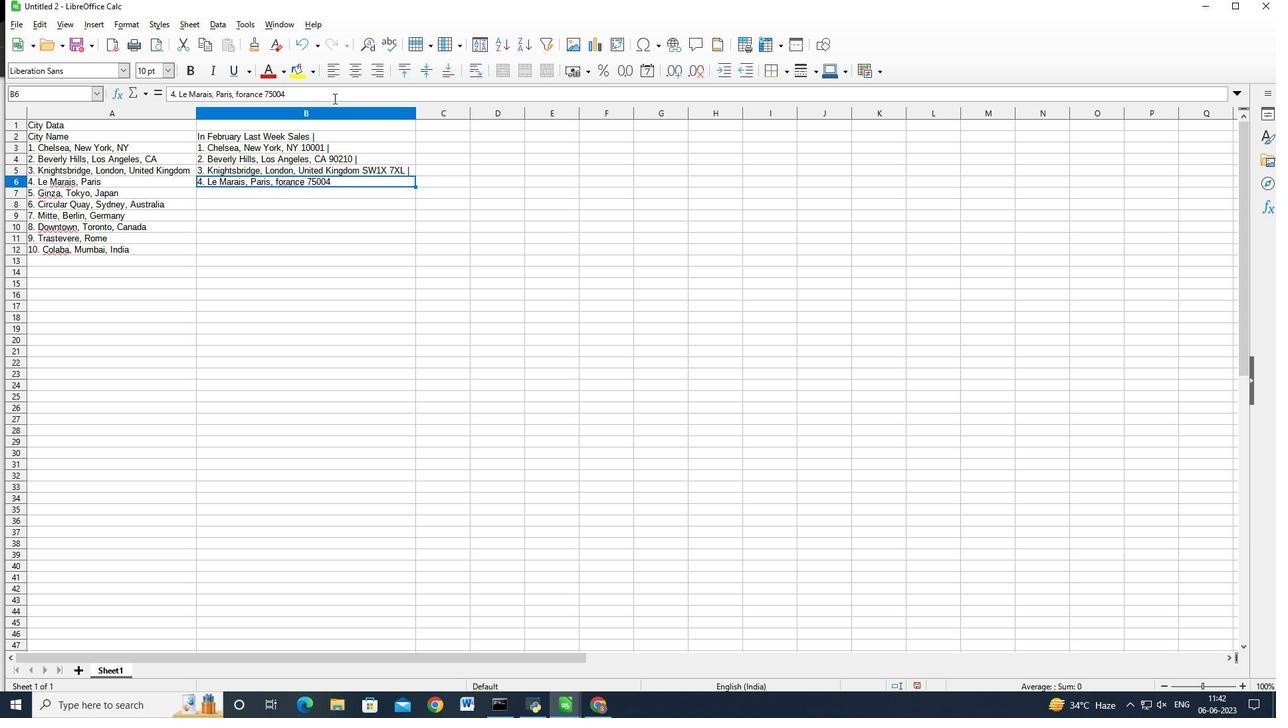 
Action: Mouse moved to (334, 97)
Screenshot: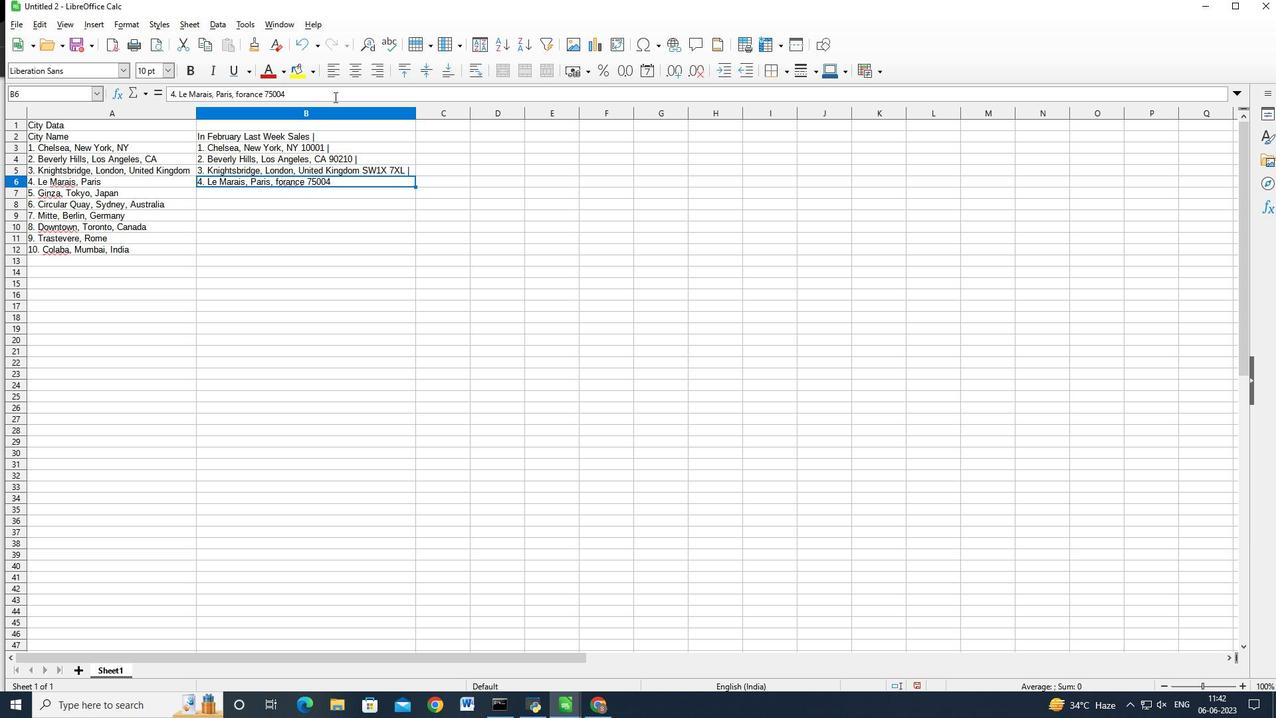 
Action: Key pressed <Key.space><Key.shift>|
Screenshot: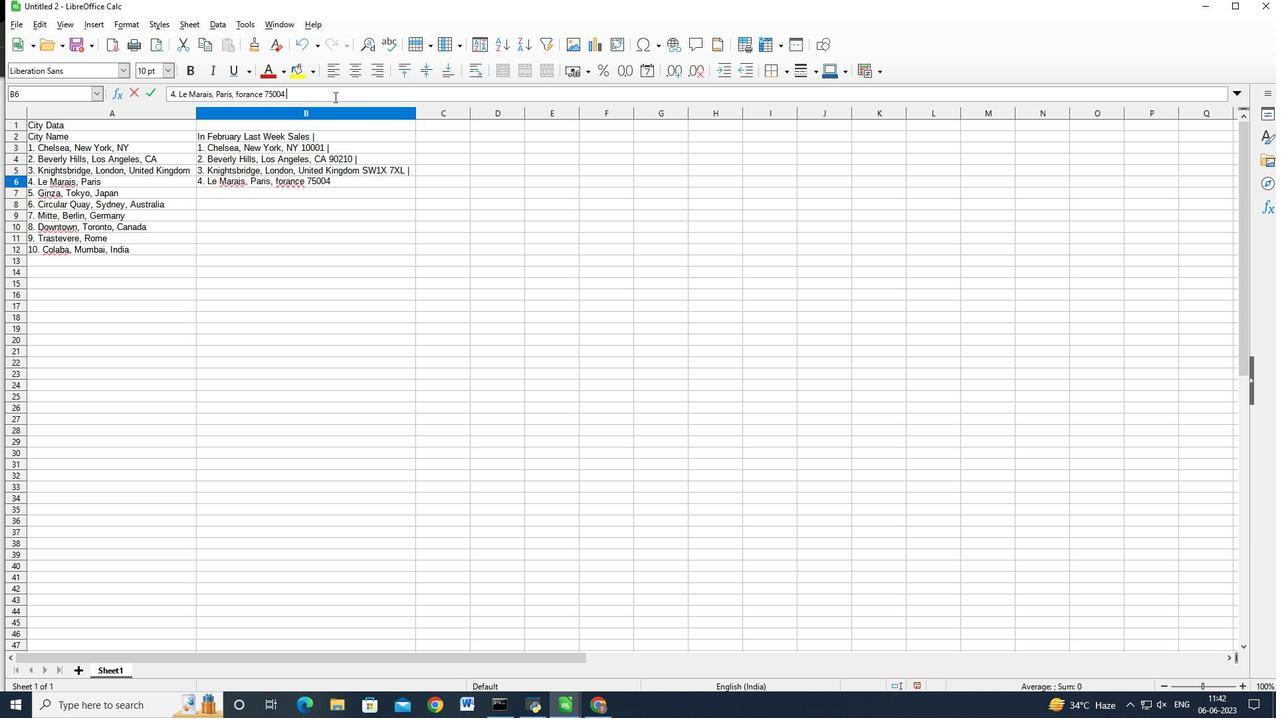 
Action: Mouse moved to (284, 194)
Screenshot: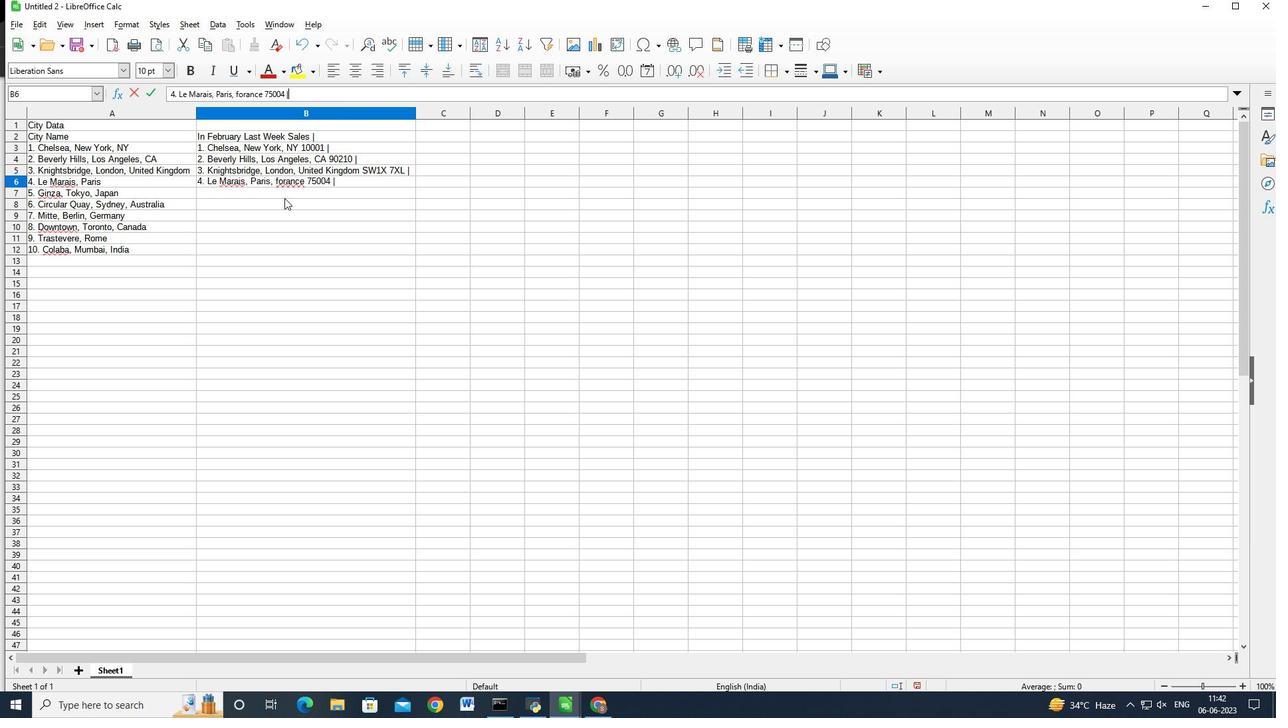 
Action: Mouse pressed left at (284, 194)
Screenshot: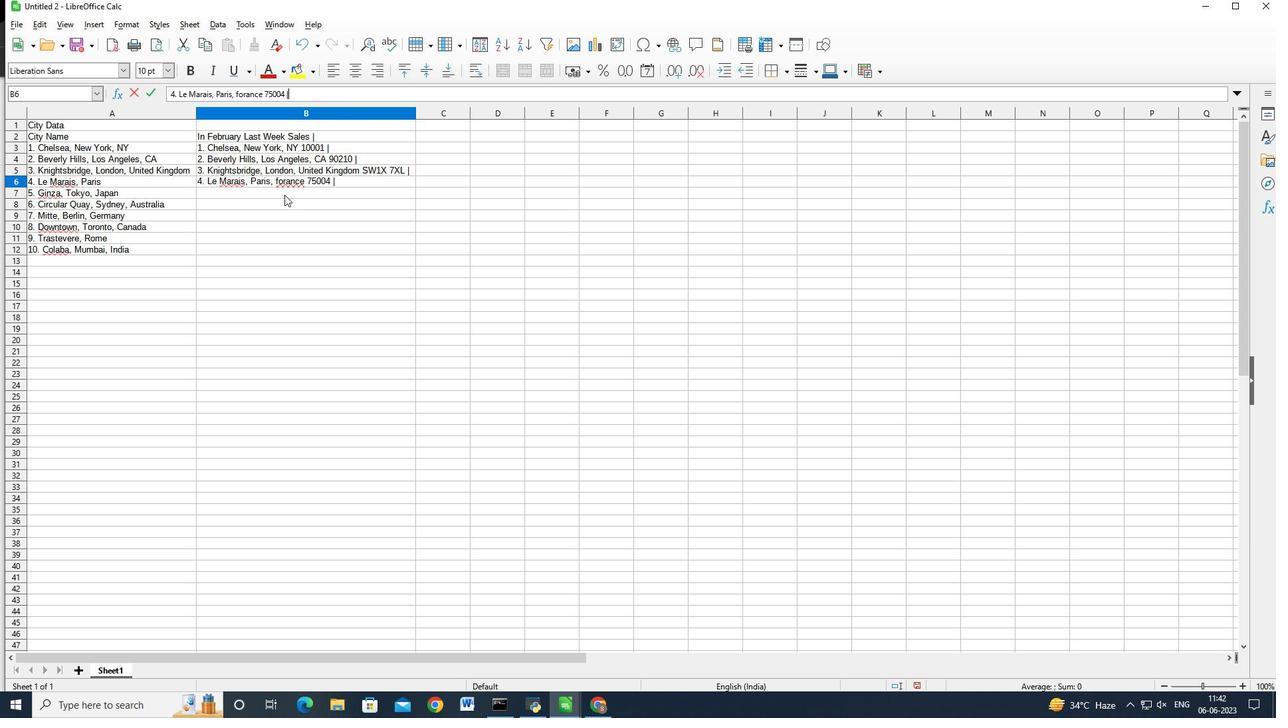 
Action: Key pressed 5.<Key.space><Key.shift_r>Ginza,<Key.space><Key.shift>Tokyo,<Key.space><Key.shift>Japan<Key.space>104-0061<Key.space><Key.shift>|<Key.enter>6.<Key.space><Key.shift>Circular<Key.space><Key.shift_r>quay<Key.space><Key.shift>|<Key.space><Key.enter>
Screenshot: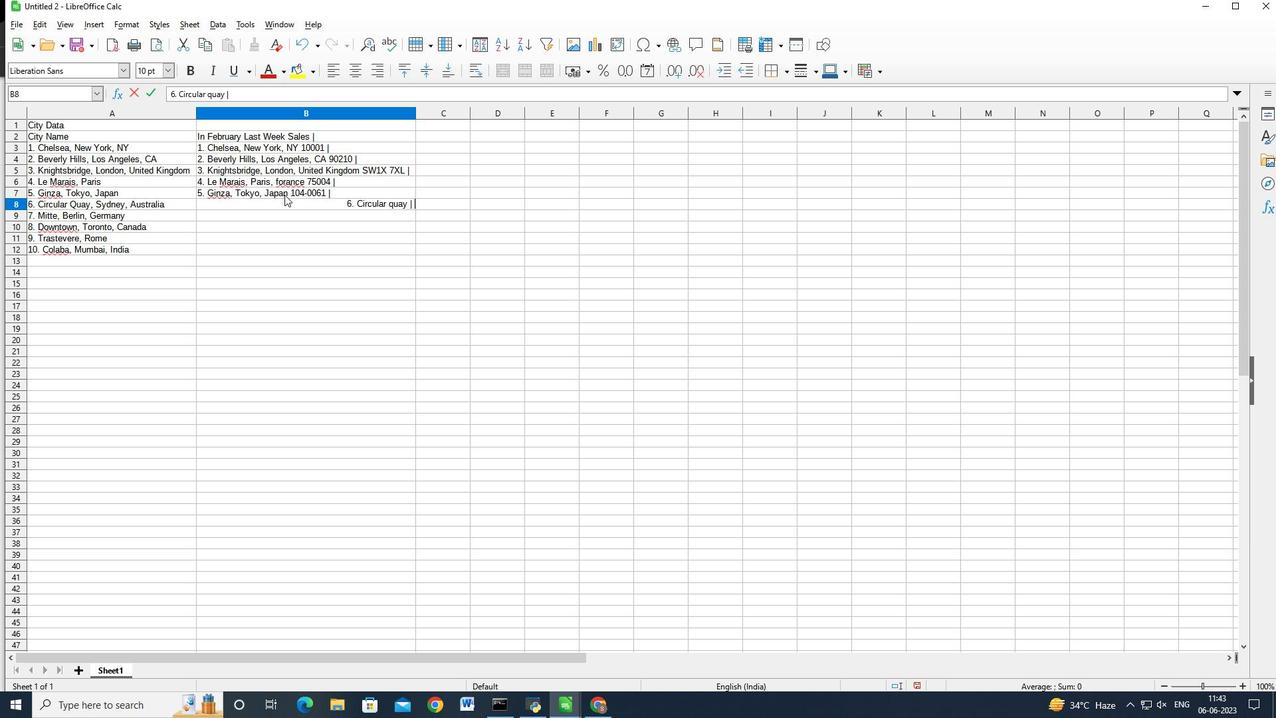 
Action: Mouse moved to (264, 200)
Screenshot: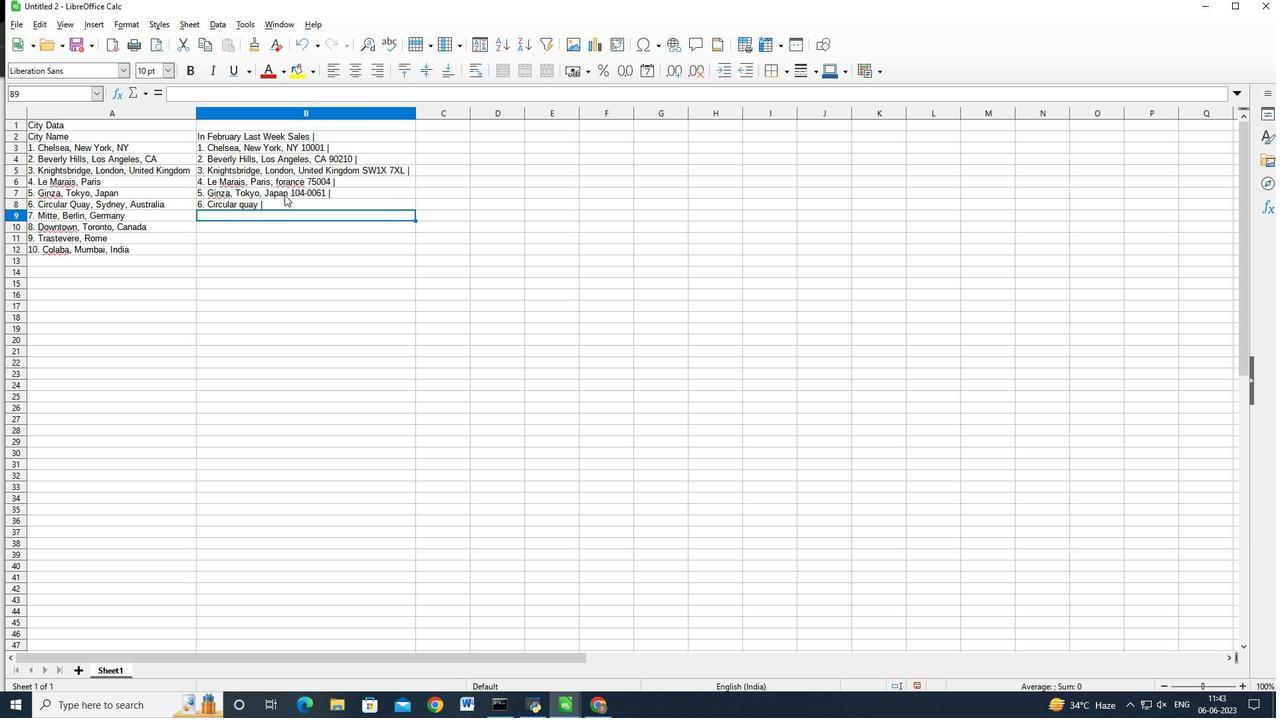 
Action: Mouse pressed left at (264, 200)
Screenshot: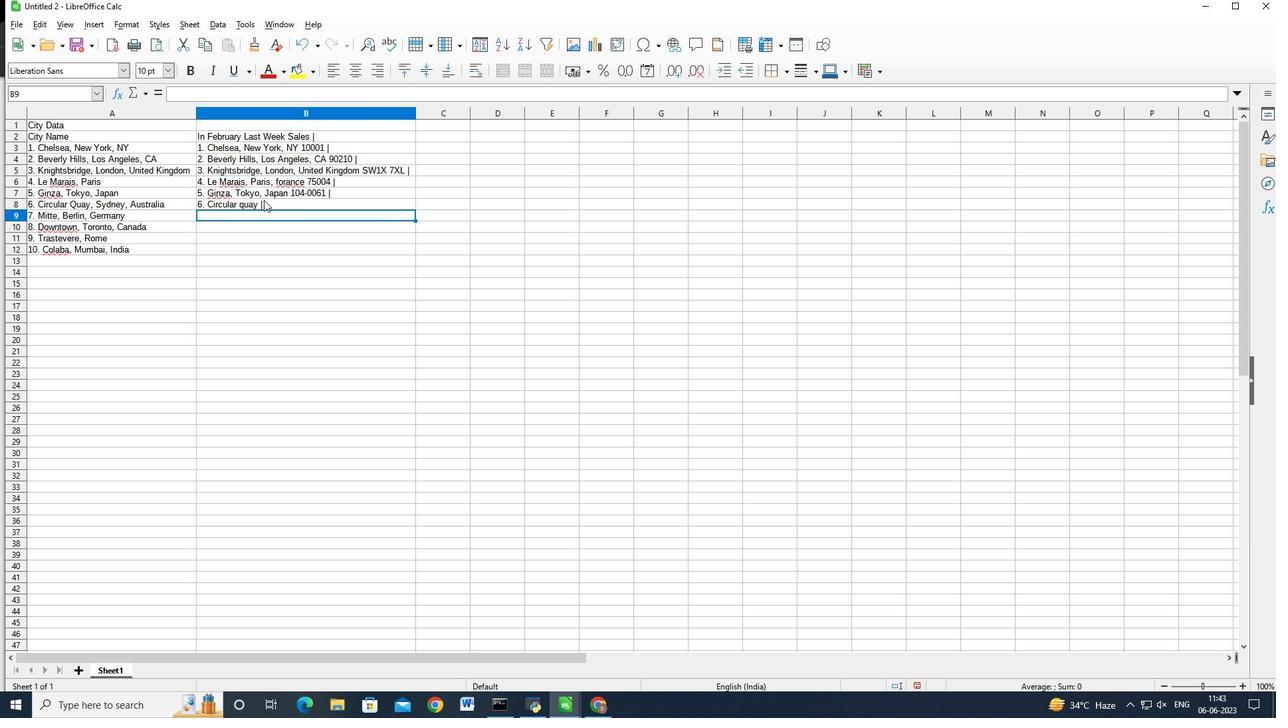 
Action: Mouse moved to (225, 95)
Screenshot: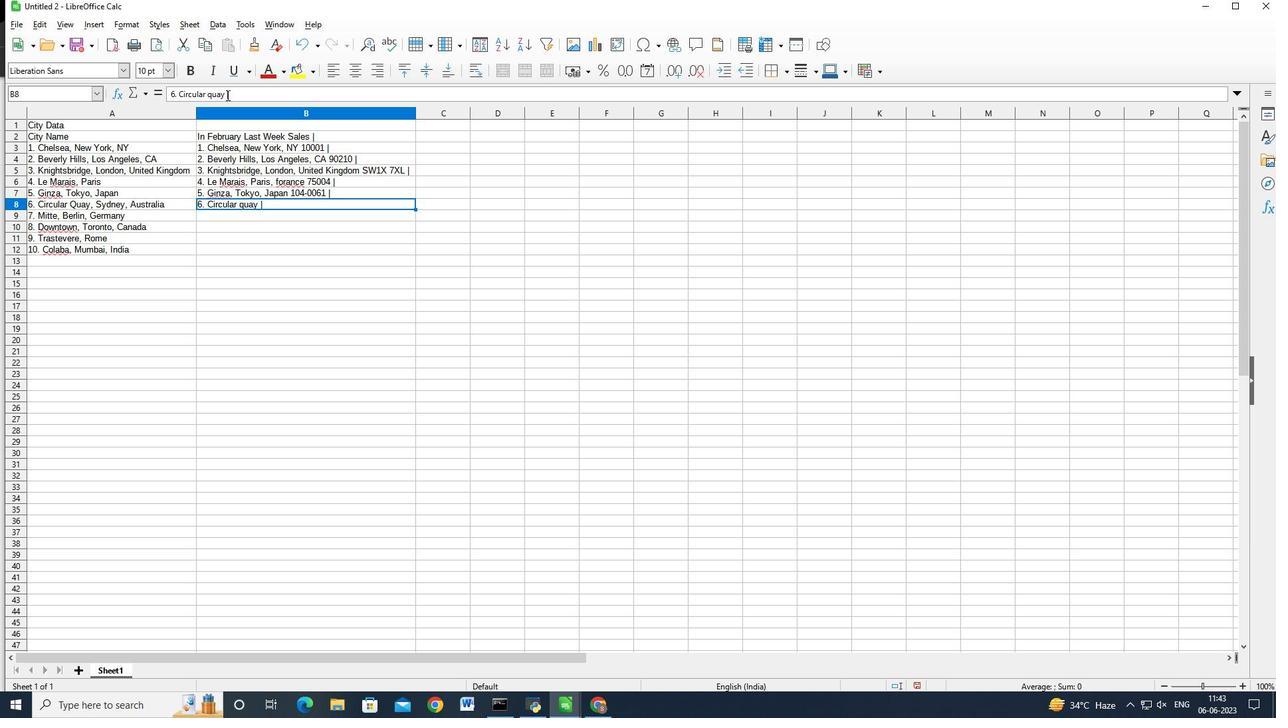 
Action: Mouse pressed left at (225, 95)
Screenshot: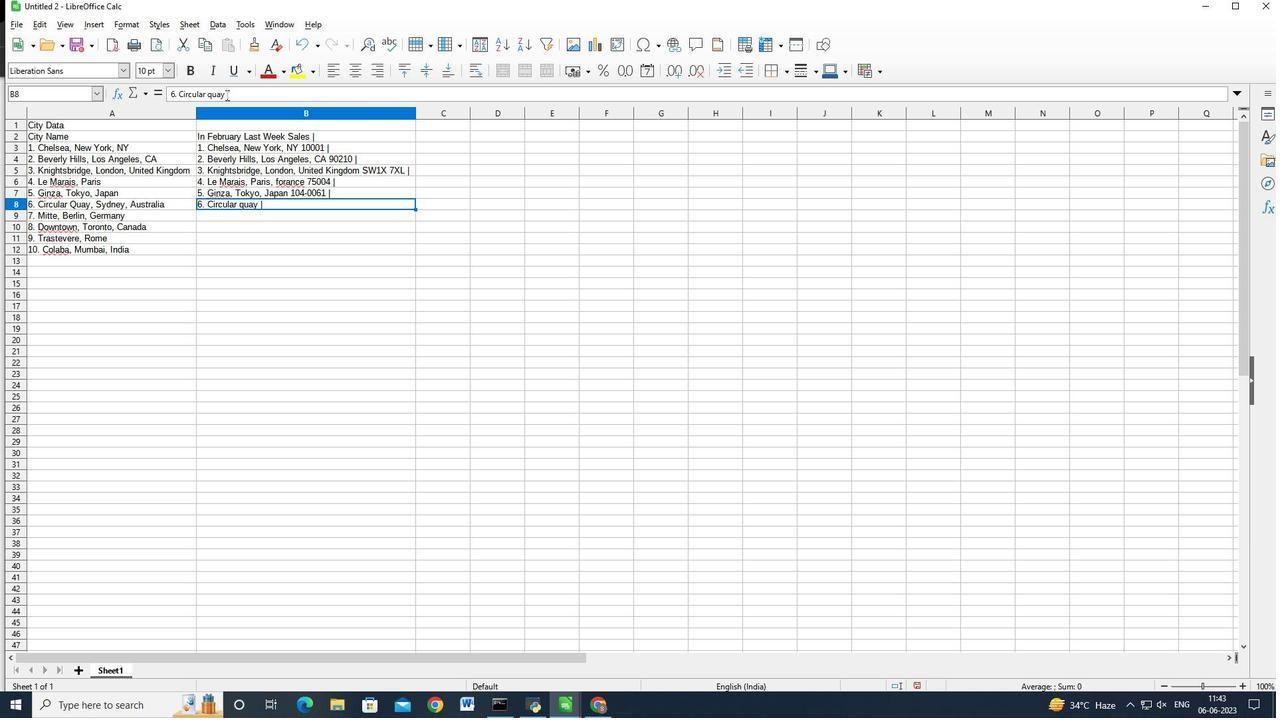 
Action: Mouse moved to (270, 85)
Screenshot: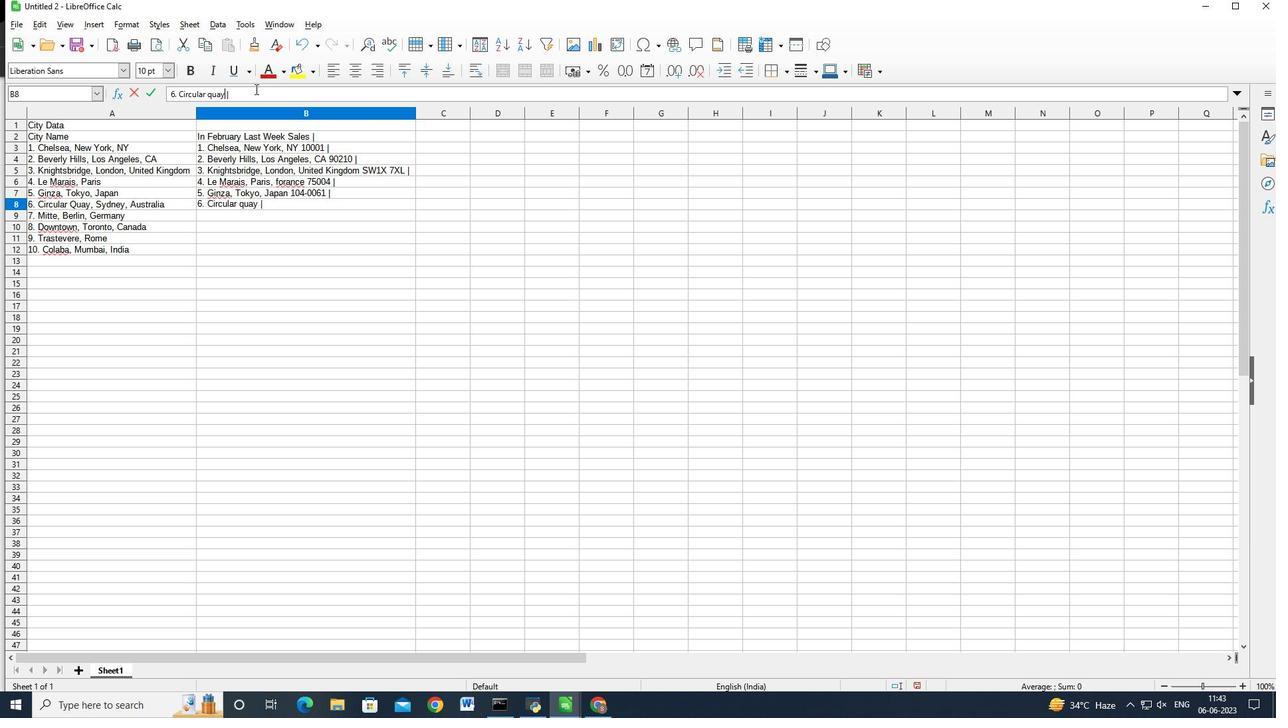 
Action: Key pressed ,<Key.space>sydney,<Key.space>australia<Key.left><Key.left><Key.left><Key.left><Key.left><Key.left><Key.left><Key.left><Key.backspace><Key.shift_r>A<Key.left><Key.left><Key.left><Key.left><Key.left><Key.left><Key.left><Key.left><Key.backspace><Key.shift_r>S
Screenshot: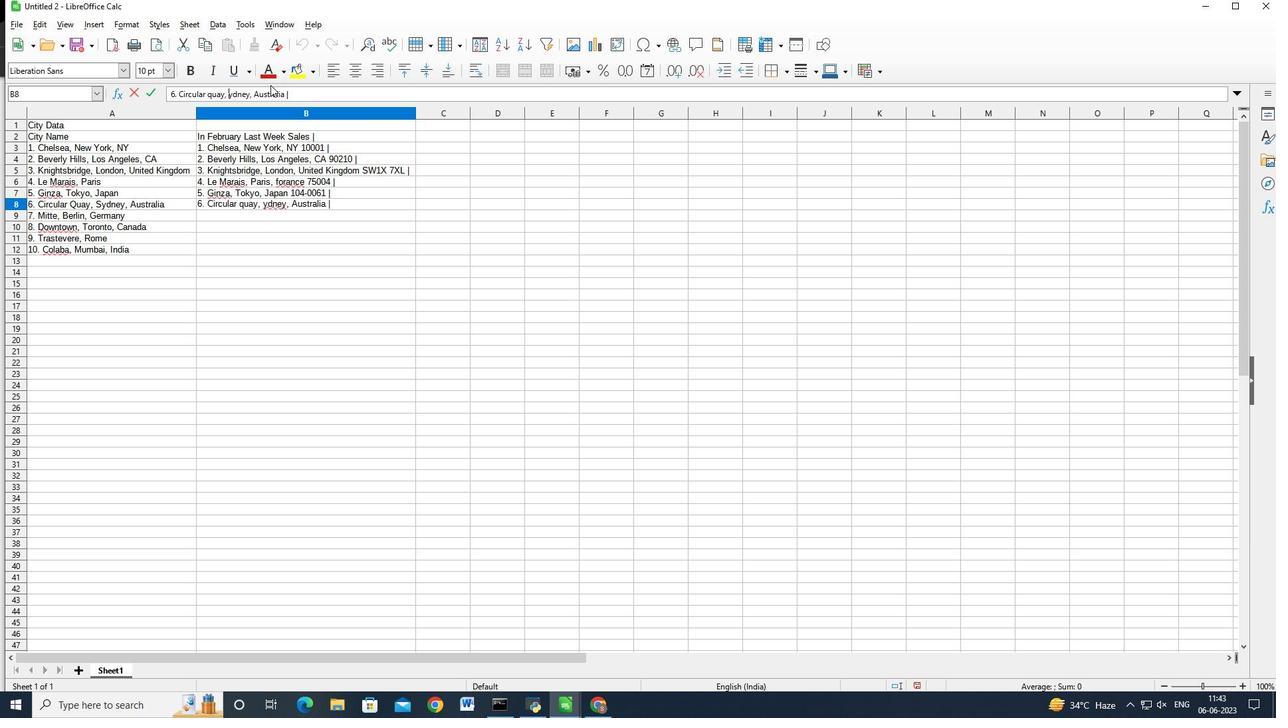 
Action: Mouse moved to (250, 210)
Screenshot: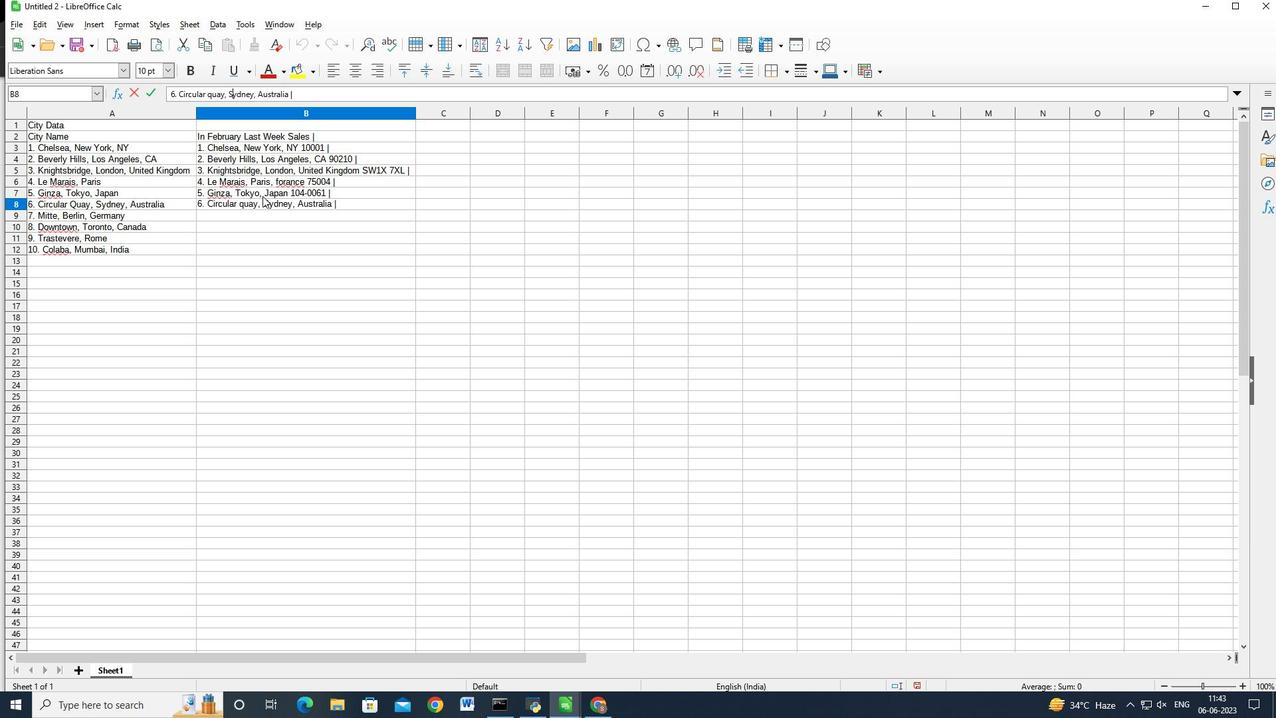 
Action: Mouse pressed left at (250, 210)
Screenshot: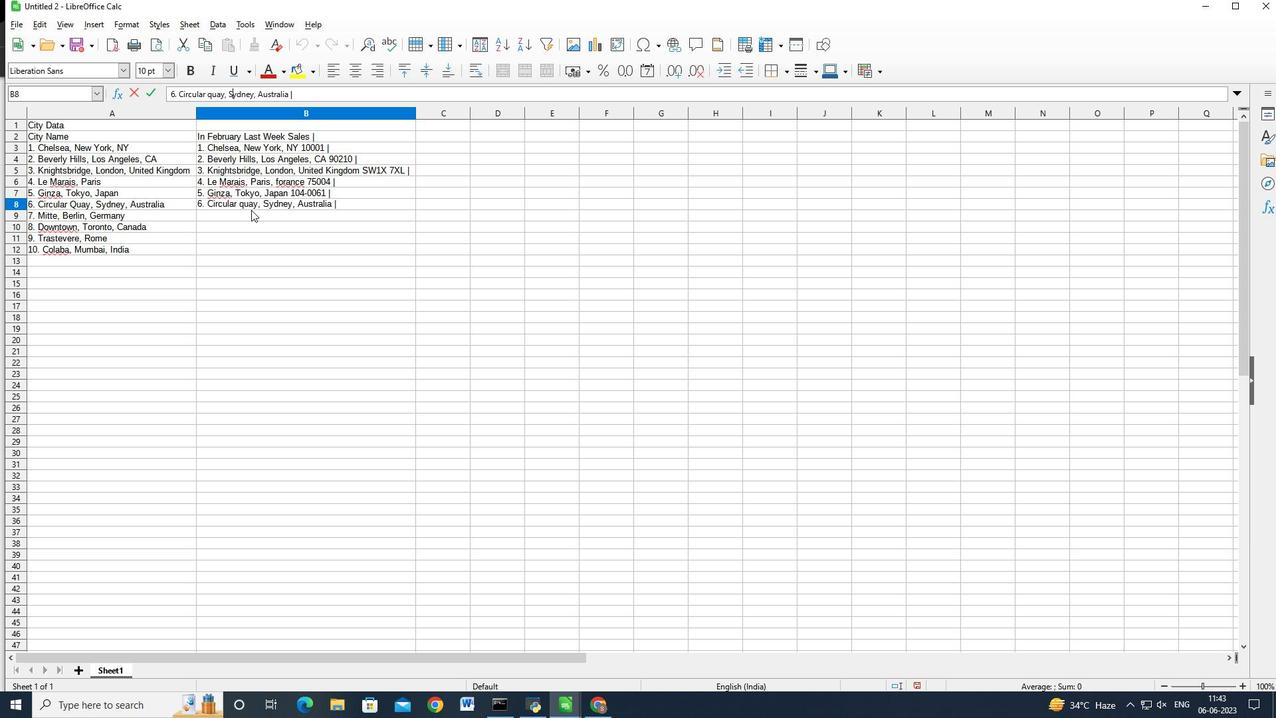 
Action: Key pressed 7.<Key.space><Key.shift>Mite<Key.backspace>te,<Key.space><Key.shift>Berline,<Key.space><Key.backspace><Key.backspace><Key.backspace><Key.backspace>,<Key.backspace>n,<Key.space><Key.shift_r>Germany<Key.shift>|<Key.backspace><Key.space>101<Key.backspace>178<Key.shift><Key.space><Key.shift>|<Key.enter>9<Key.backspace>8.<Key.space><Key.shift_r>do<Key.backspace><Key.backspace><Key.shift_r>Dwon<Key.backspace><Key.backspace><Key.backspace>owntown,<Key.space><Key.shift>Toronto,<Key.space><Key.shift_r>Canda<Key.backspace><Key.backspace>ade<Key.backspace>a<Key.space><Key.caps_lock>M5V<Key.space>3L9<Key.shift><Key.space><Key.shift>|<Key.enter>9.<Key.space><Key.shift>tRA<Key.backspace><Key.backspace><Key.backspace>T<Key.caps_lock>rastevere,<Key.space><Key.shift>Rome,<Key.space><Key.shift>italy<Key.backspace><Key.backspace><Key.backspace><Key.backspace><Key.backspace><Key.shift>Italy<Key.enter>
Screenshot: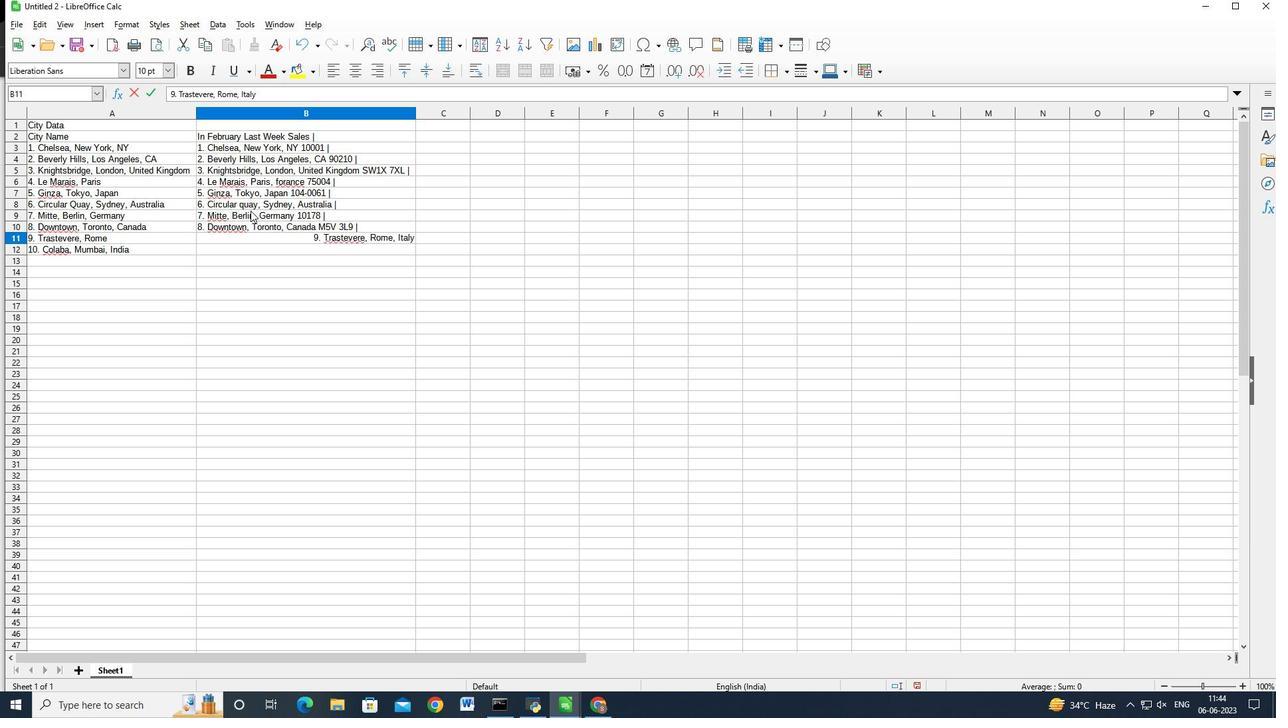 
Action: Mouse moved to (301, 234)
Screenshot: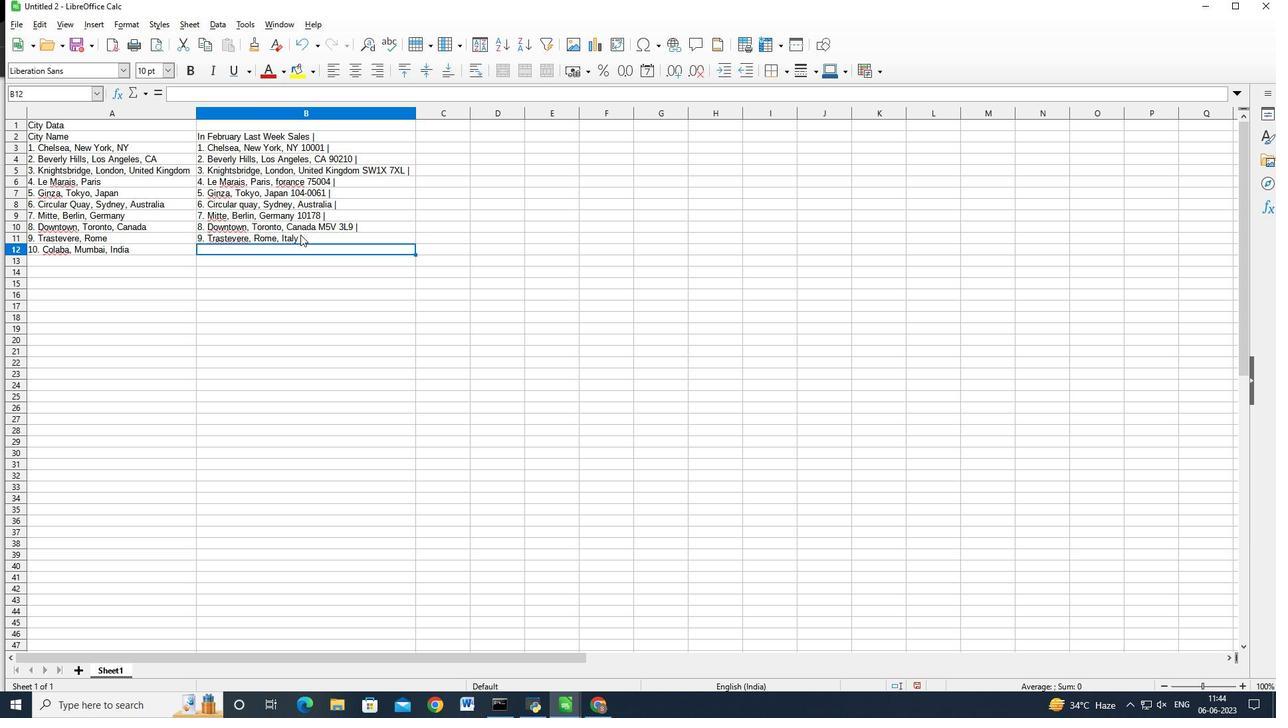 
Action: Mouse pressed left at (301, 234)
Screenshot: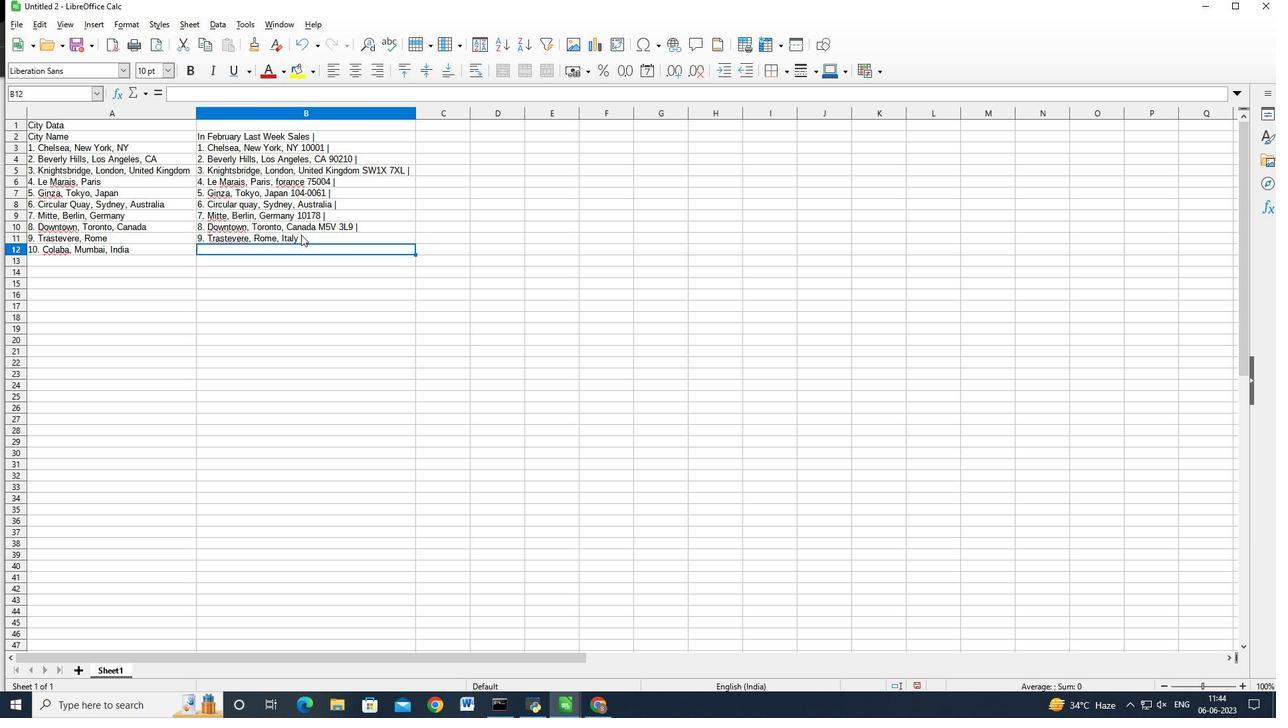 
Action: Mouse moved to (334, 242)
Screenshot: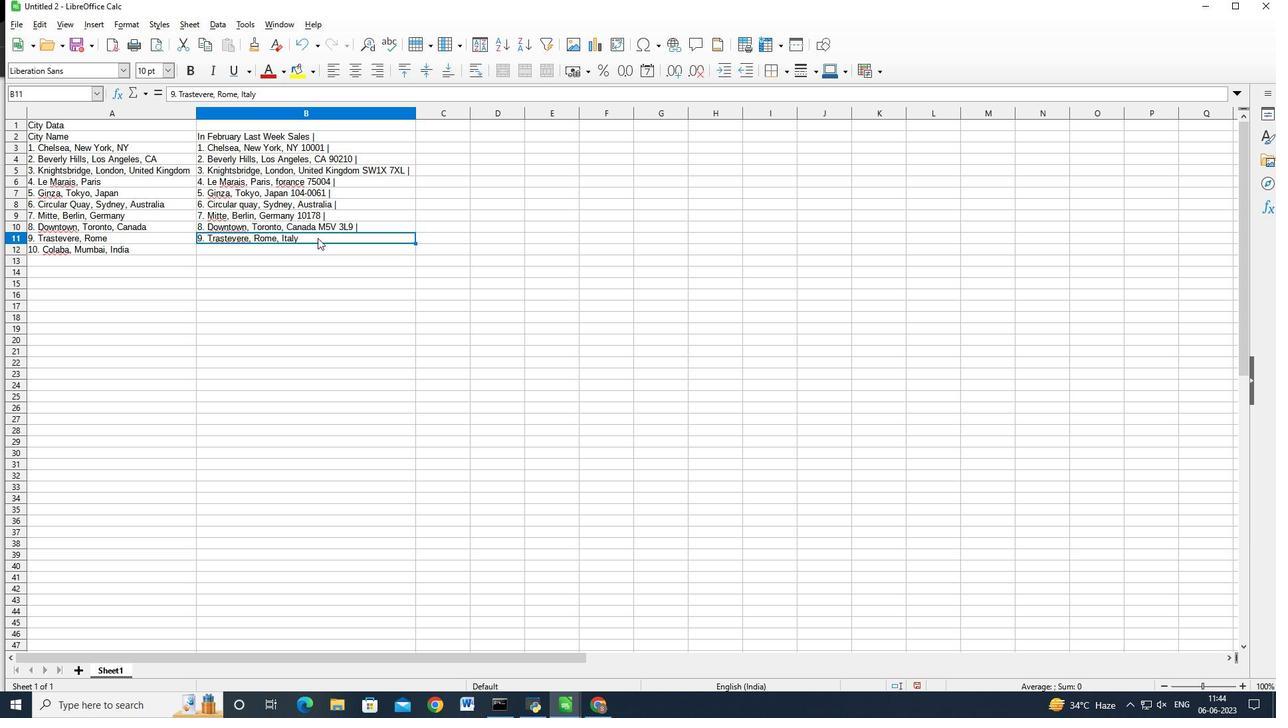 
Action: Key pressed <Key.space>ctrl+Z9.<Key.space><Key.shift>Trastevere<Key.space><Key.shift>R<Key.backspace><Key.backspace>,<Key.space><Key.shift>Rome,<Key.space><Key.shift>Italy<Key.space>00153<Key.shift>|<Key.enter>10.<Key.space><Key.shift>Colaba<Key.space><Key.backspace>,<Key.space><Key.shift>Mumbai<Key.space><Key.backspace>,<Key.space><Key.shift>India<Key.space>400005.<Key.enter>ctrl+S<Key.backspace>auditing<Key.shift_r>Sales<Key.shift>By<Key.shift_r>chan<Key.backspace><Key.backspace><Key.backspace><Key.backspace><Key.shift>Channel
Screenshot: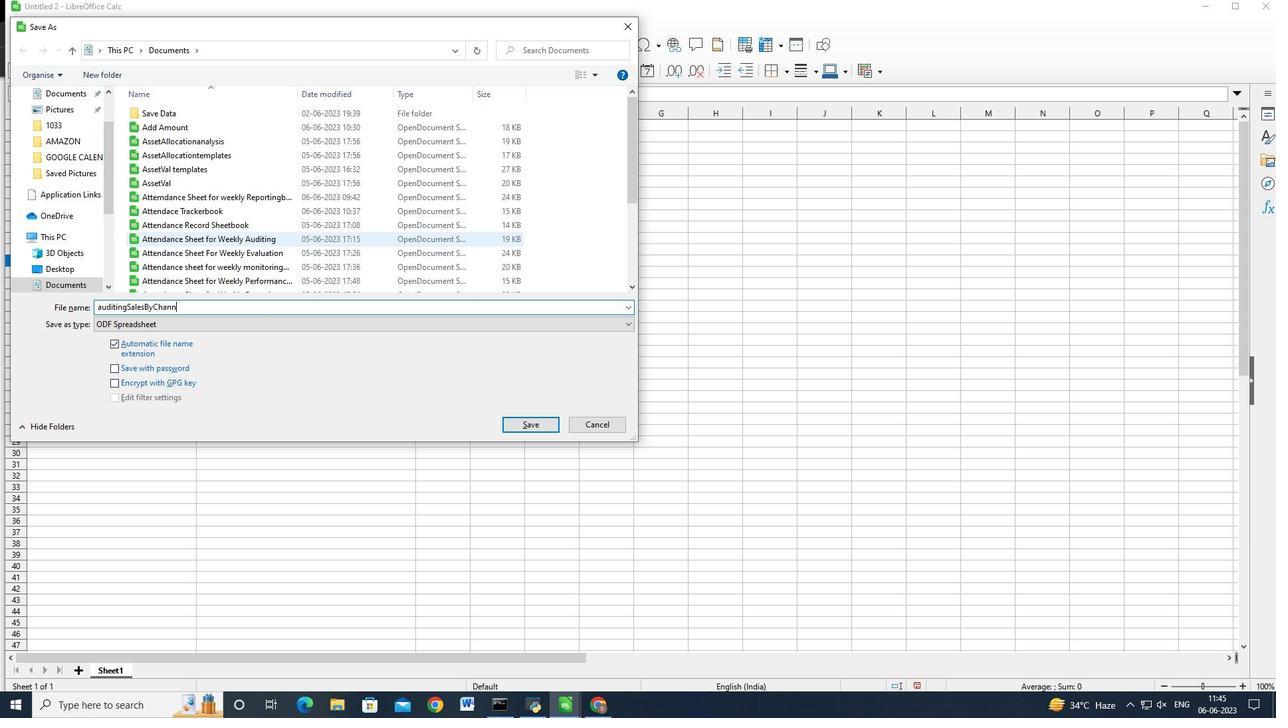 
Action: Mouse moved to (547, 429)
Screenshot: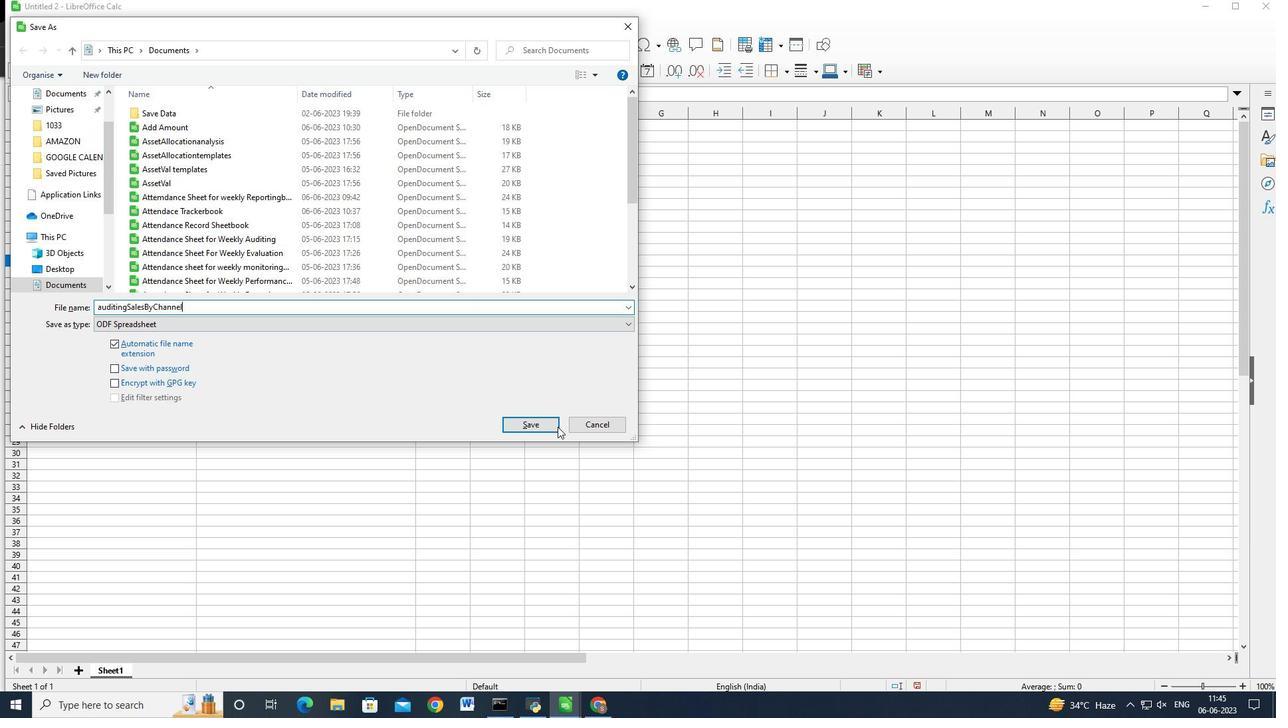 
Action: Mouse pressed left at (547, 429)
Screenshot: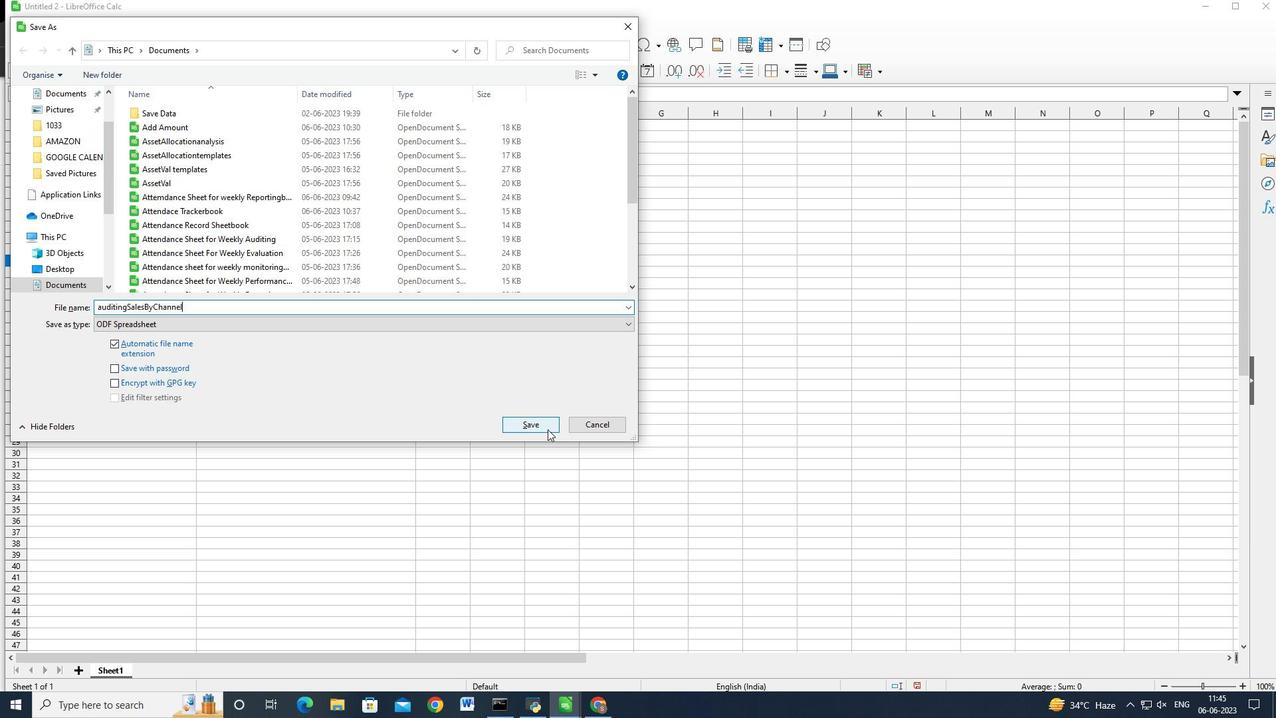 
Action: Mouse moved to (589, 391)
Screenshot: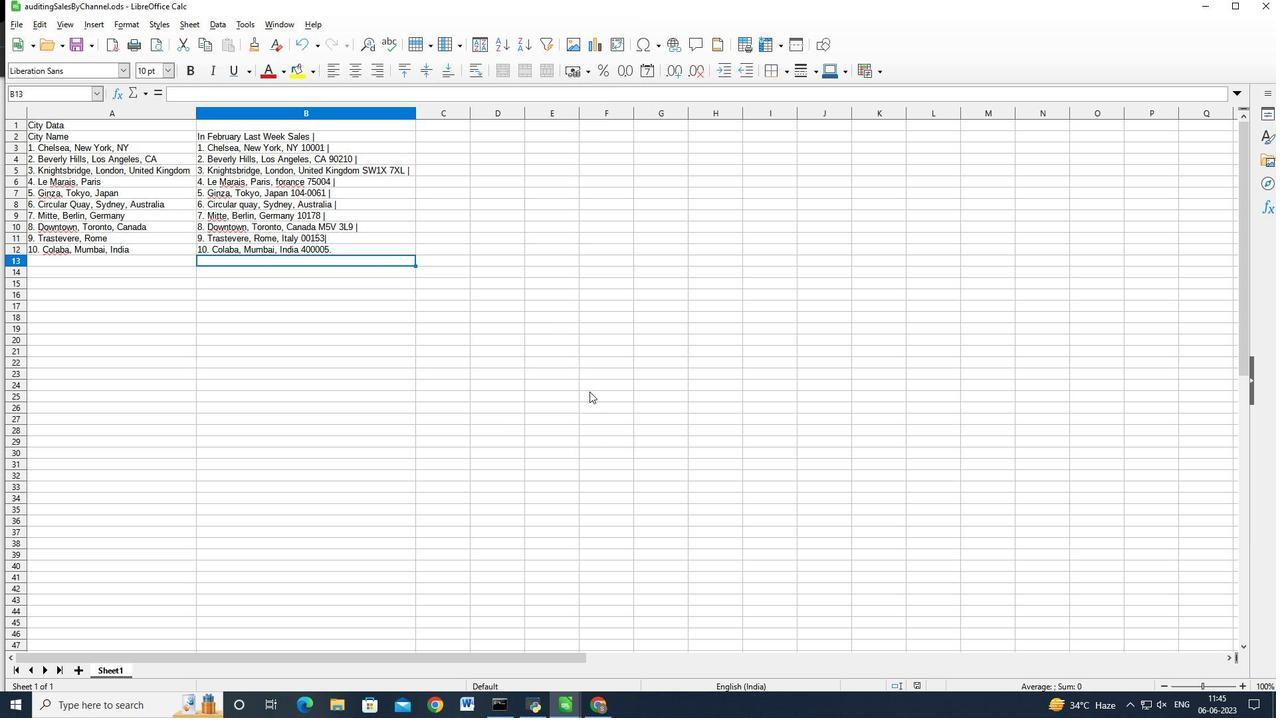 
